 Task: Look for space in Poperinge, Belgium from 15th June, 2023 to 21st June, 2023 for 5 adults in price range Rs.14000 to Rs.25000. Place can be entire place with 3 bedrooms having 3 beds and 3 bathrooms. Property type can be house. Amenities needed are: heating, . Booking option can be shelf check-in. Required host language is English.
Action: Mouse moved to (489, 131)
Screenshot: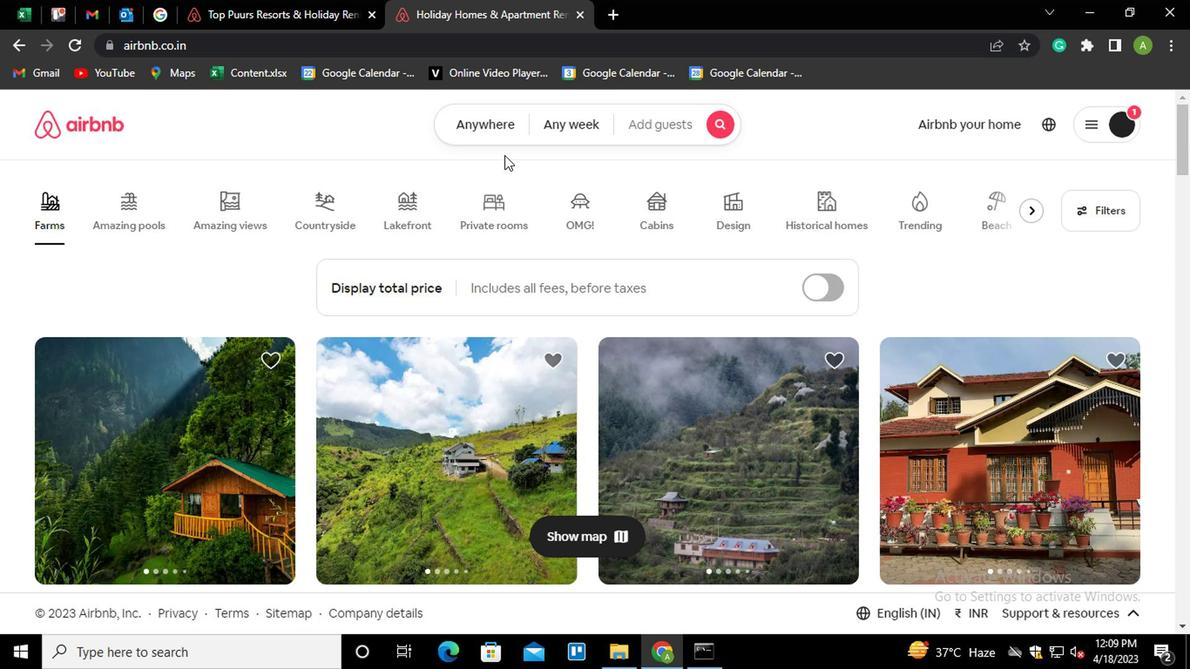 
Action: Mouse pressed left at (489, 131)
Screenshot: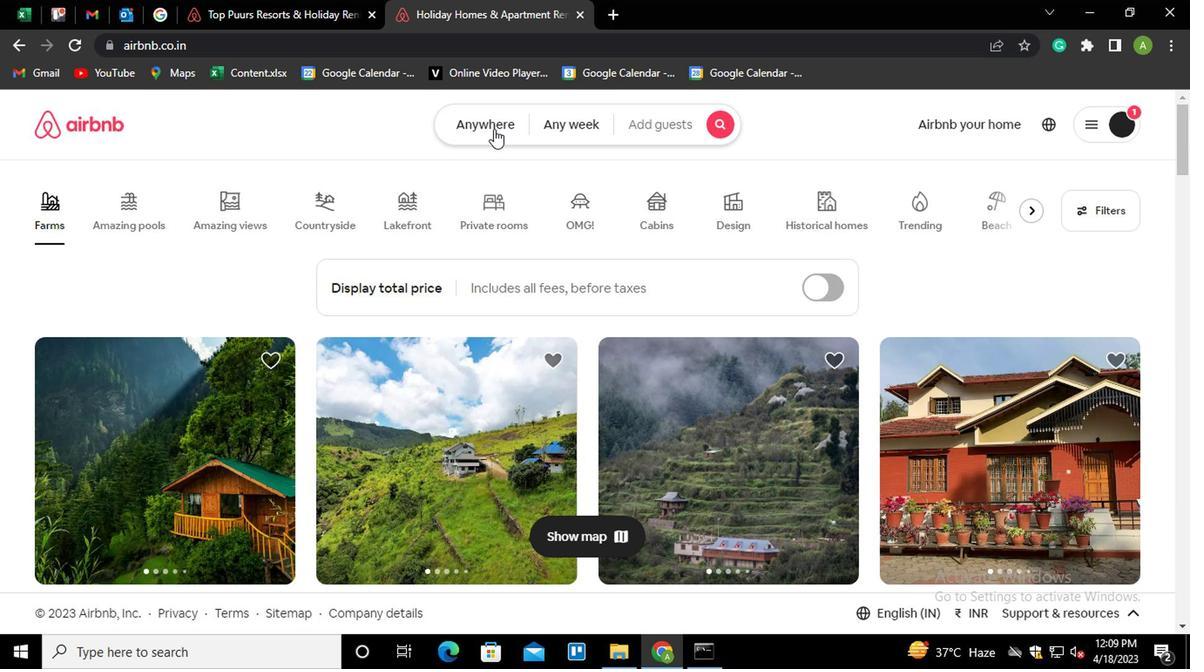 
Action: Mouse moved to (351, 196)
Screenshot: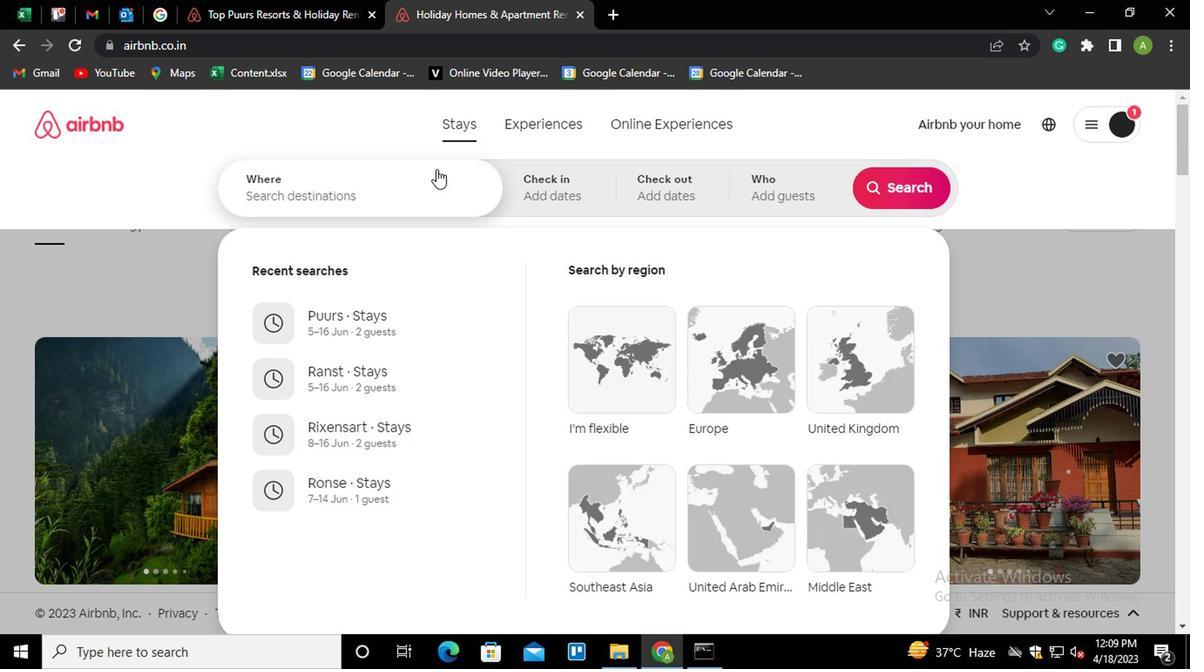 
Action: Mouse pressed left at (351, 196)
Screenshot: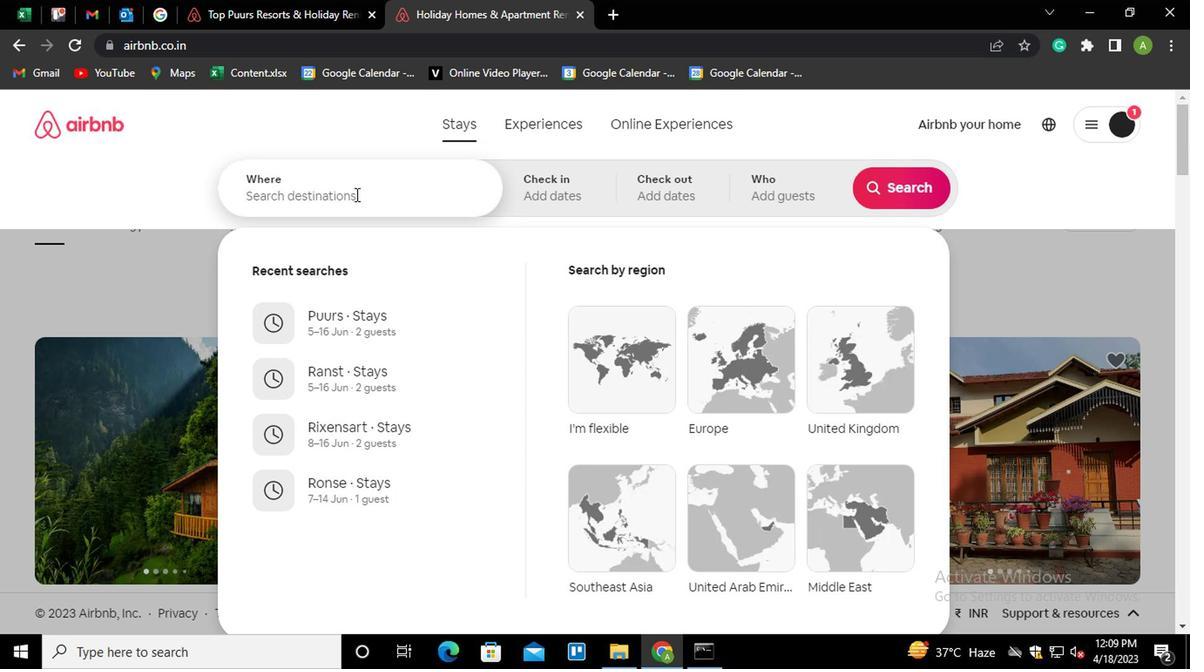 
Action: Key pressed <Key.shift>POPERINGE,<Key.space><Key.shift_r><Key.shift_r><Key.shift_r><Key.shift_r><Key.shift_r>BELGIUM<Key.enter>
Screenshot: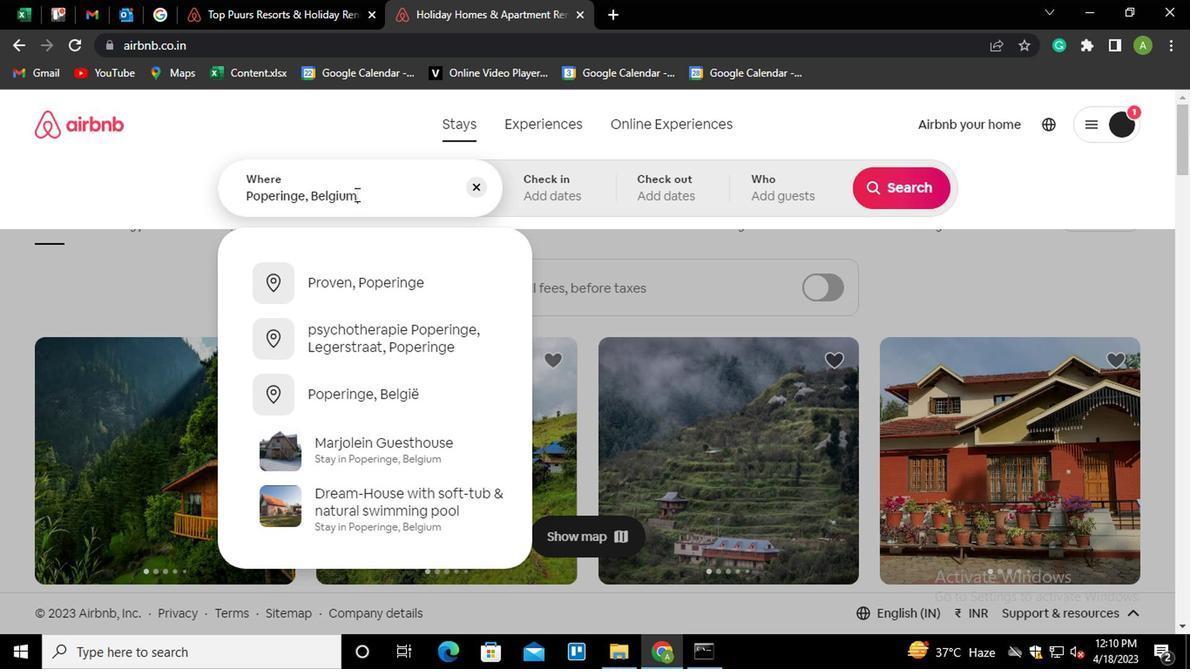 
Action: Mouse moved to (878, 324)
Screenshot: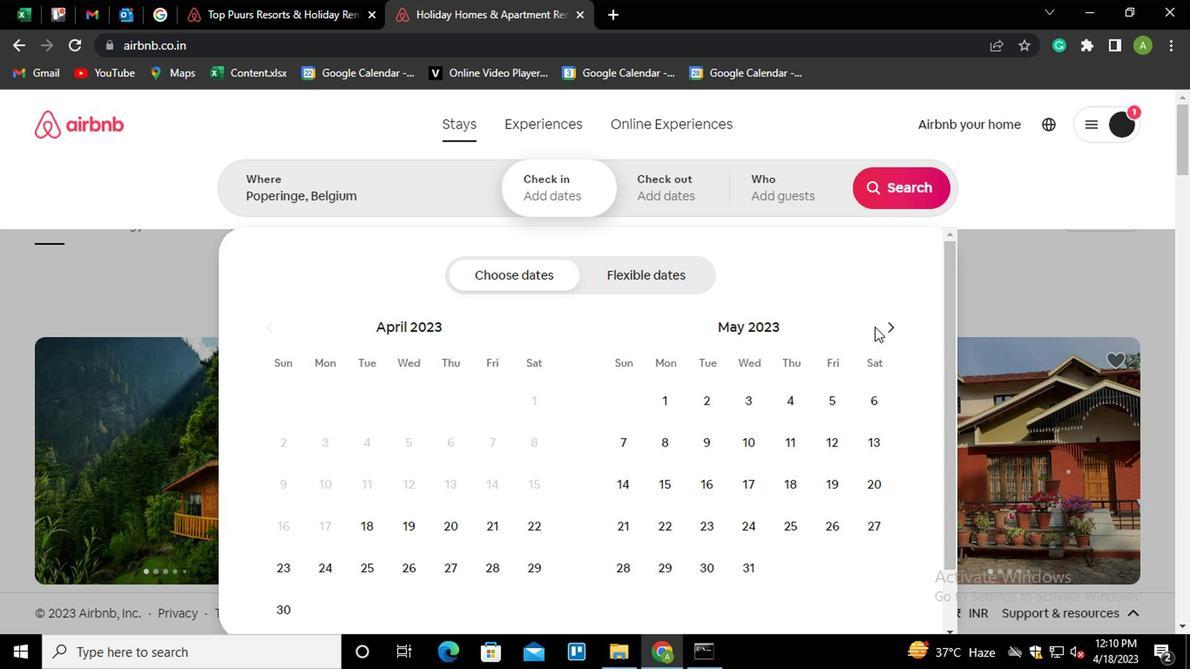 
Action: Mouse pressed left at (878, 324)
Screenshot: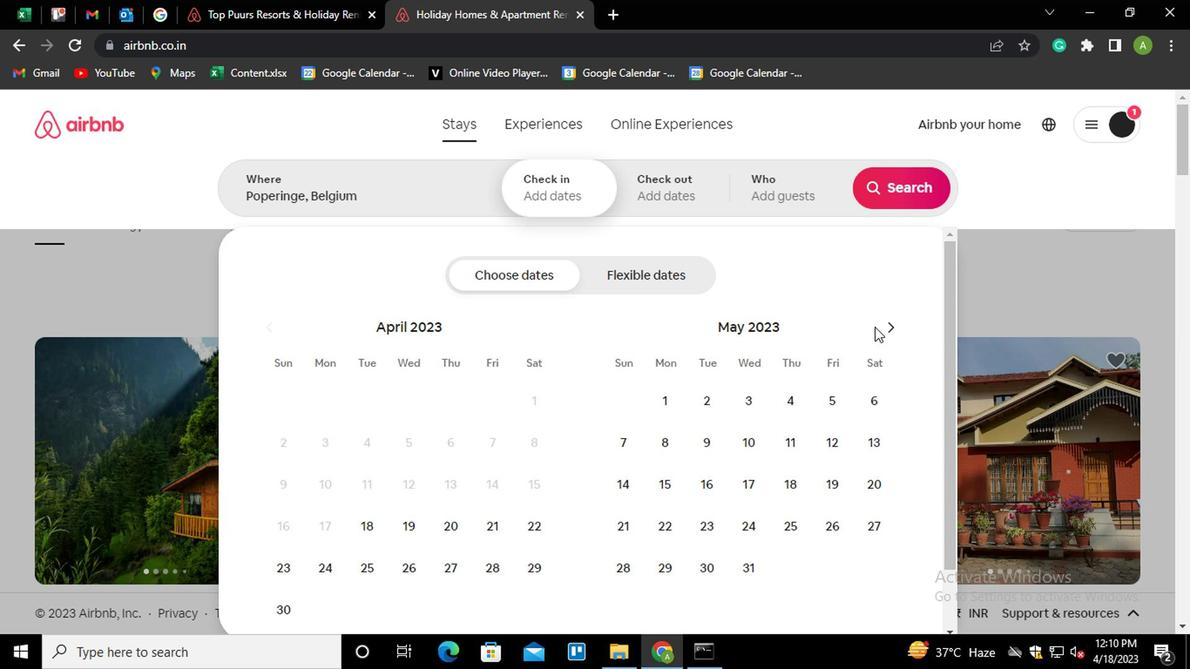 
Action: Mouse moved to (330, 484)
Screenshot: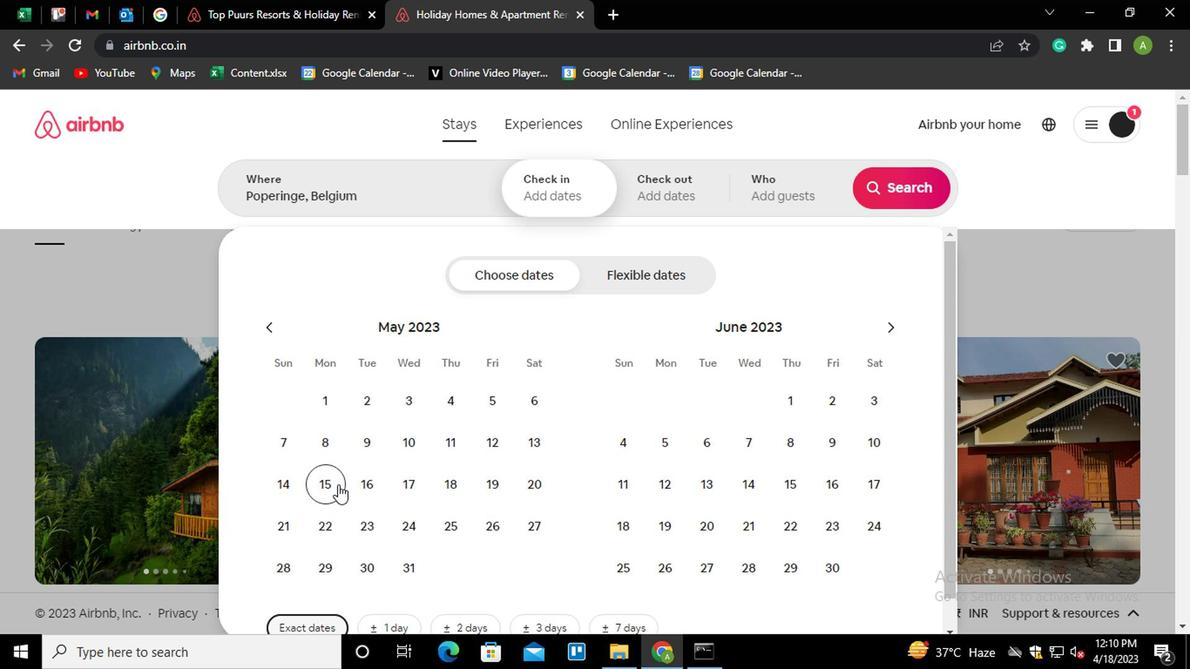 
Action: Mouse pressed left at (330, 484)
Screenshot: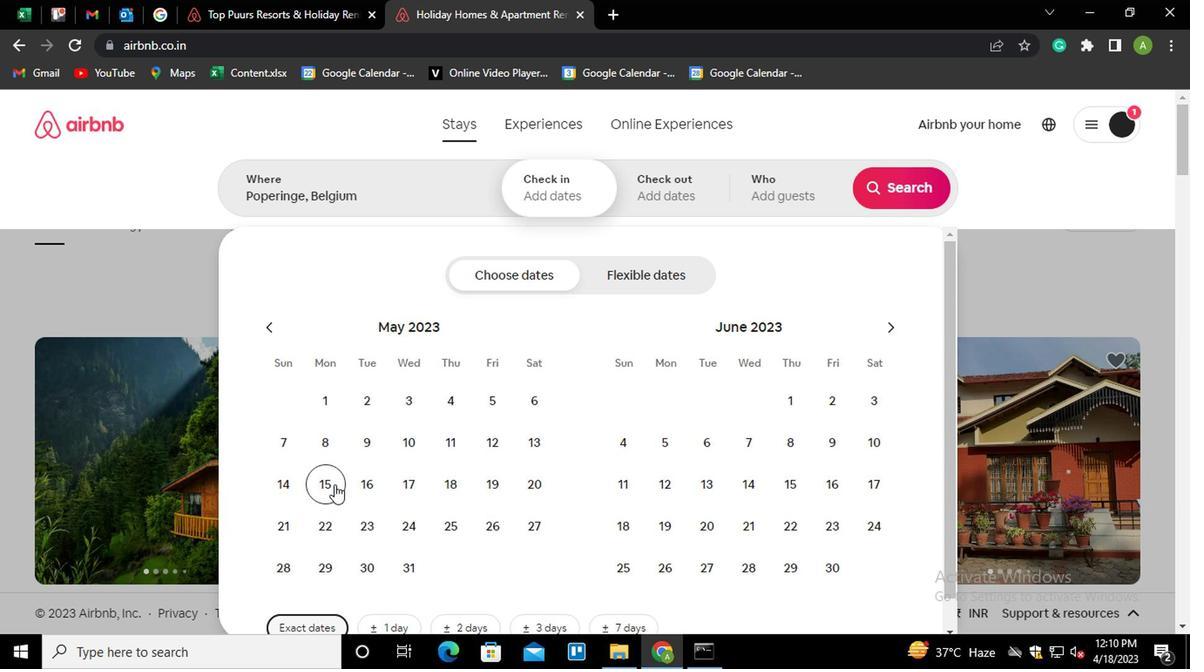 
Action: Mouse moved to (273, 536)
Screenshot: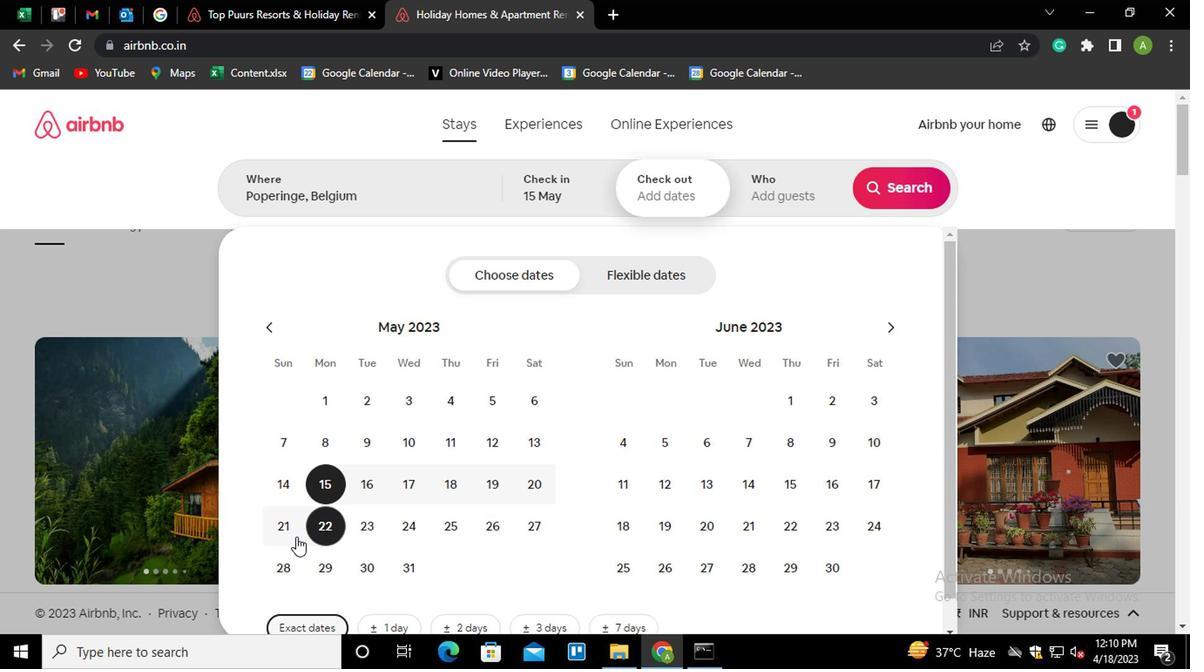 
Action: Mouse pressed left at (273, 536)
Screenshot: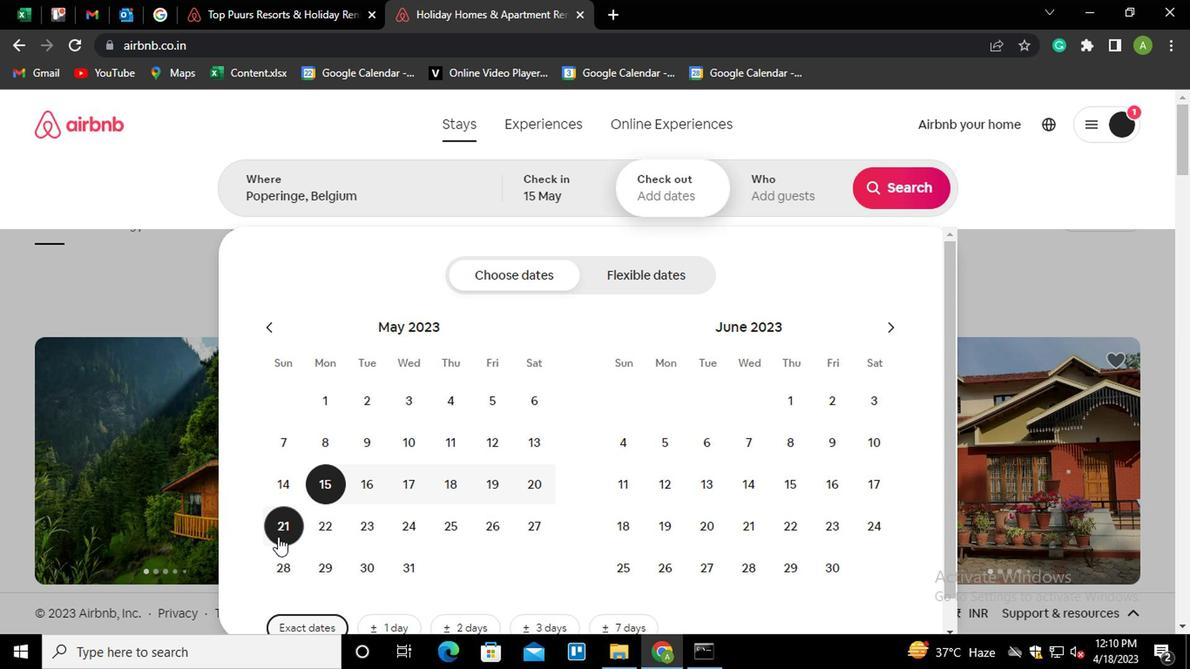 
Action: Mouse moved to (784, 205)
Screenshot: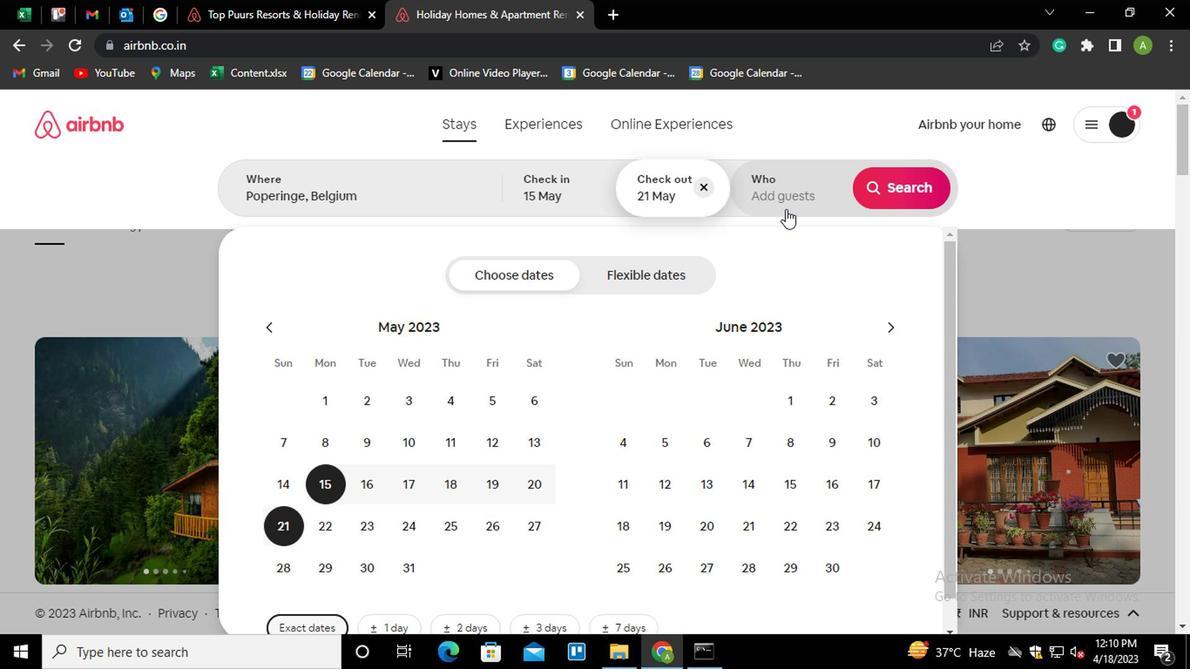 
Action: Mouse pressed left at (784, 205)
Screenshot: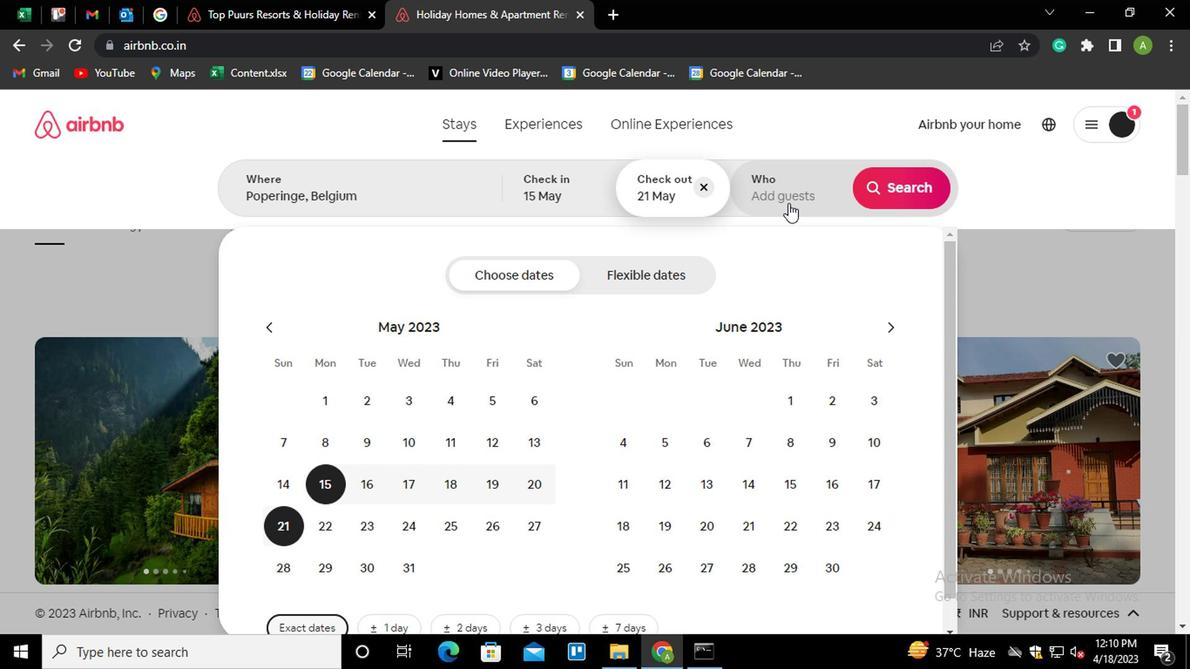 
Action: Mouse moved to (904, 275)
Screenshot: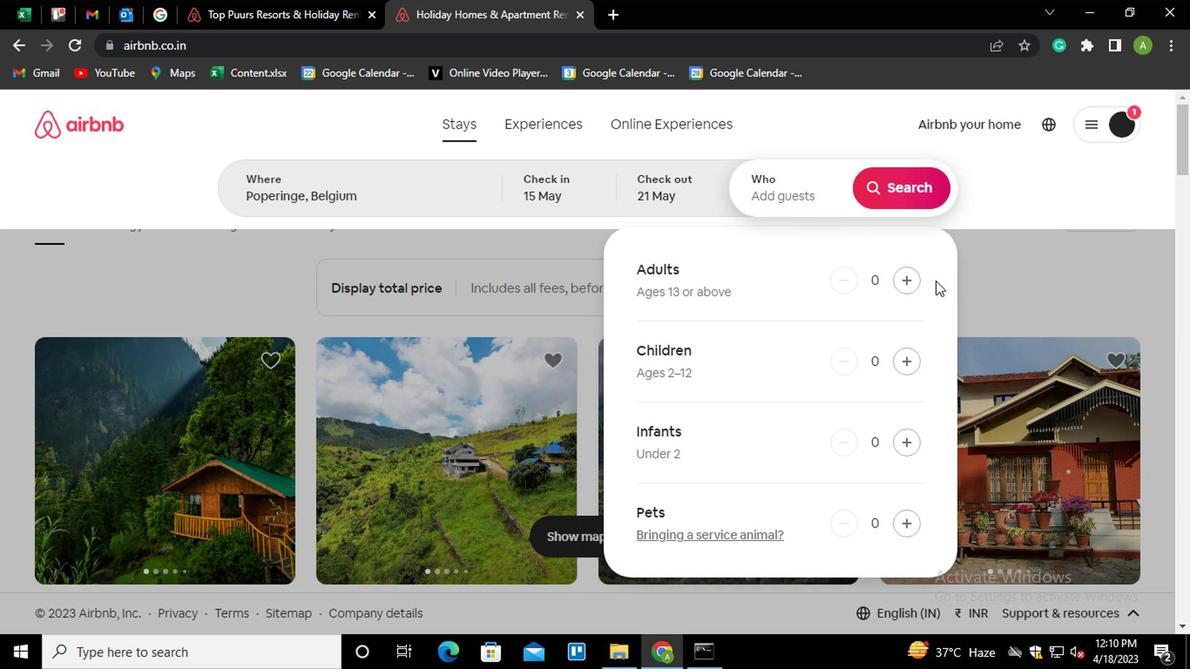 
Action: Mouse pressed left at (904, 275)
Screenshot: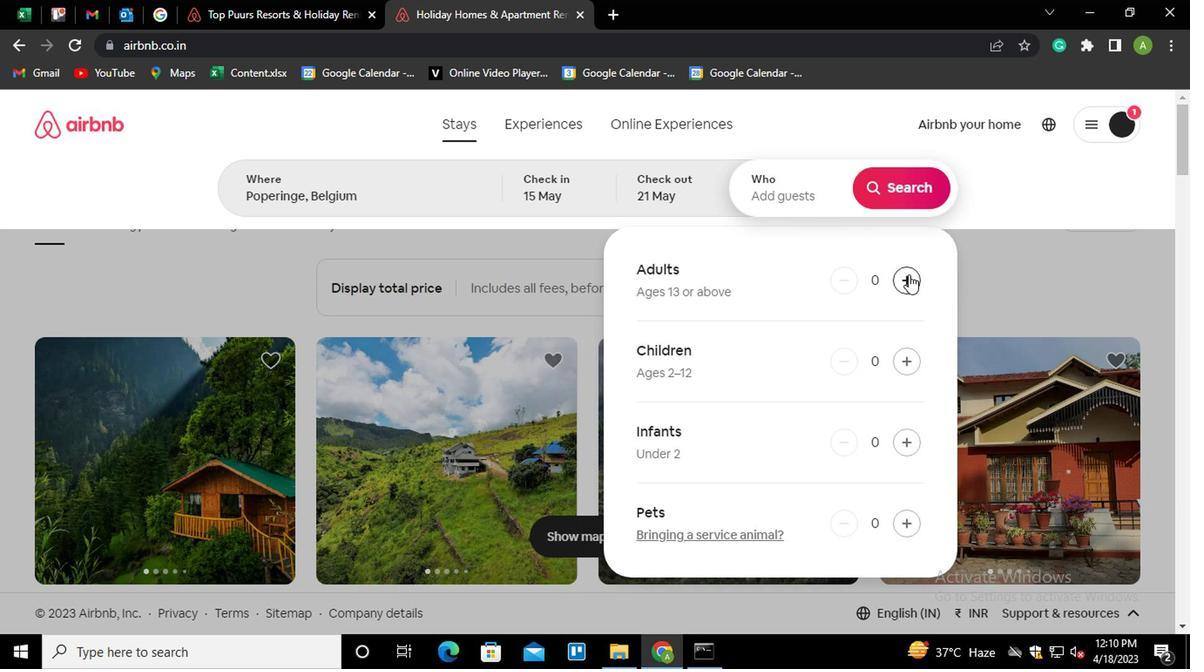 
Action: Mouse pressed left at (904, 275)
Screenshot: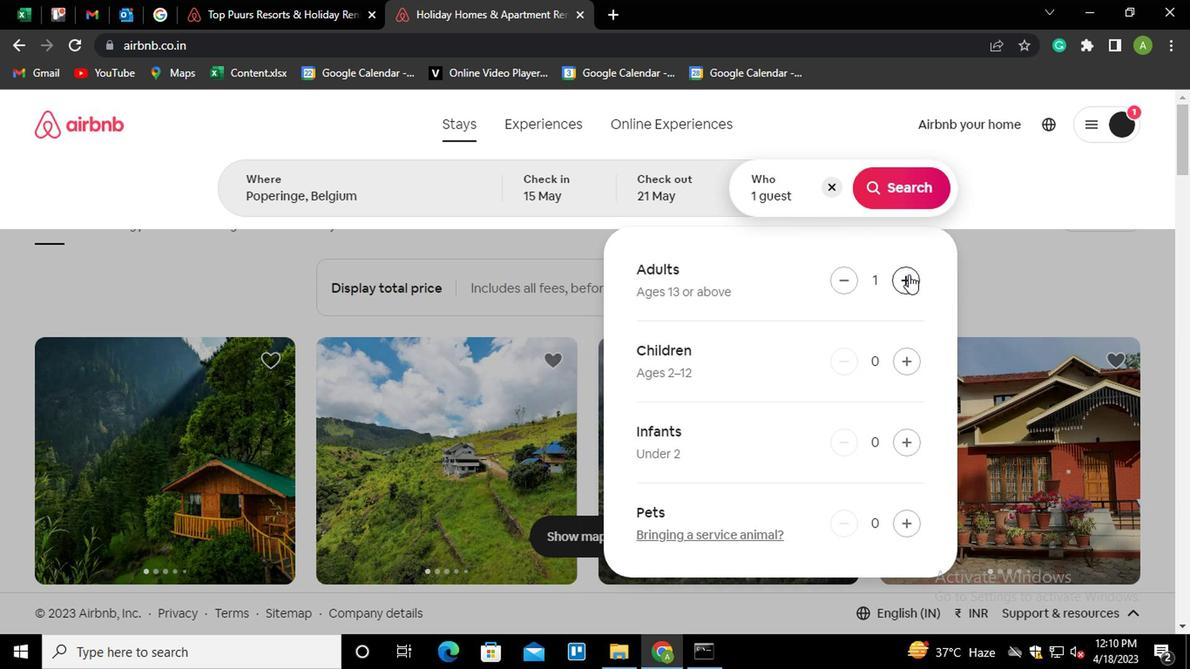 
Action: Mouse pressed left at (904, 275)
Screenshot: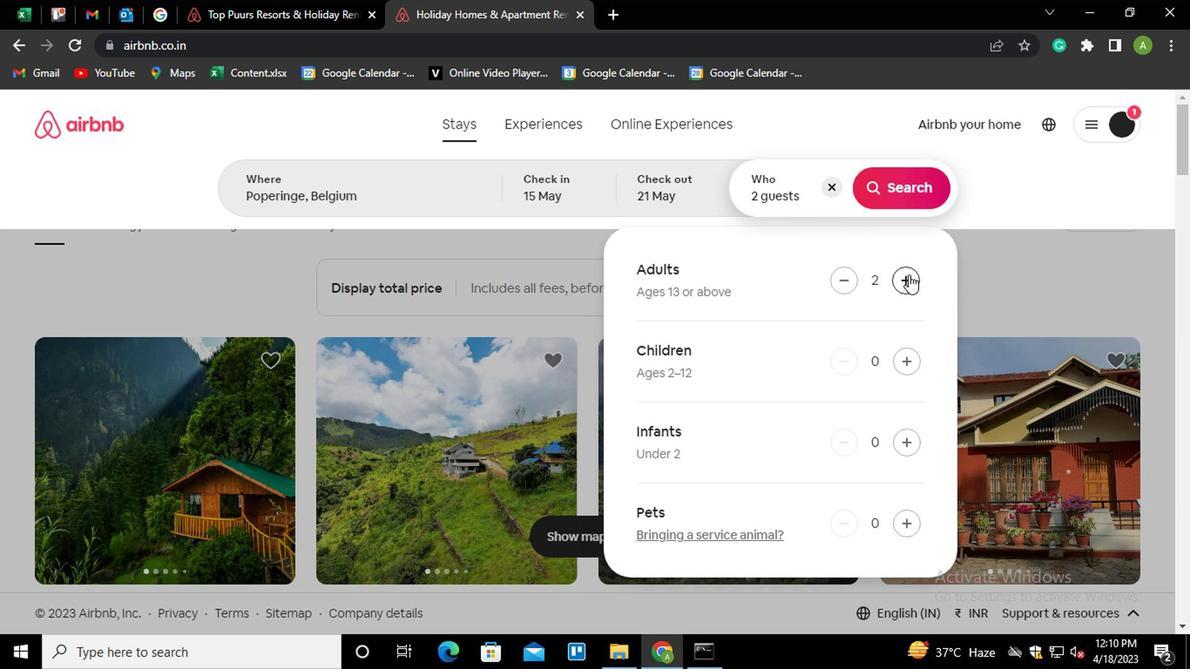 
Action: Mouse pressed left at (904, 275)
Screenshot: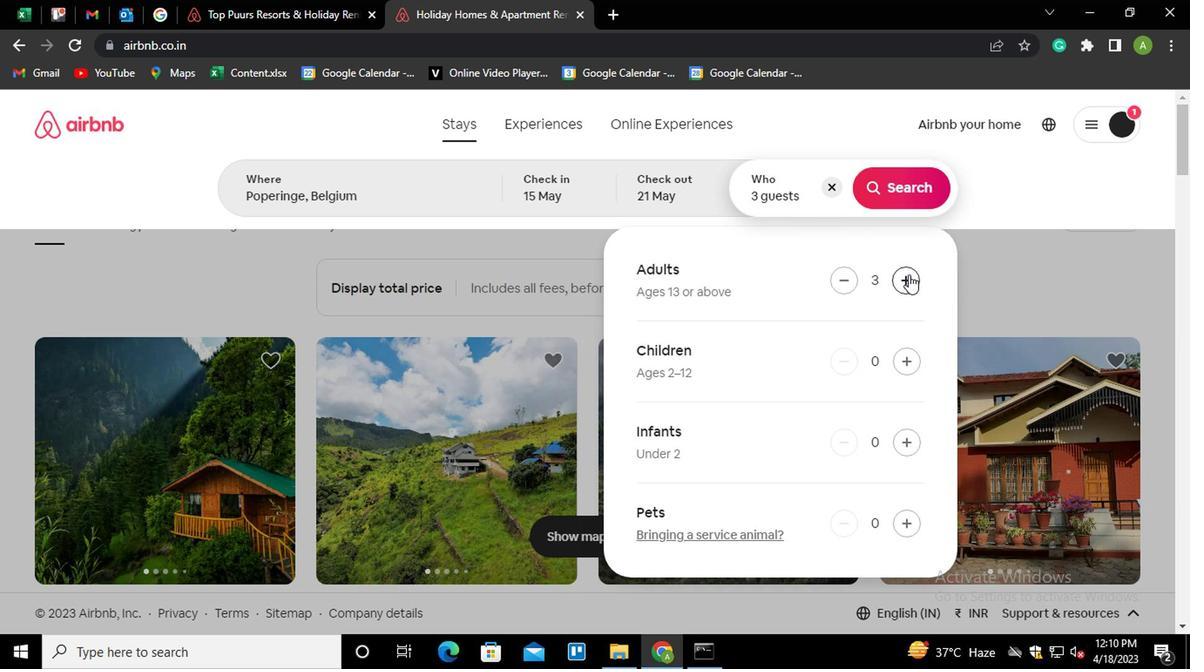 
Action: Mouse pressed left at (904, 275)
Screenshot: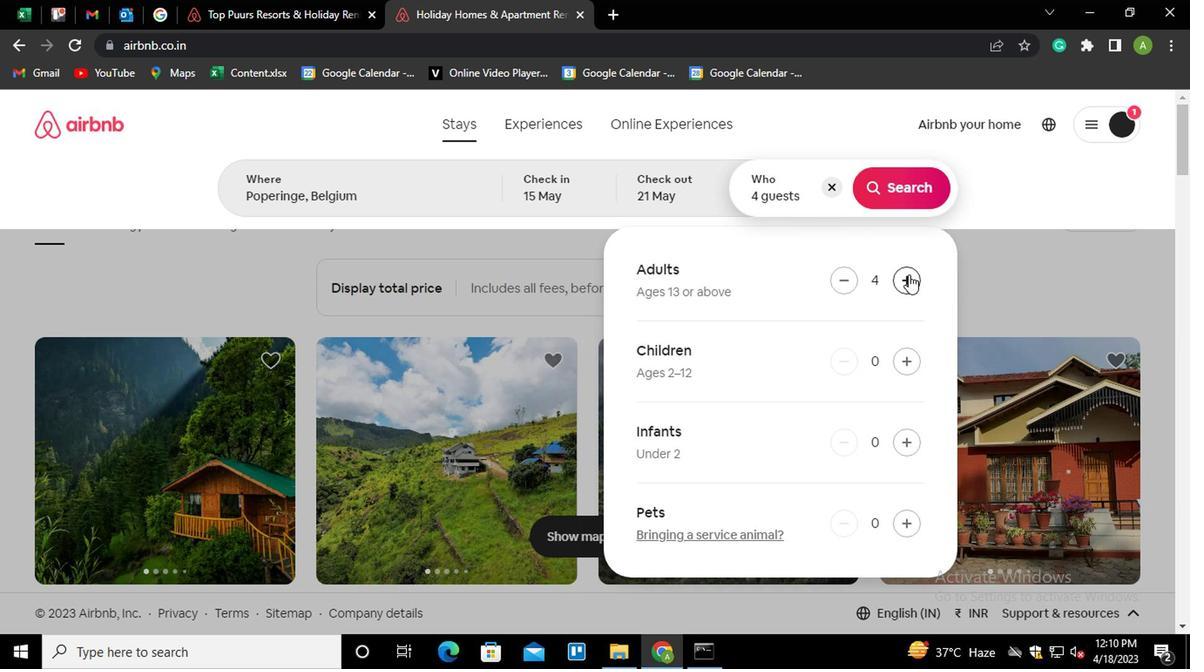 
Action: Mouse moved to (901, 192)
Screenshot: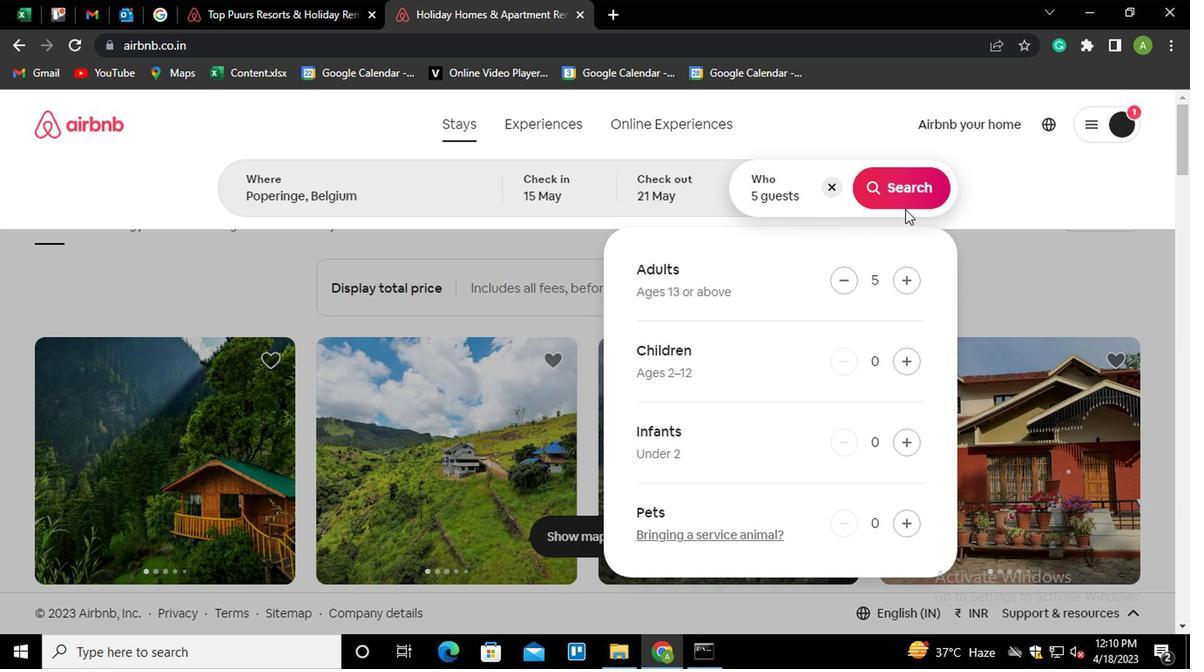 
Action: Mouse pressed left at (901, 192)
Screenshot: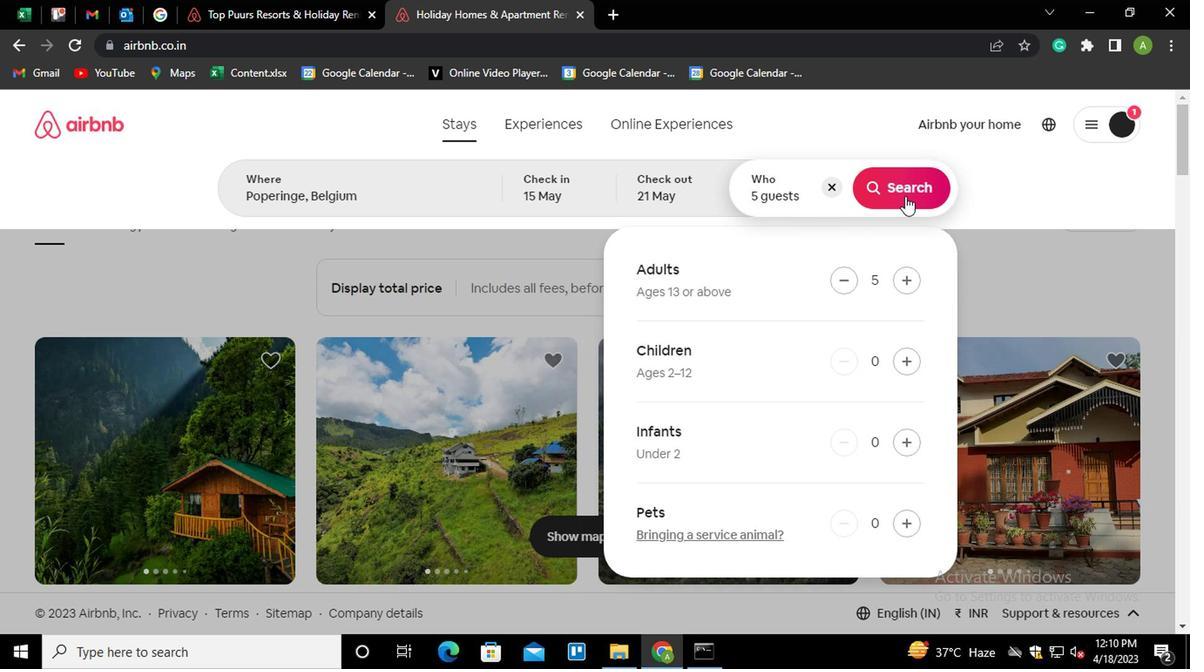 
Action: Mouse moved to (1112, 198)
Screenshot: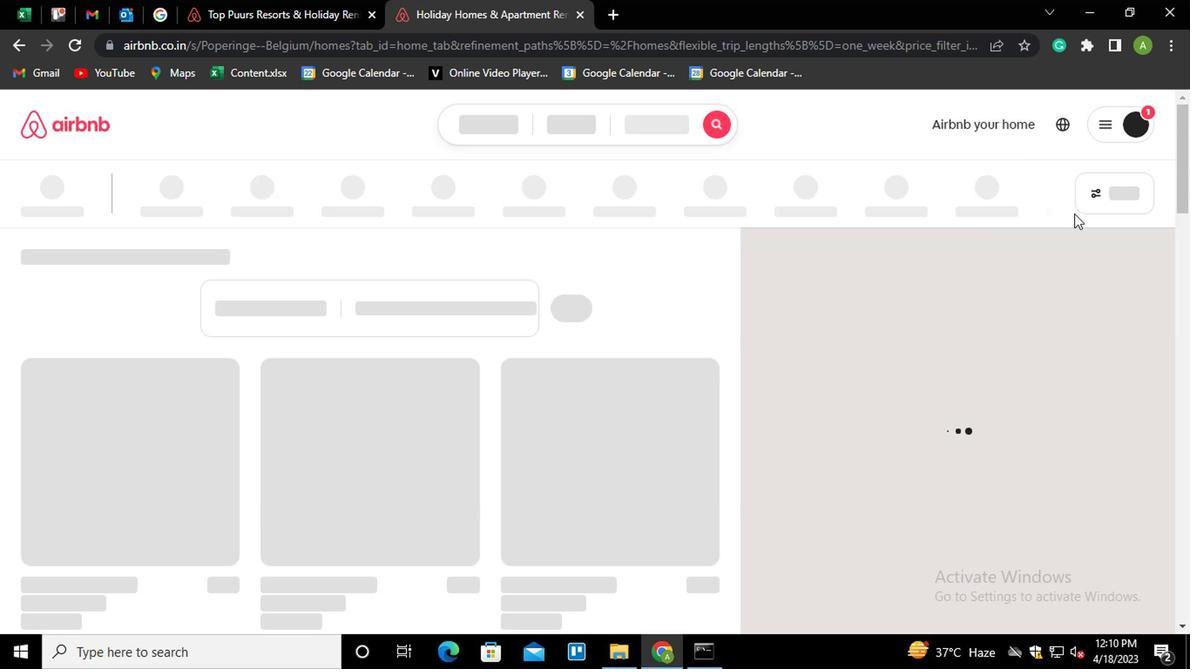 
Action: Mouse pressed left at (1112, 198)
Screenshot: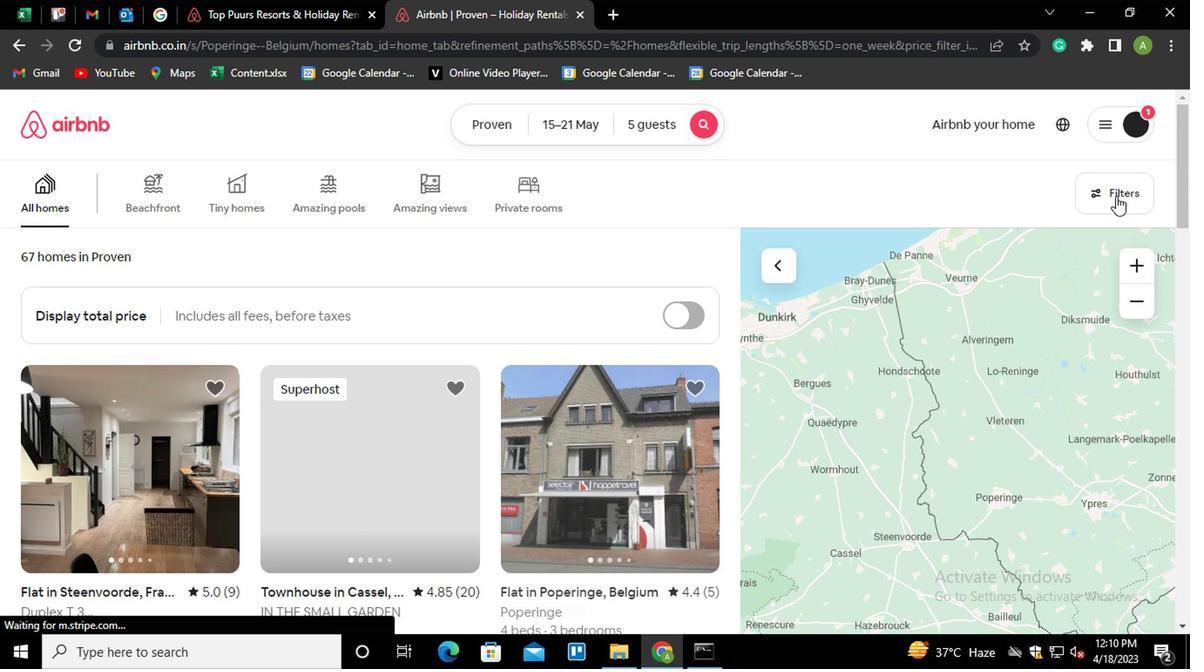 
Action: Mouse moved to (423, 415)
Screenshot: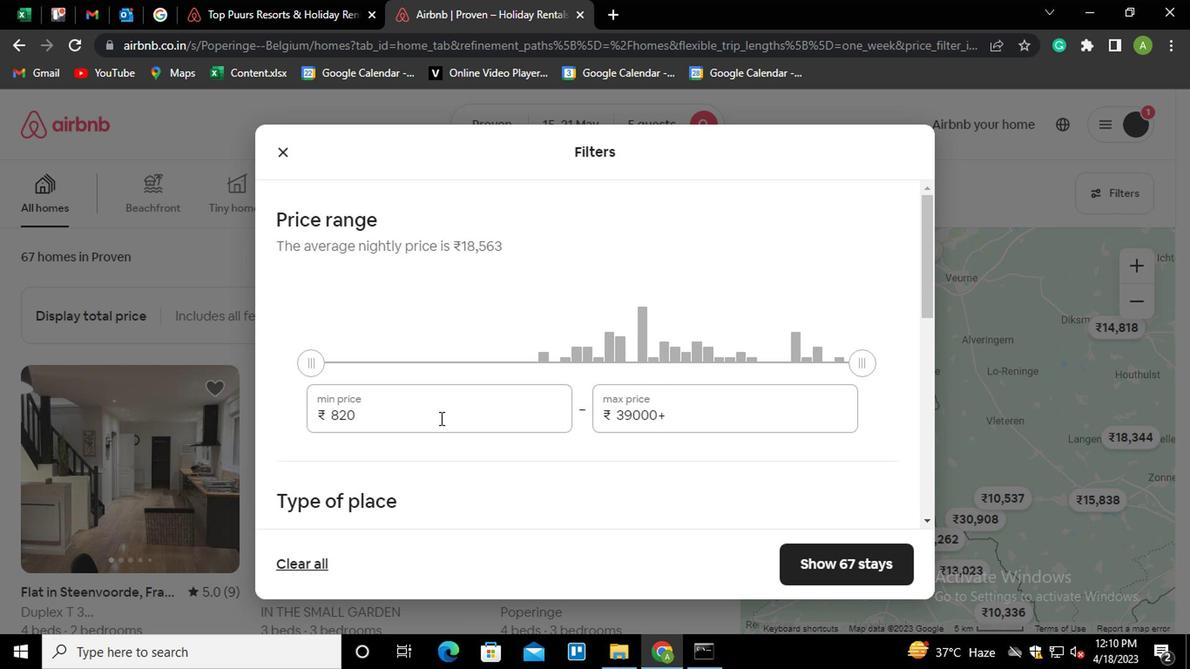 
Action: Mouse pressed left at (423, 415)
Screenshot: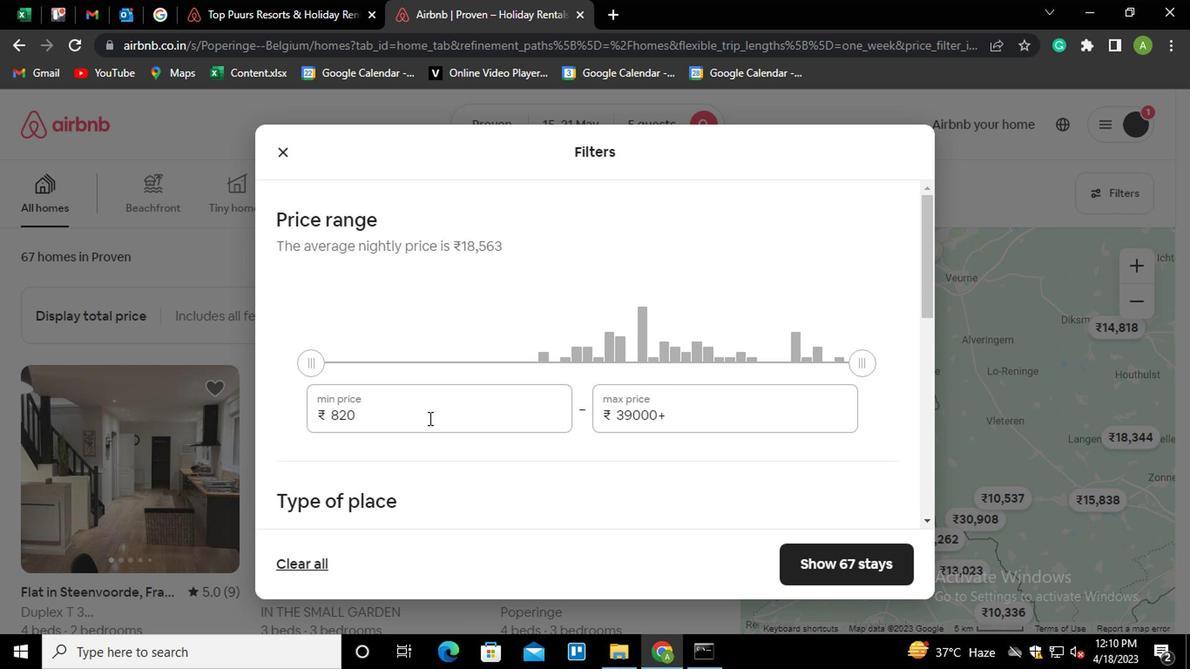
Action: Key pressed <Key.shift_r><Key.home>14000
Screenshot: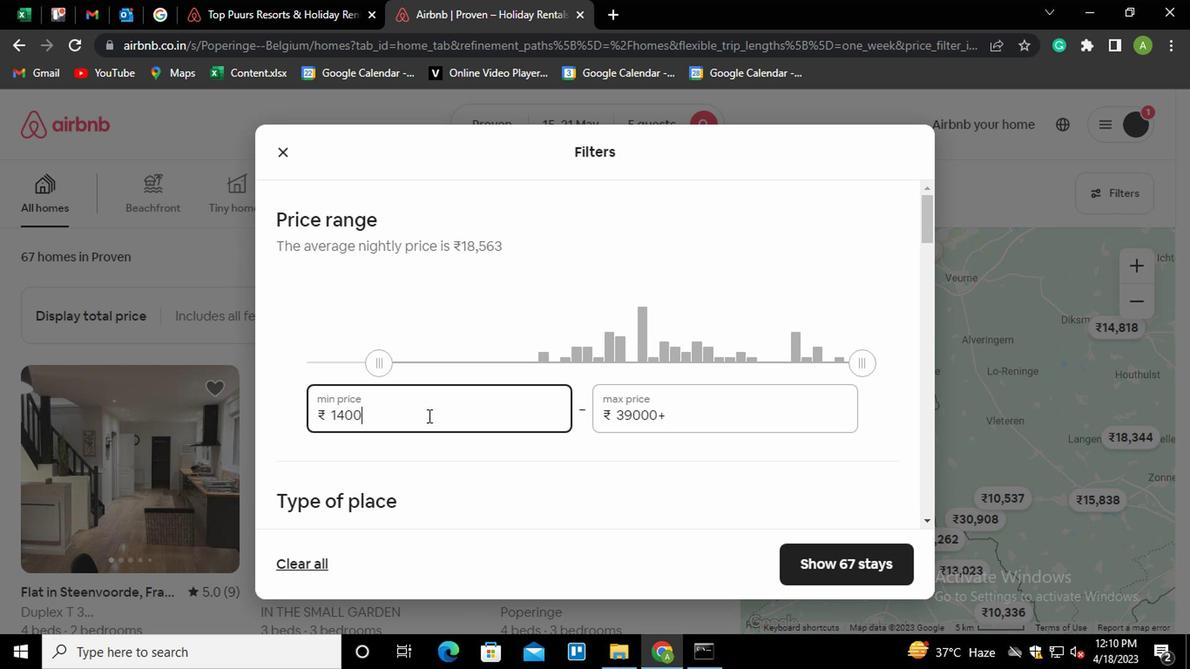 
Action: Mouse moved to (705, 423)
Screenshot: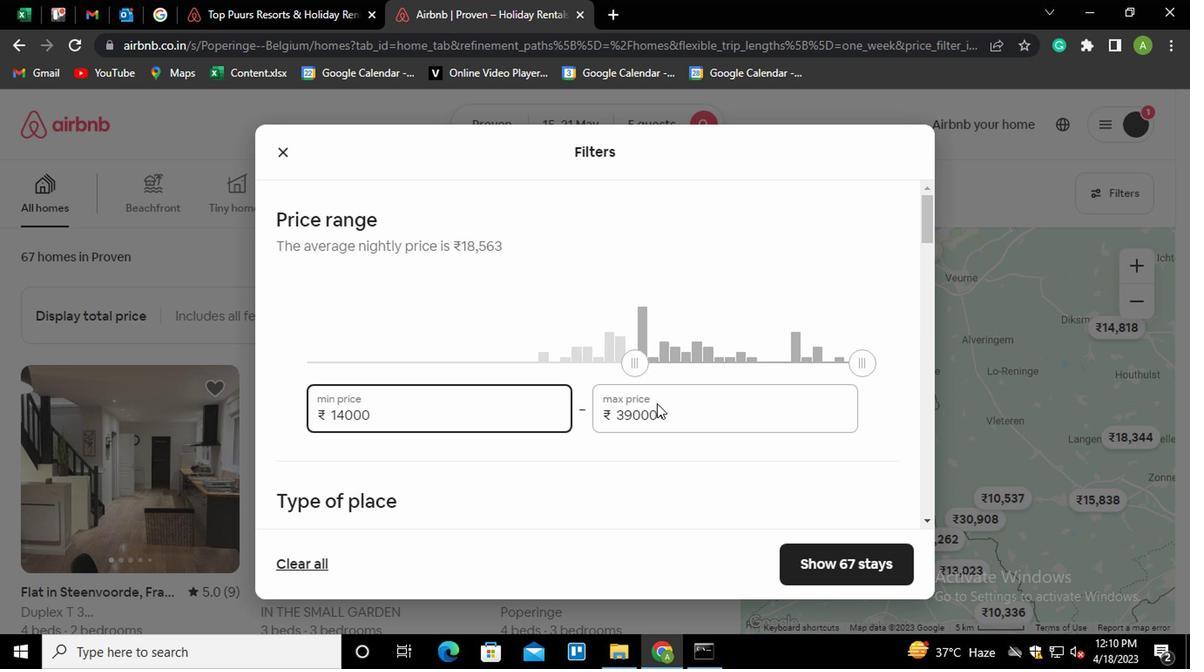 
Action: Mouse pressed left at (705, 423)
Screenshot: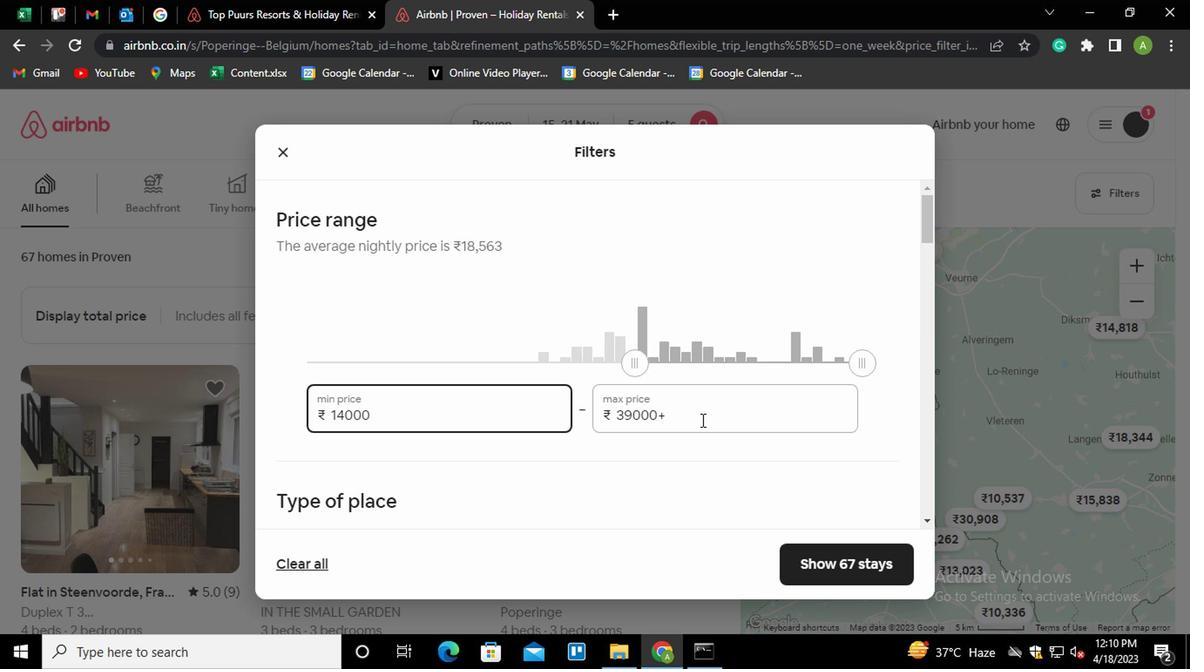 
Action: Key pressed <Key.shift_r><Key.home>25000
Screenshot: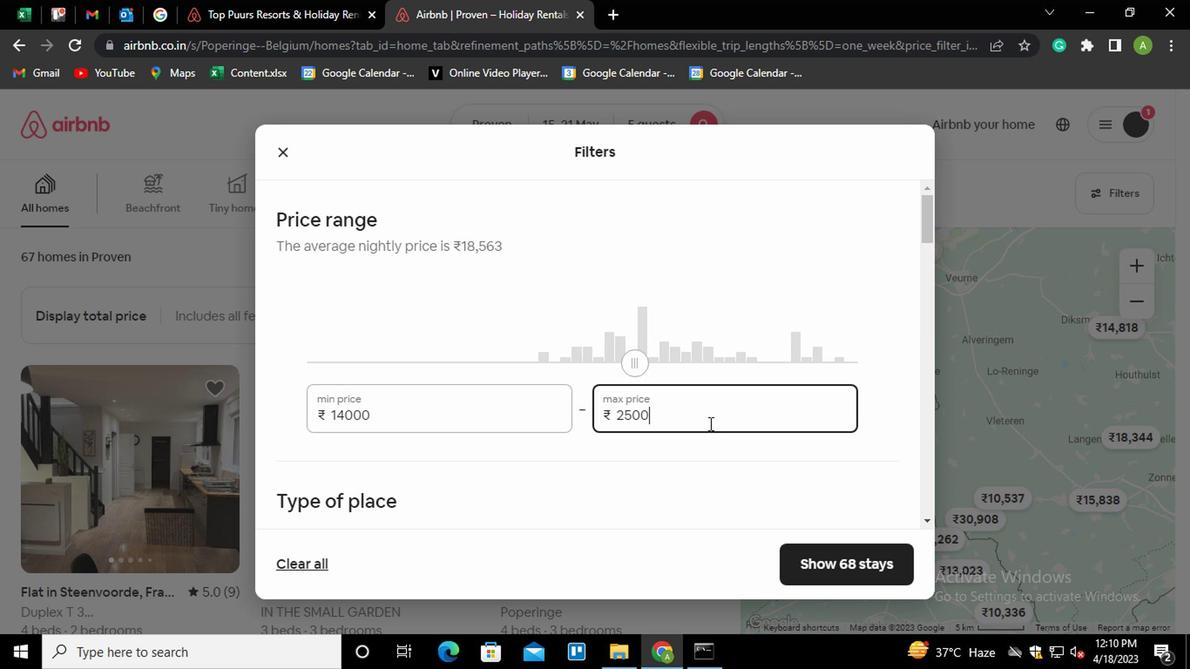 
Action: Mouse moved to (617, 474)
Screenshot: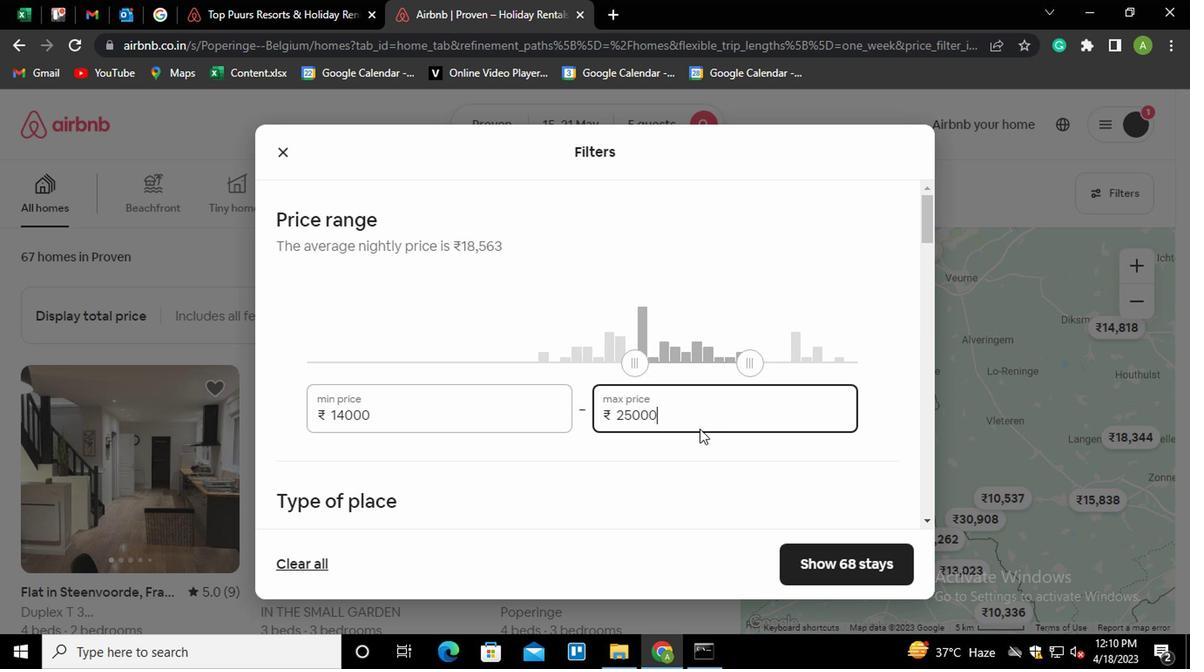 
Action: Mouse scrolled (617, 472) with delta (0, -1)
Screenshot: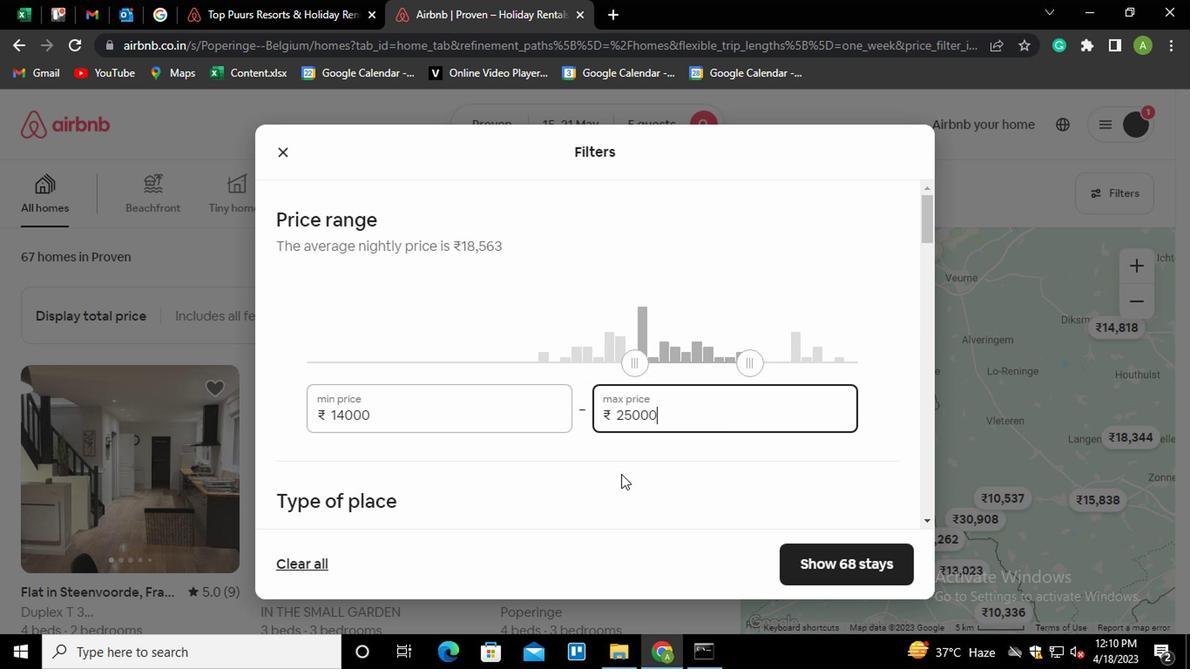 
Action: Mouse scrolled (617, 472) with delta (0, -1)
Screenshot: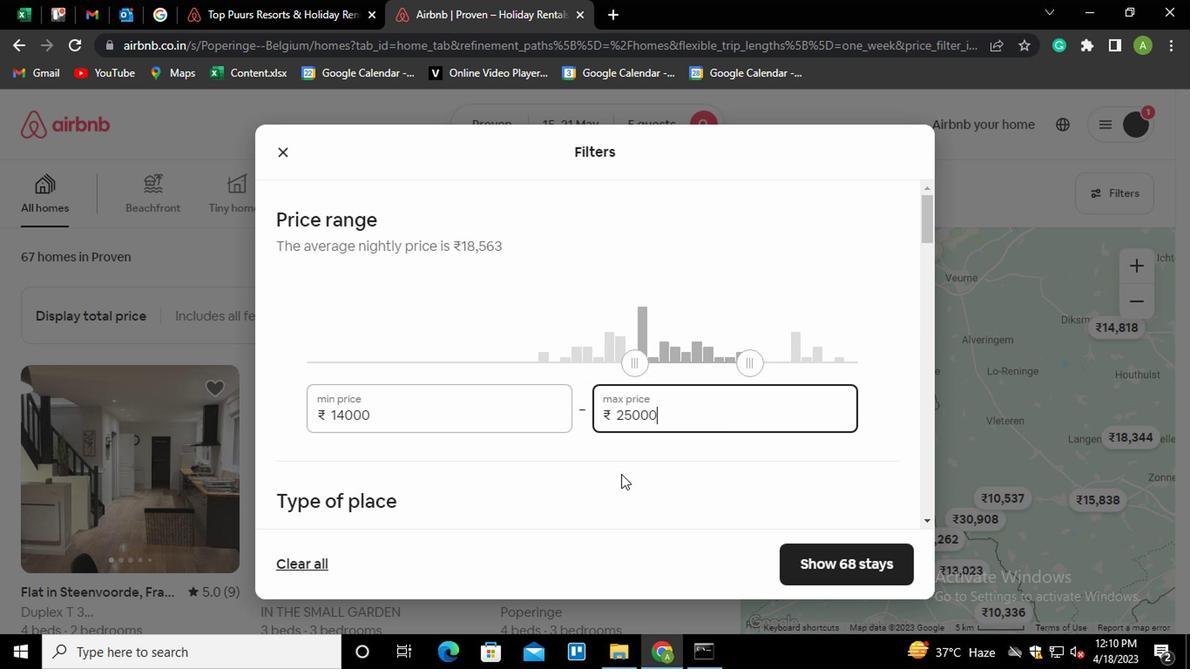 
Action: Mouse moved to (296, 373)
Screenshot: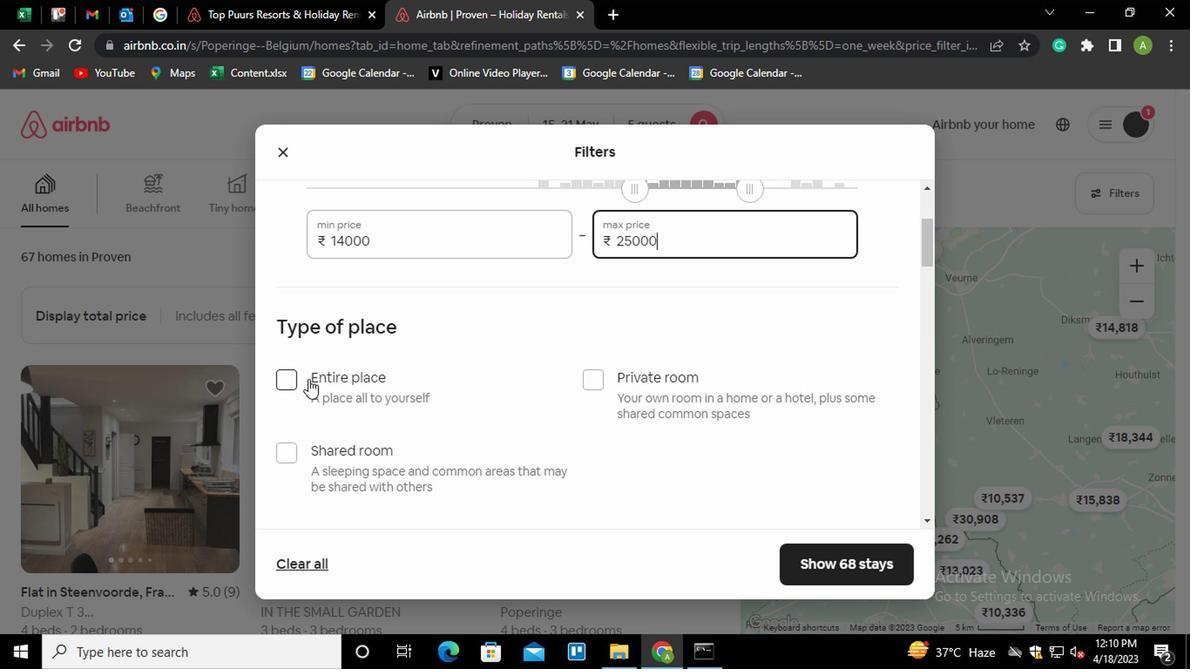 
Action: Mouse pressed left at (296, 373)
Screenshot: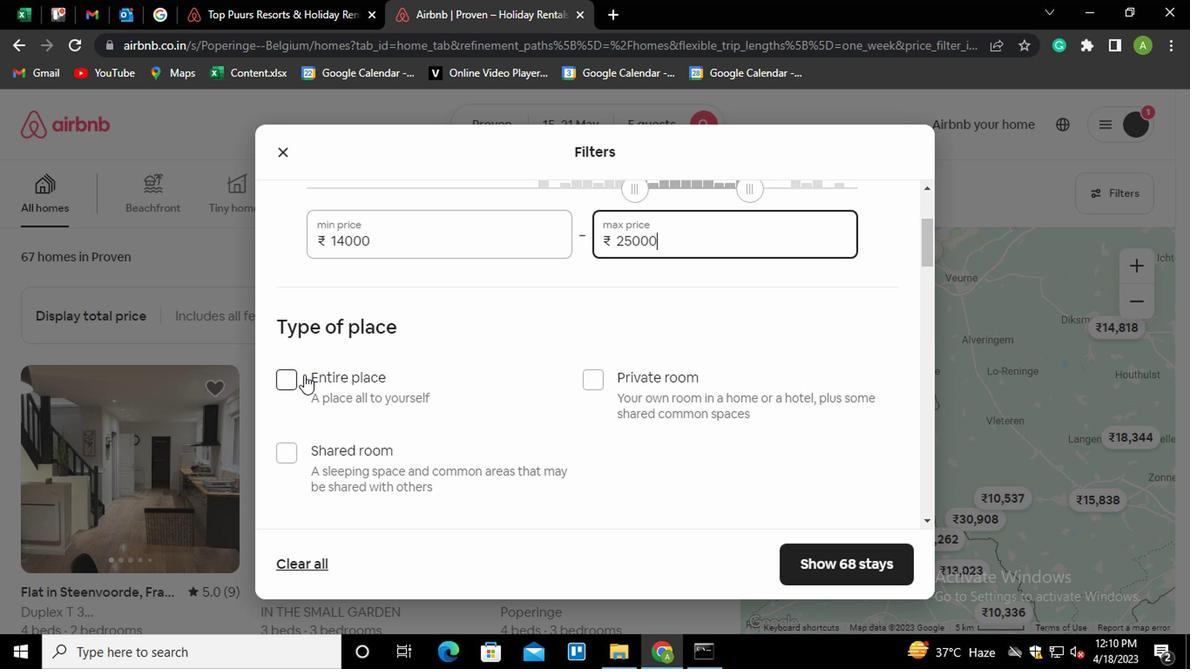 
Action: Mouse moved to (490, 415)
Screenshot: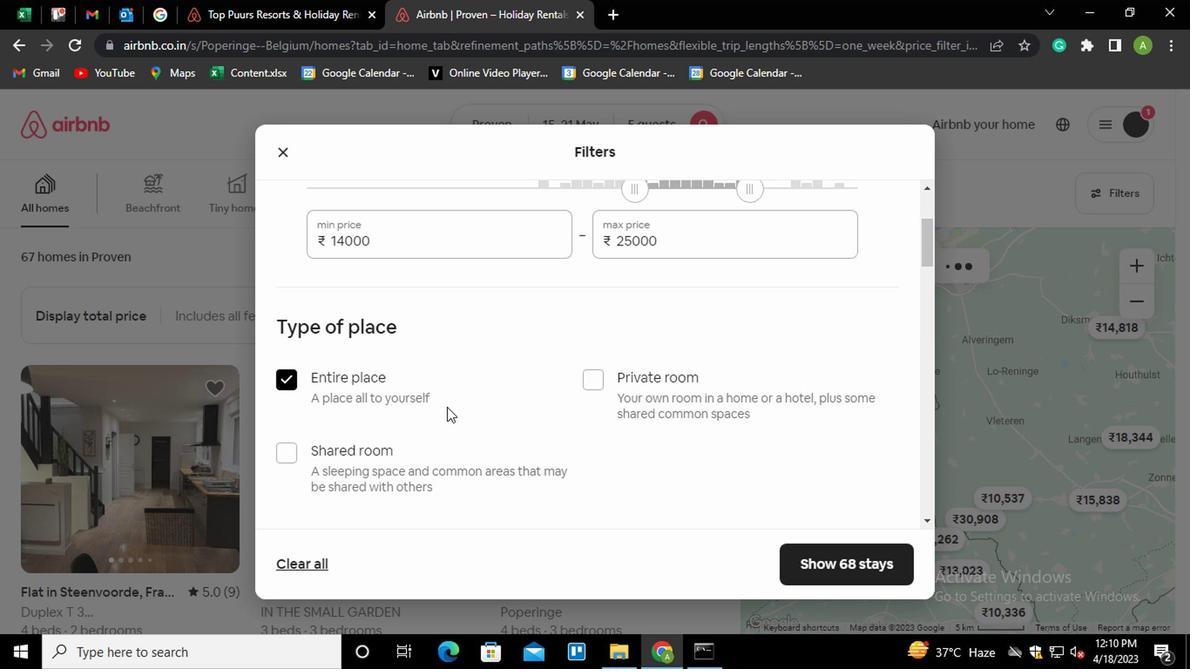 
Action: Mouse scrolled (490, 414) with delta (0, -1)
Screenshot: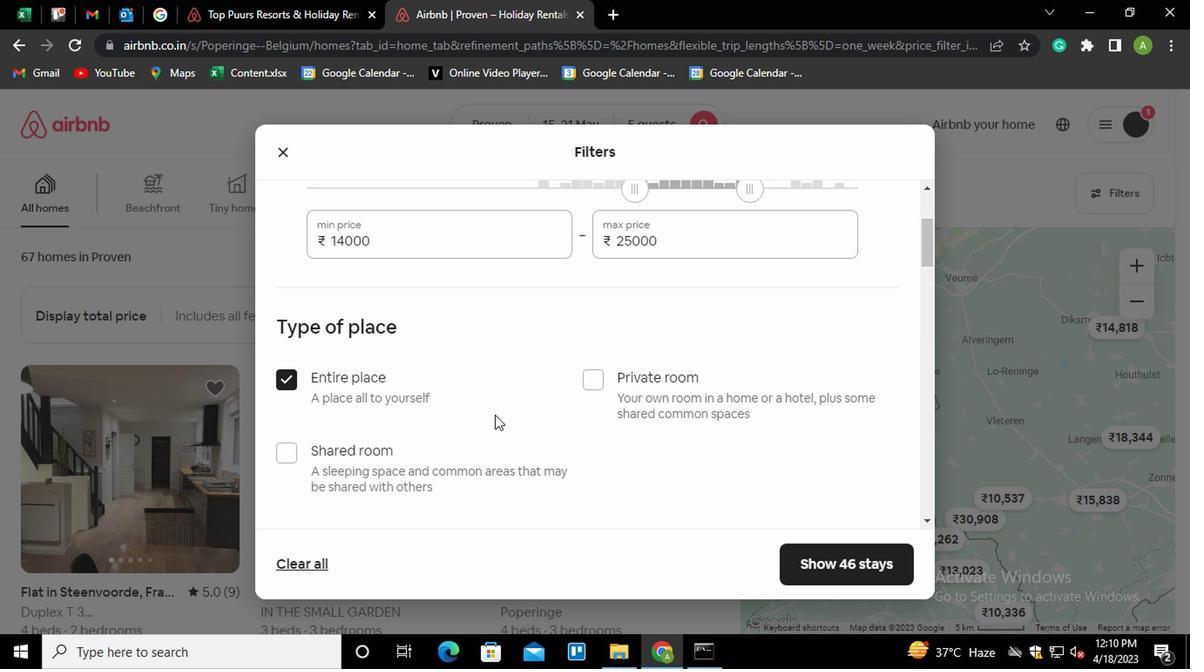 
Action: Mouse scrolled (490, 414) with delta (0, -1)
Screenshot: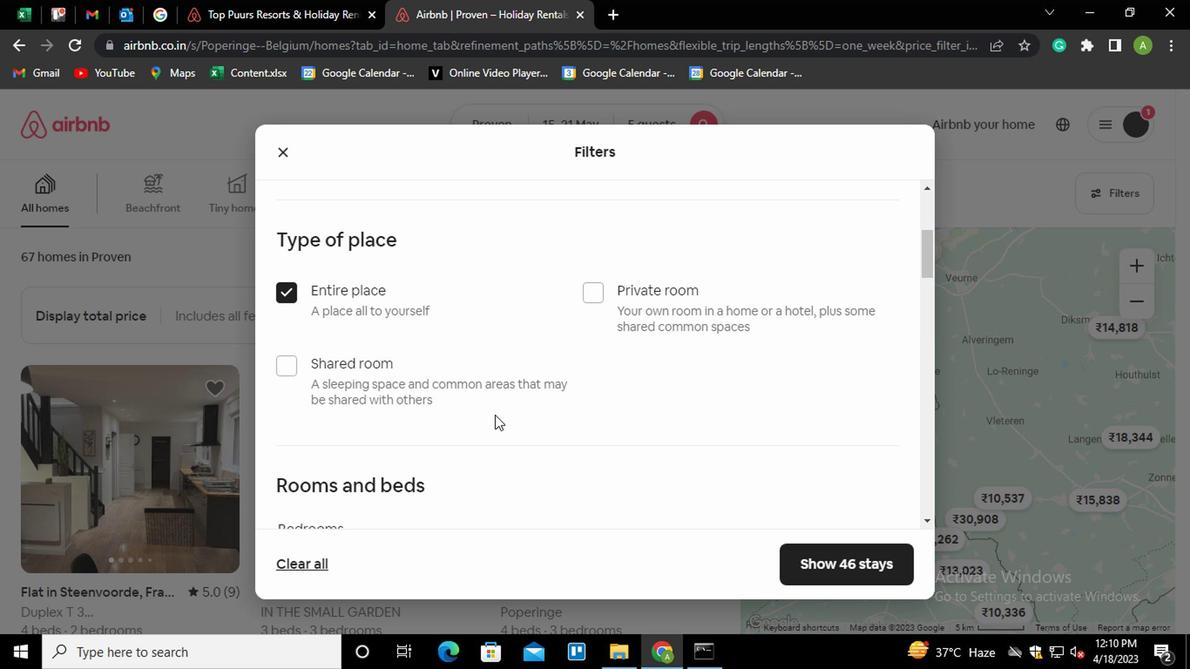 
Action: Mouse scrolled (490, 414) with delta (0, -1)
Screenshot: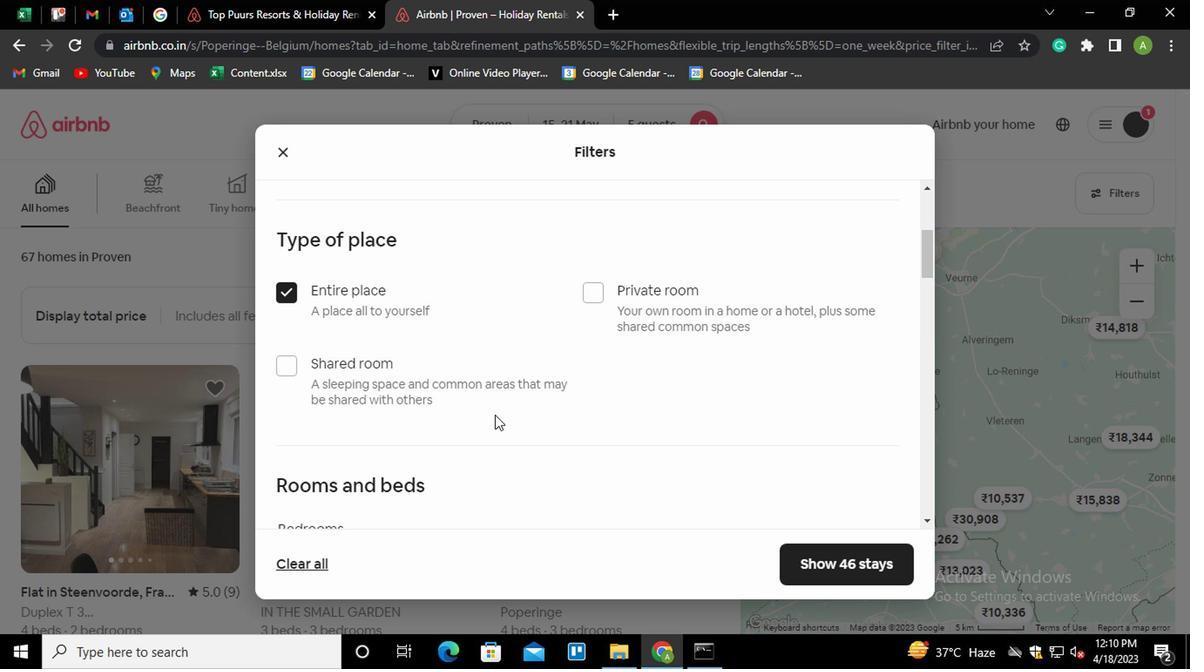 
Action: Mouse moved to (493, 399)
Screenshot: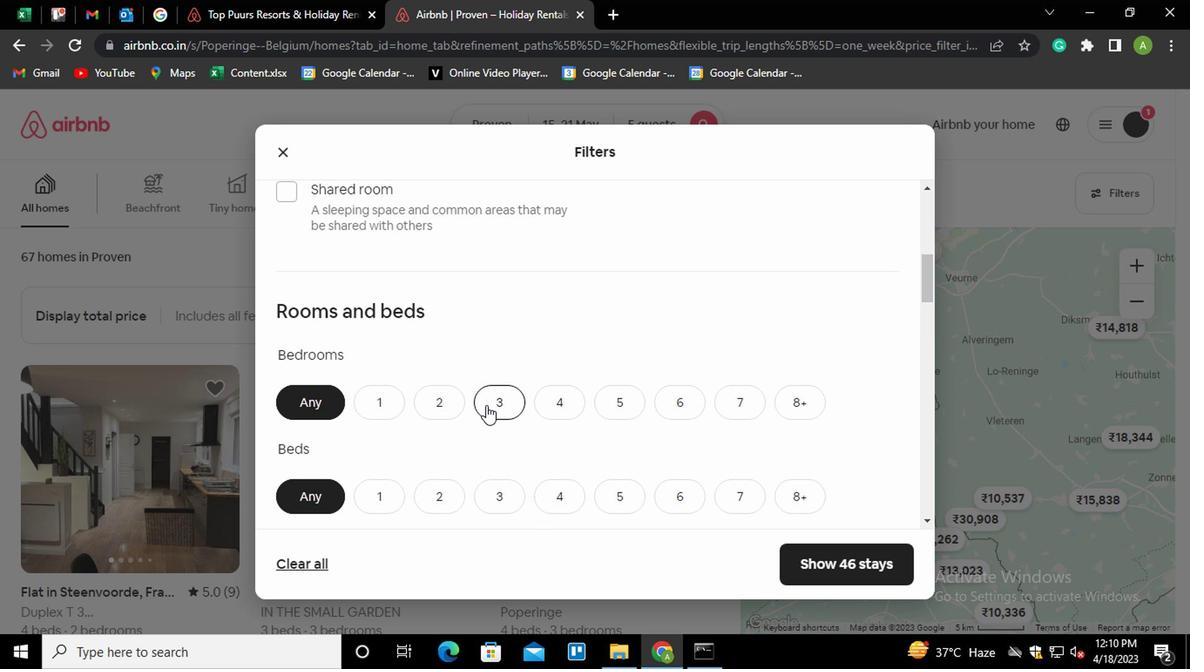 
Action: Mouse pressed left at (493, 399)
Screenshot: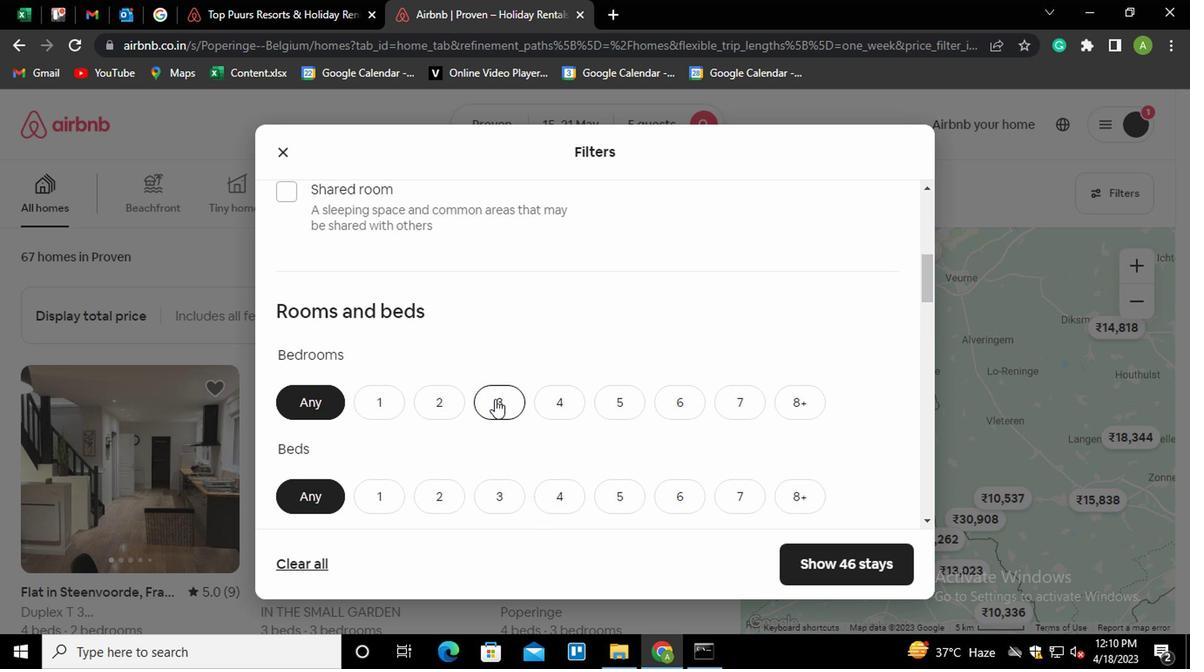 
Action: Mouse moved to (503, 414)
Screenshot: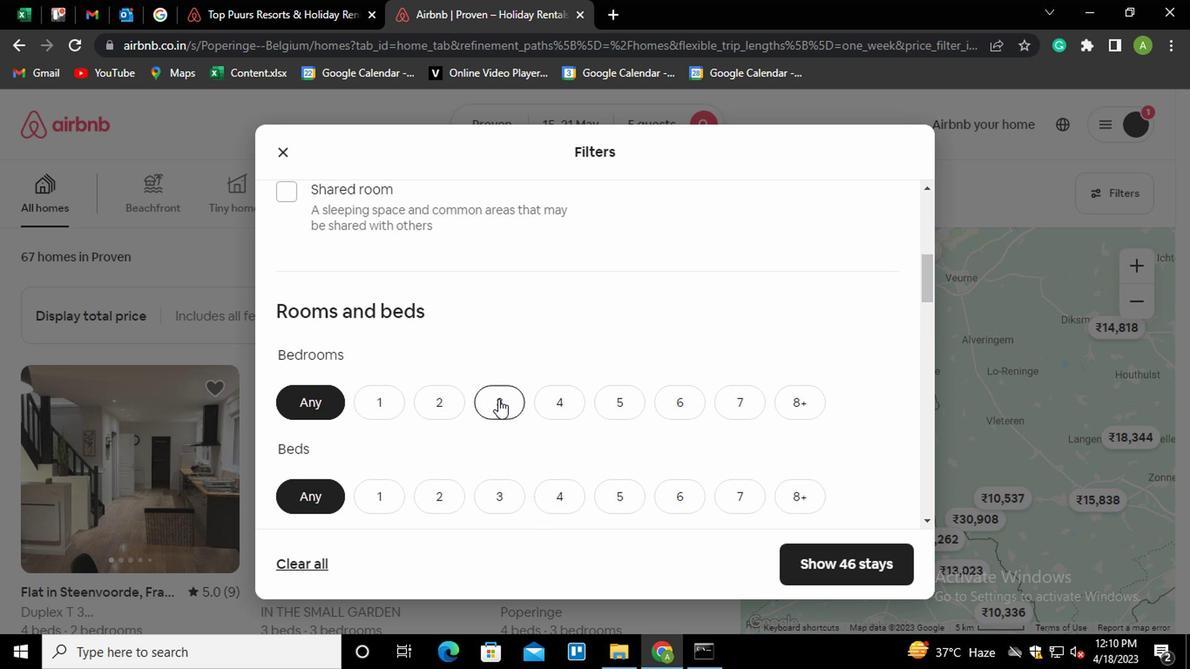 
Action: Mouse scrolled (503, 413) with delta (0, 0)
Screenshot: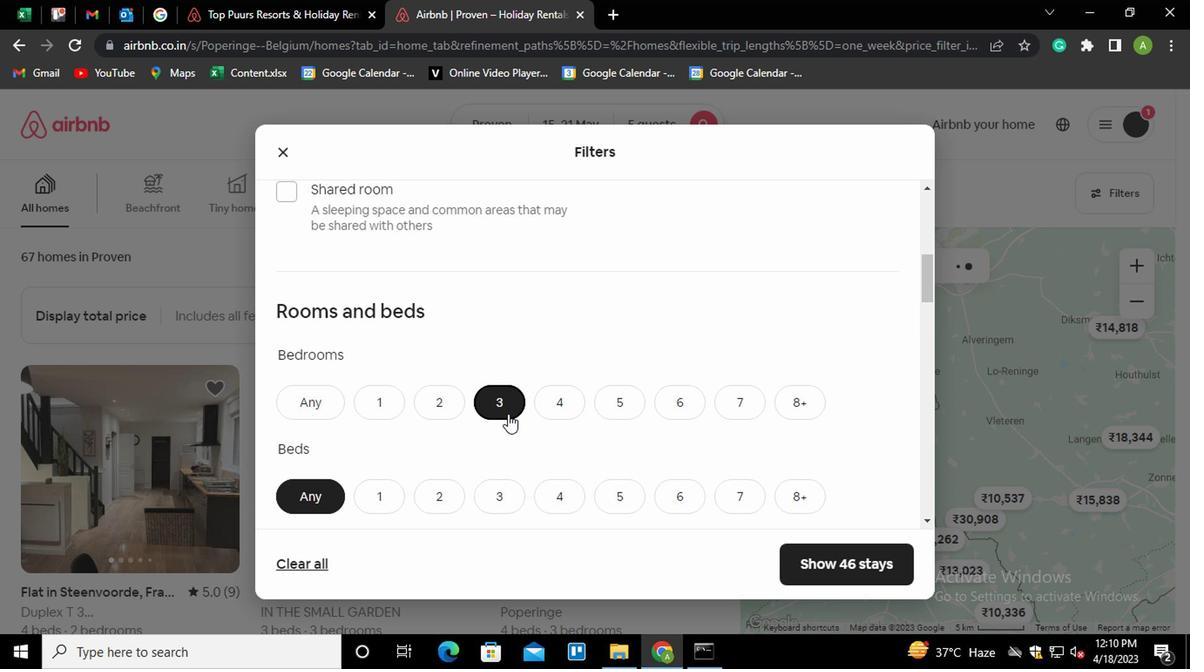 
Action: Mouse moved to (499, 418)
Screenshot: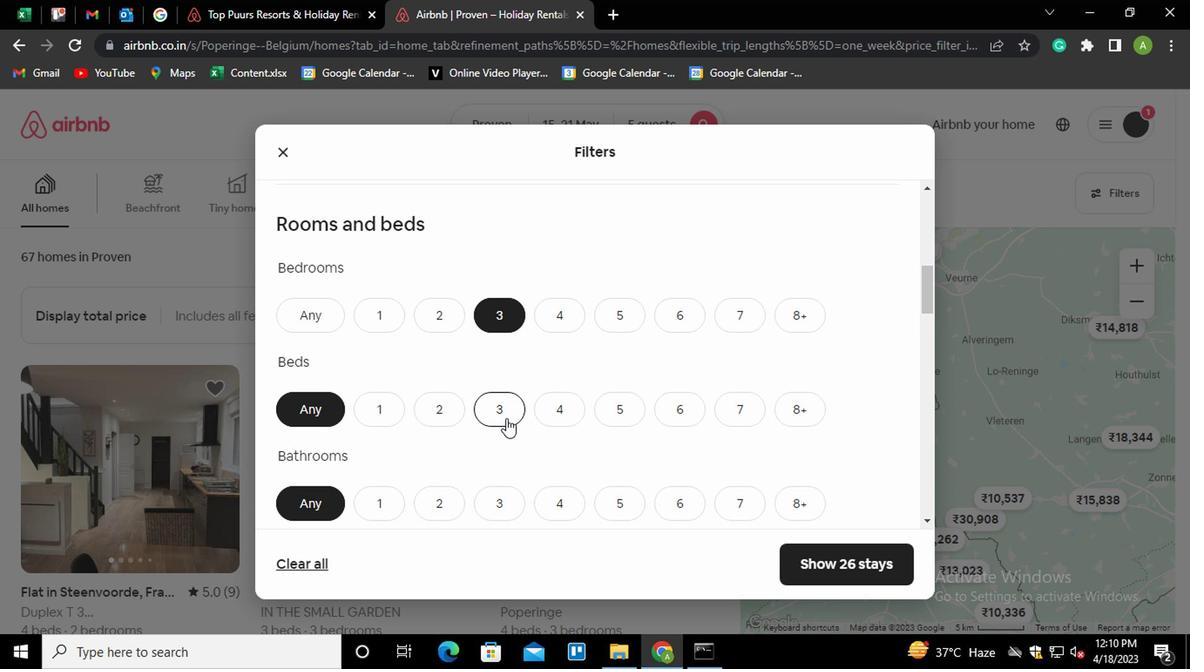 
Action: Mouse pressed left at (499, 418)
Screenshot: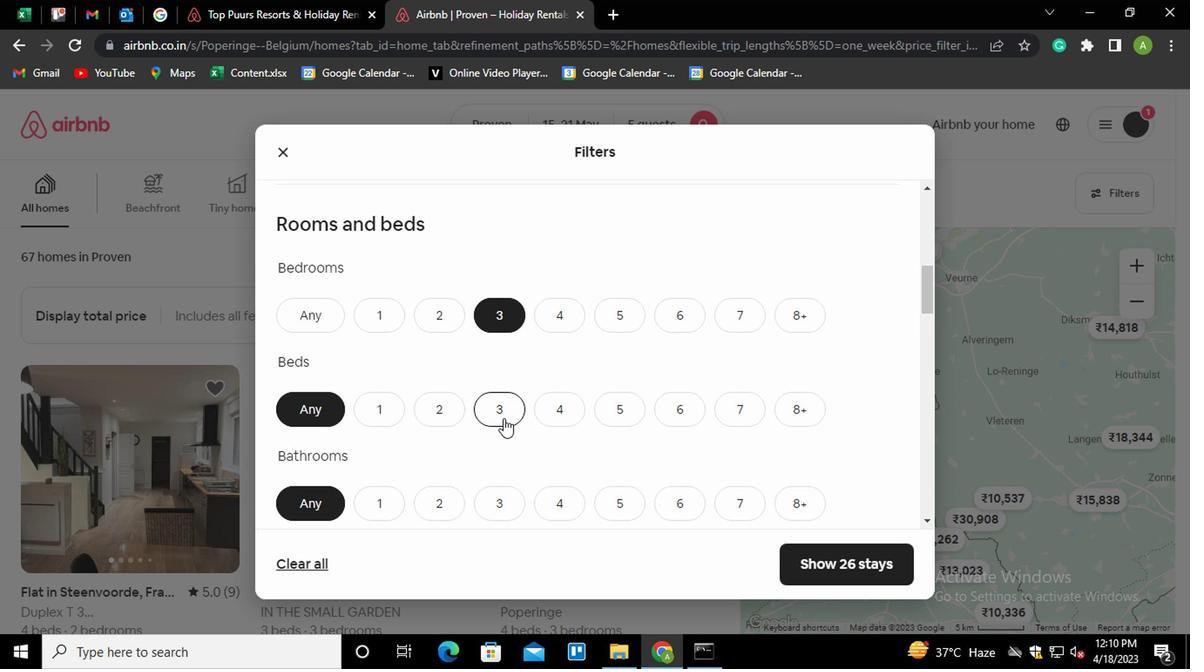 
Action: Mouse moved to (499, 420)
Screenshot: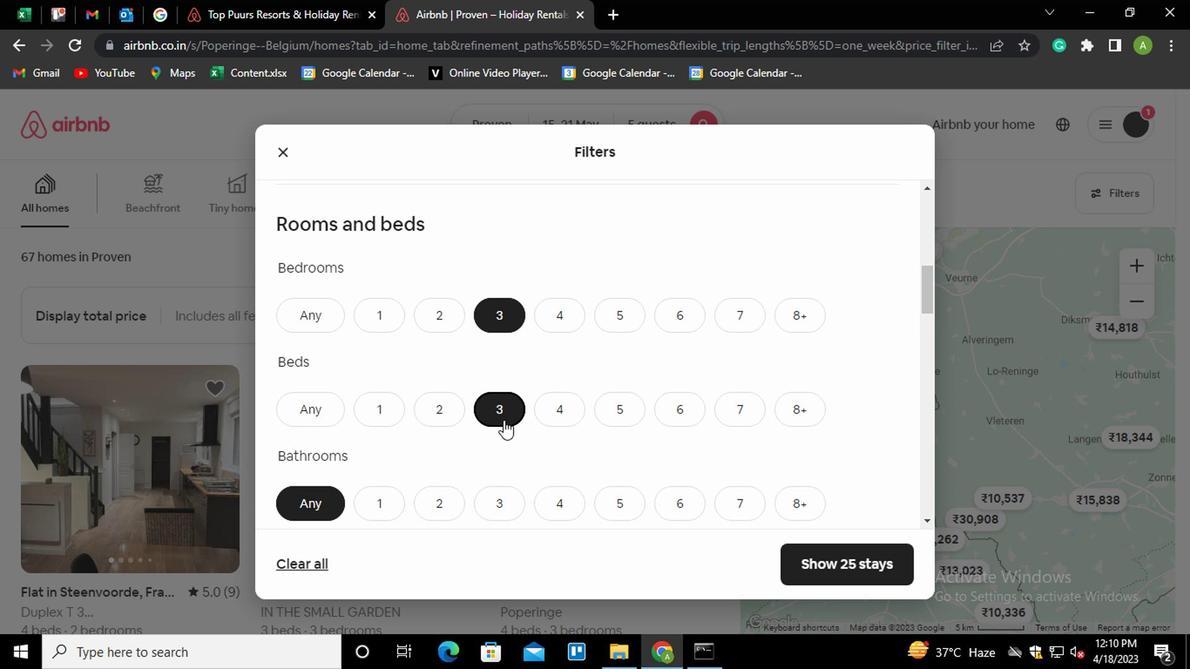 
Action: Mouse scrolled (499, 420) with delta (0, 0)
Screenshot: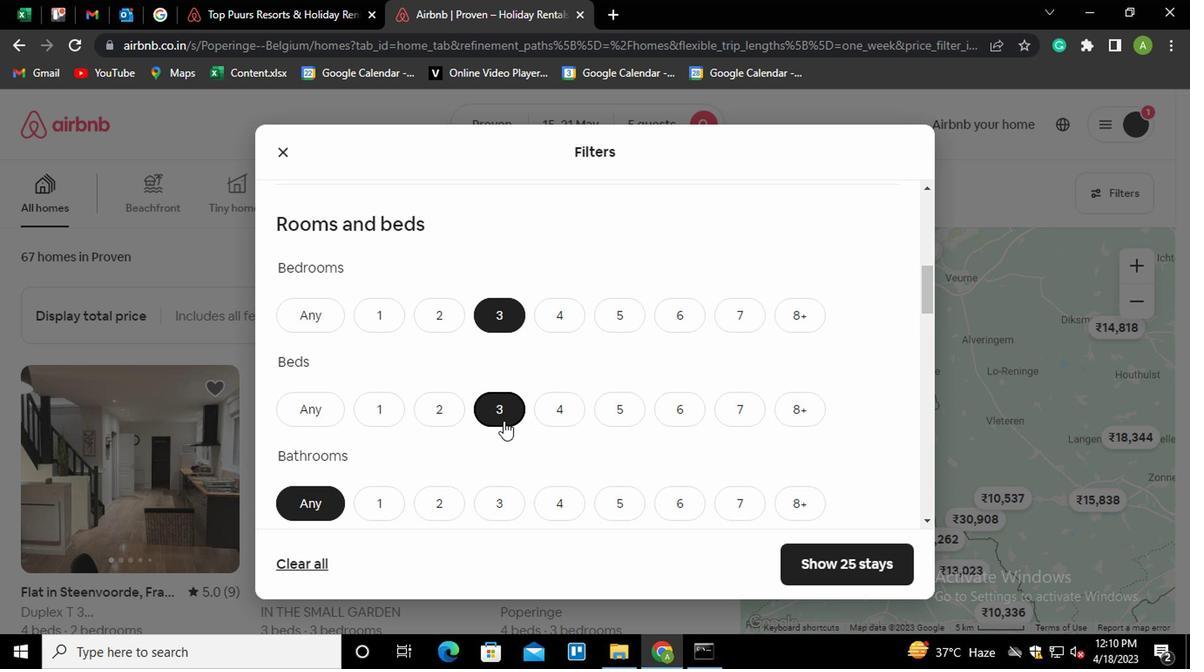 
Action: Mouse moved to (497, 419)
Screenshot: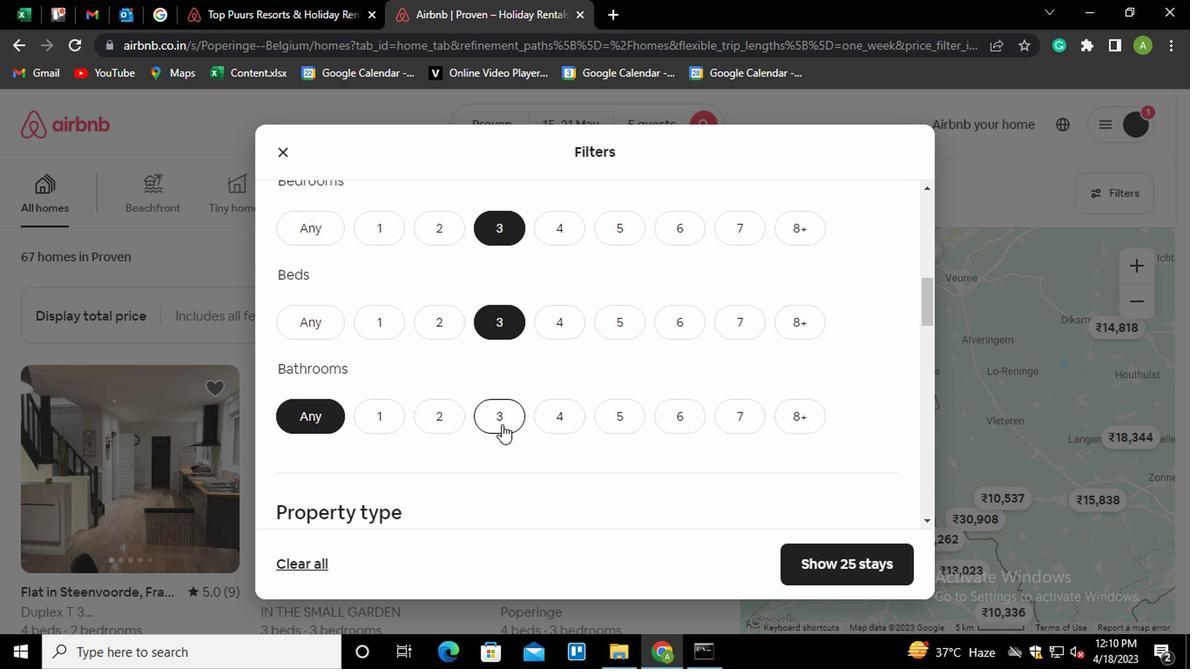 
Action: Mouse pressed left at (497, 419)
Screenshot: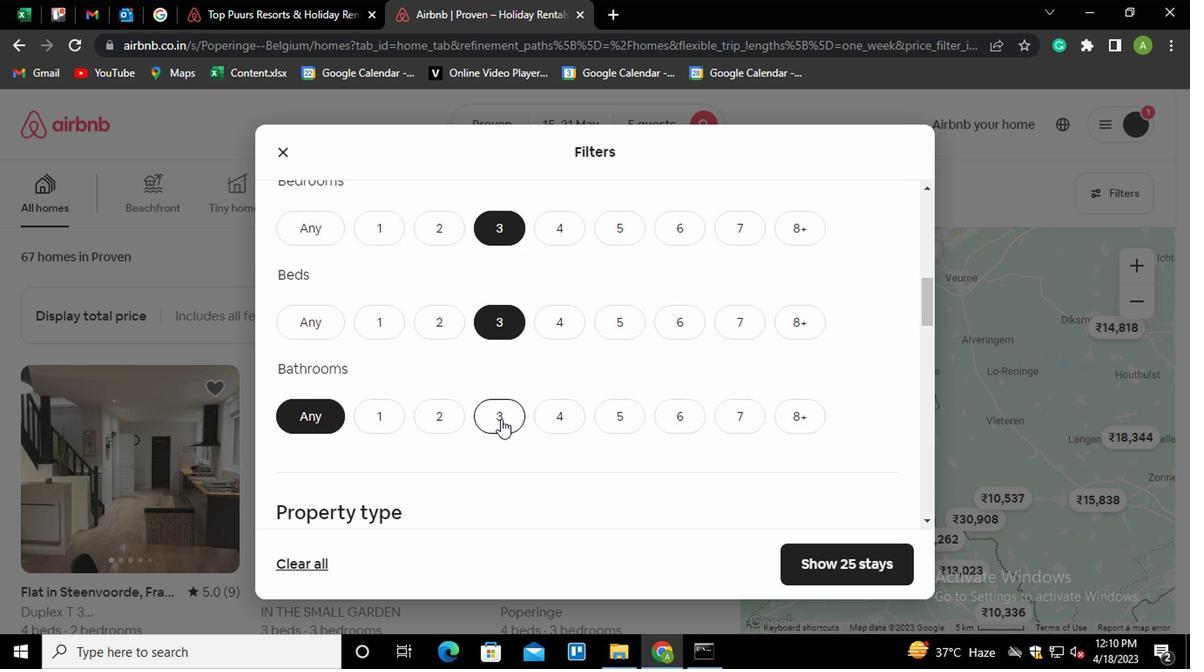 
Action: Mouse moved to (609, 448)
Screenshot: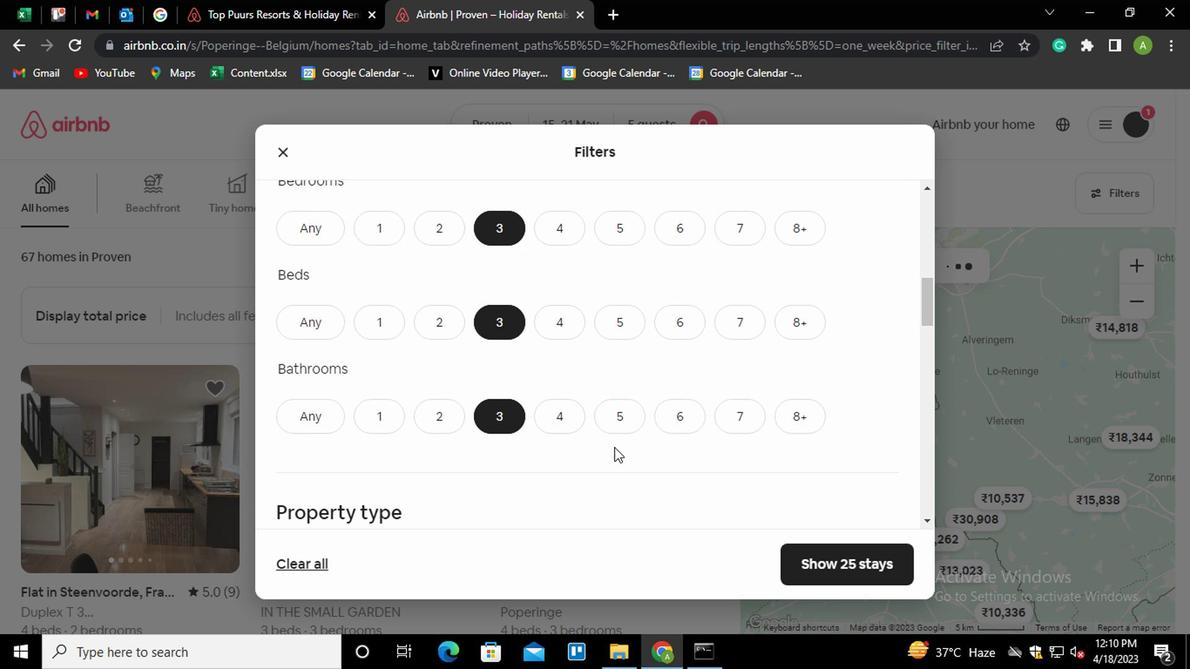 
Action: Mouse scrolled (609, 446) with delta (0, -1)
Screenshot: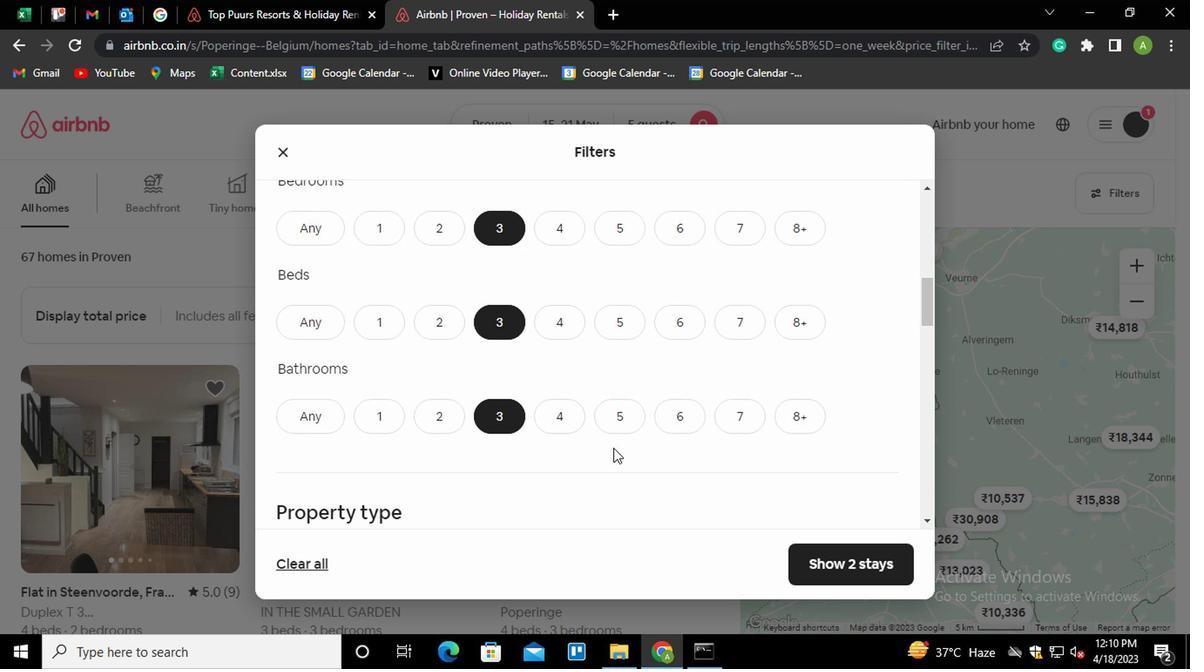 
Action: Mouse scrolled (609, 446) with delta (0, -1)
Screenshot: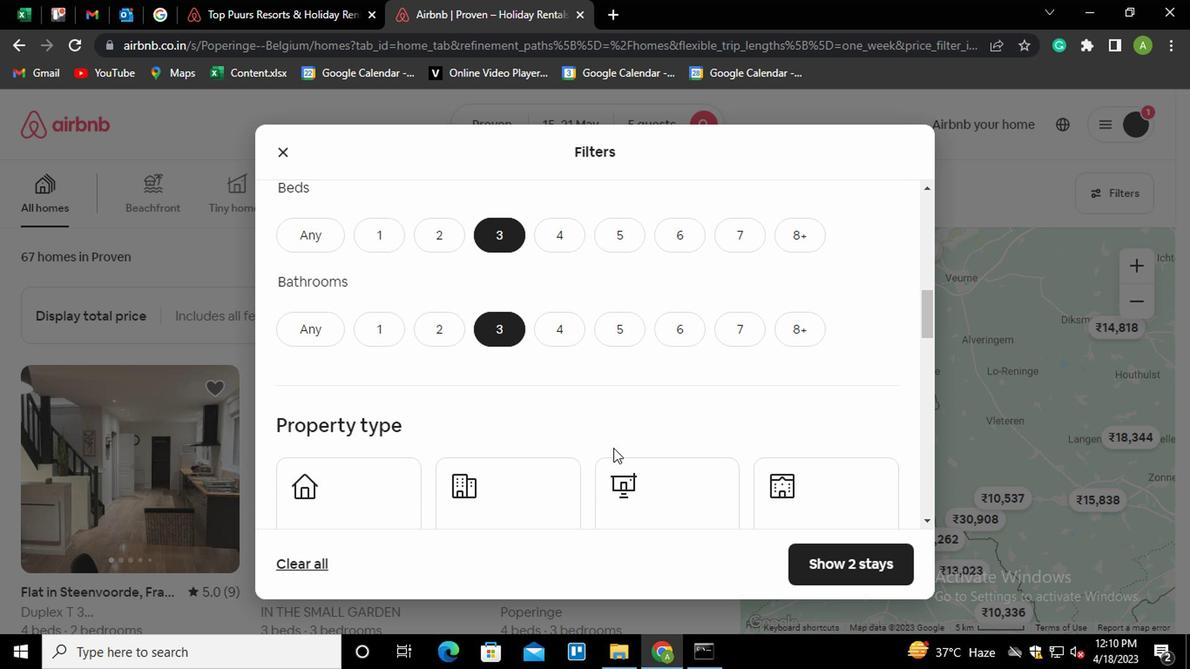 
Action: Mouse scrolled (609, 446) with delta (0, -1)
Screenshot: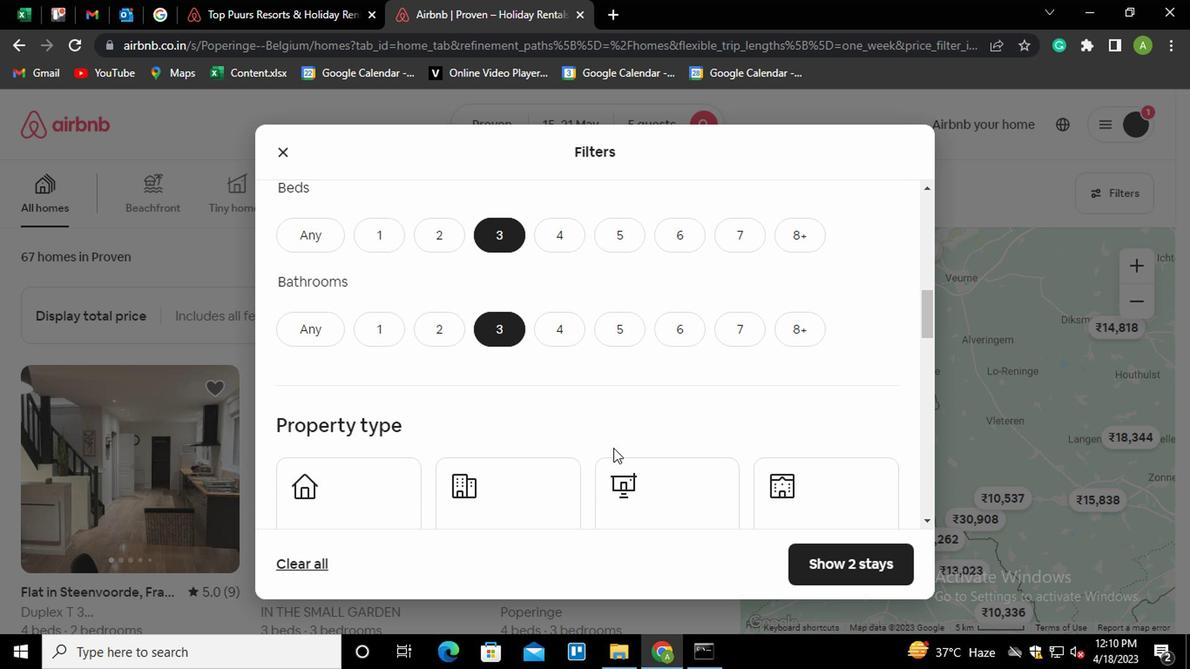 
Action: Mouse moved to (344, 354)
Screenshot: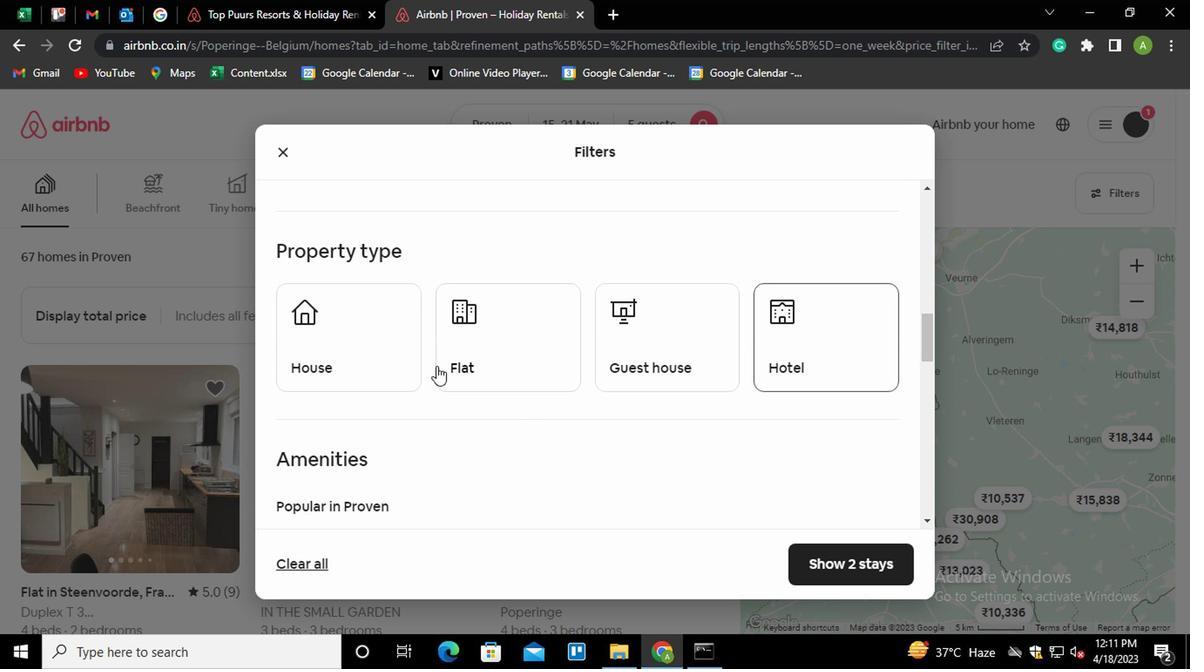 
Action: Mouse pressed left at (344, 354)
Screenshot: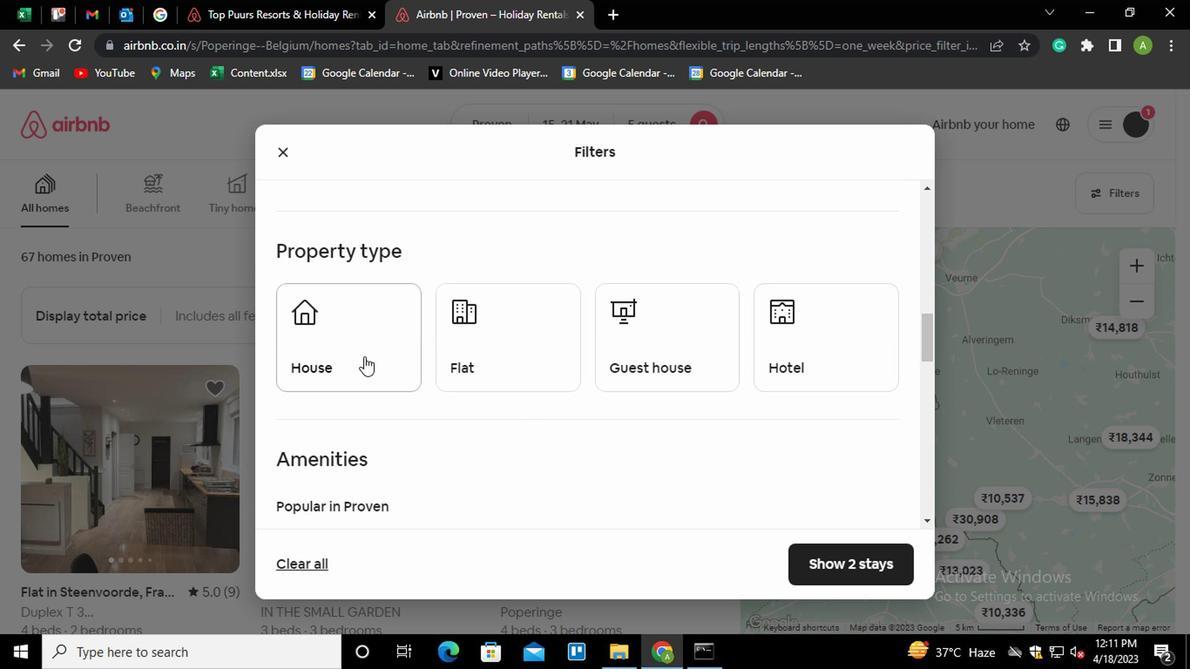 
Action: Mouse moved to (370, 378)
Screenshot: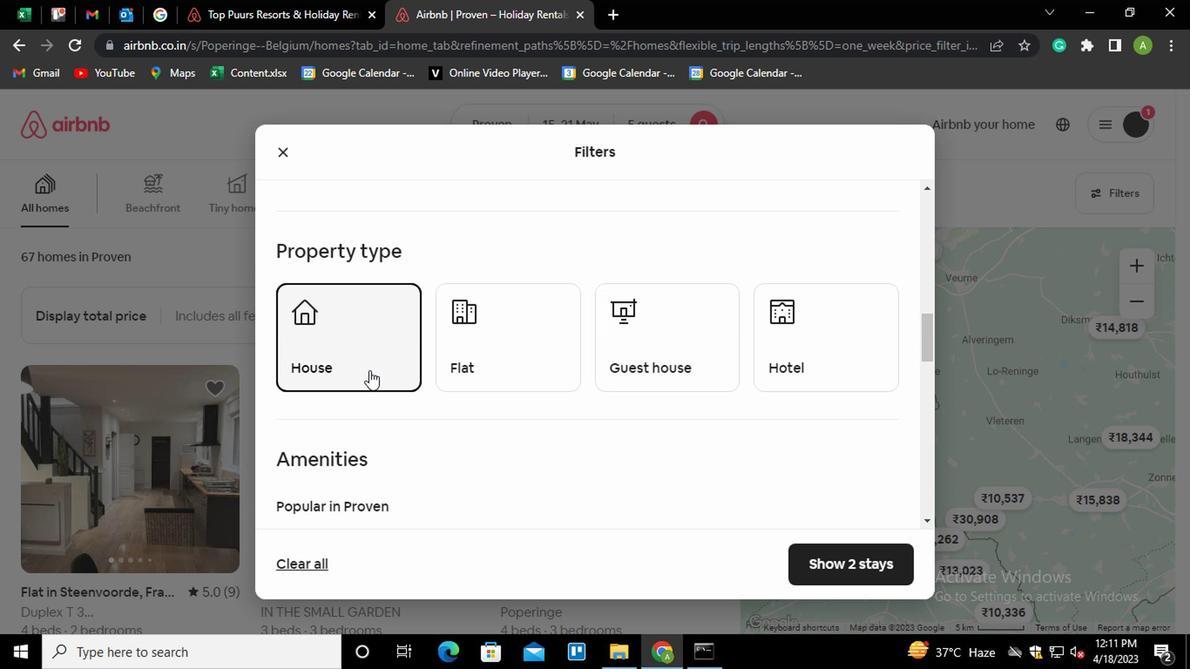 
Action: Mouse scrolled (370, 378) with delta (0, 0)
Screenshot: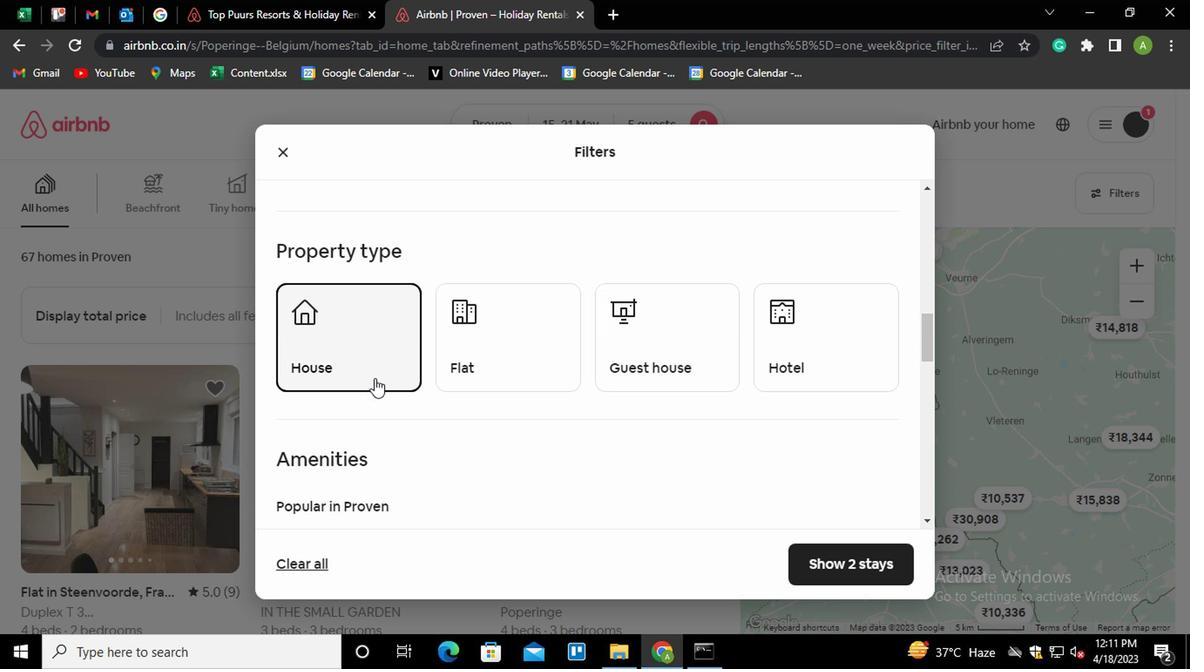 
Action: Mouse scrolled (370, 378) with delta (0, 0)
Screenshot: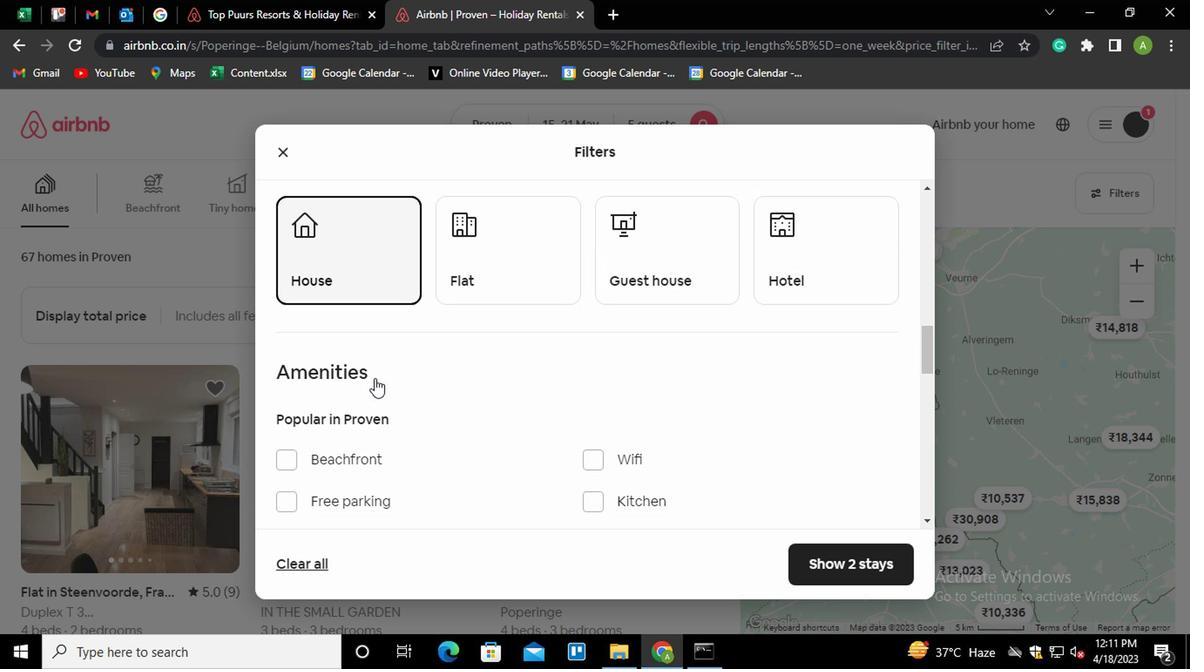 
Action: Mouse moved to (313, 494)
Screenshot: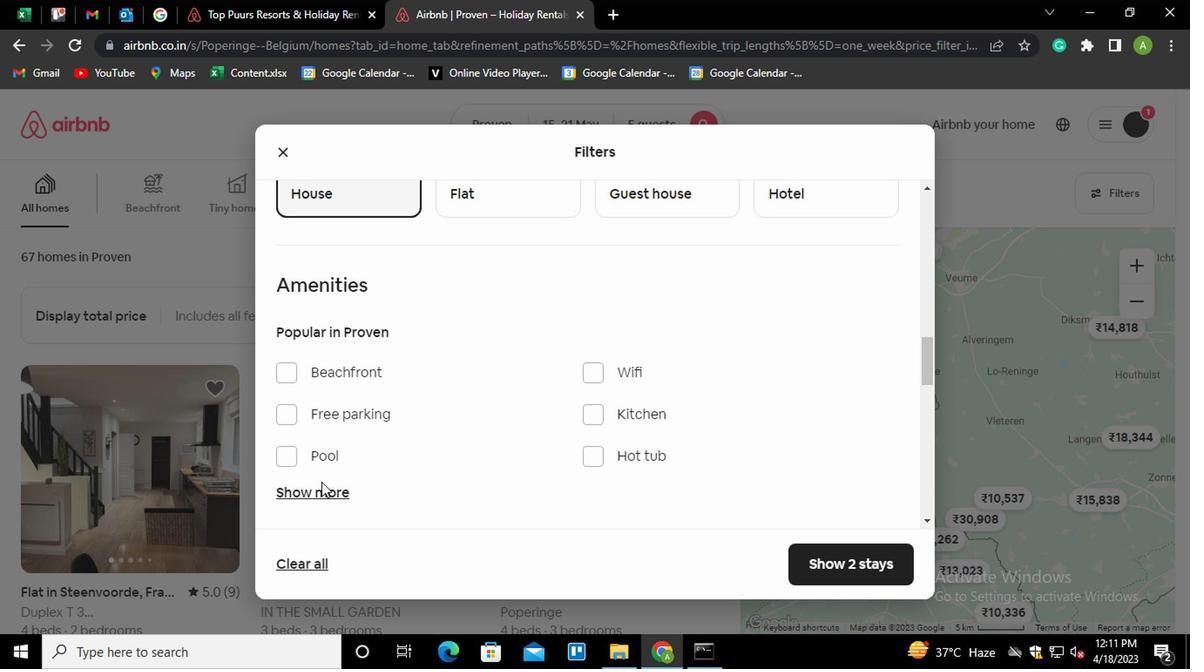 
Action: Mouse pressed left at (313, 494)
Screenshot: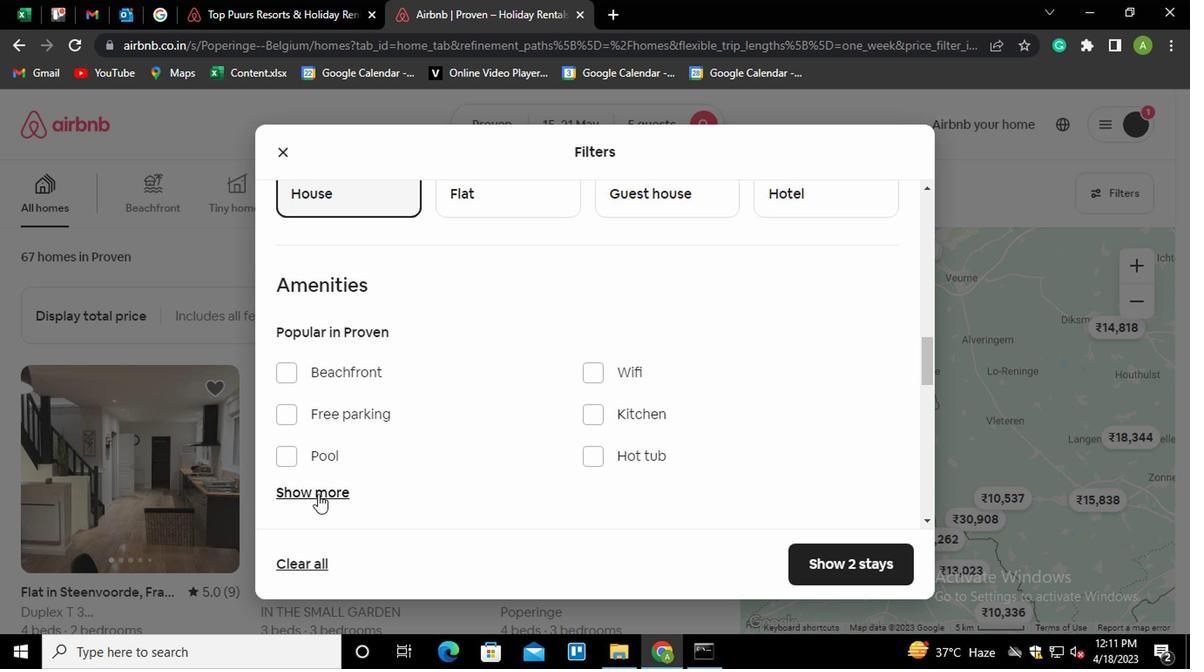 
Action: Mouse moved to (454, 464)
Screenshot: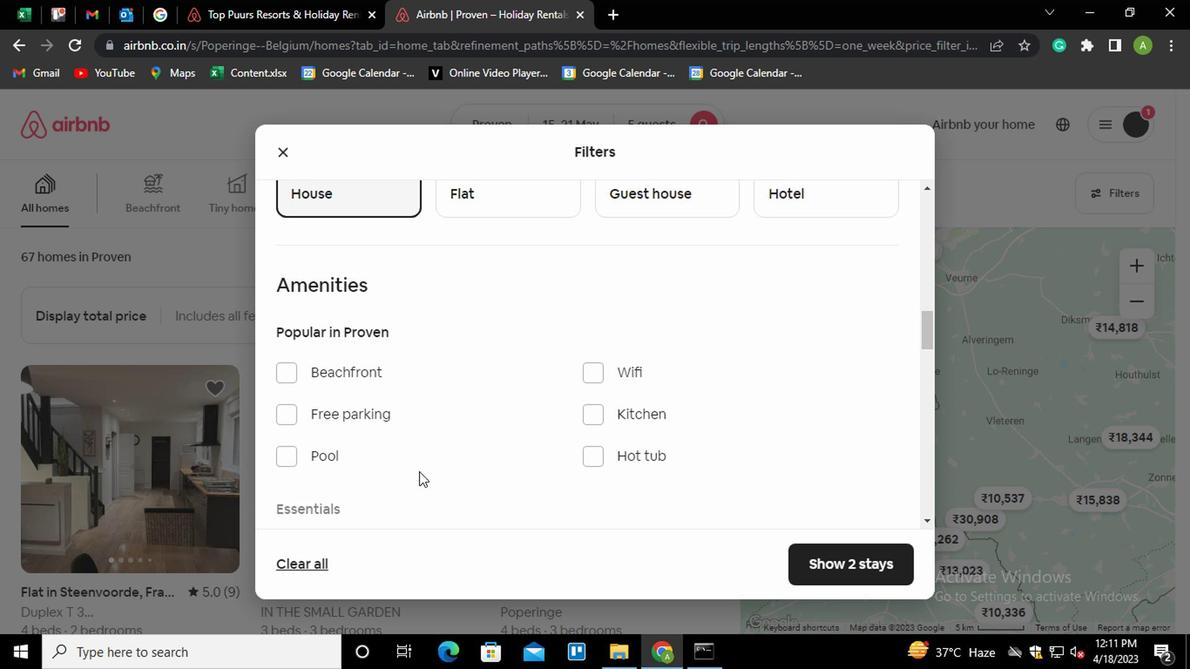 
Action: Mouse scrolled (454, 463) with delta (0, 0)
Screenshot: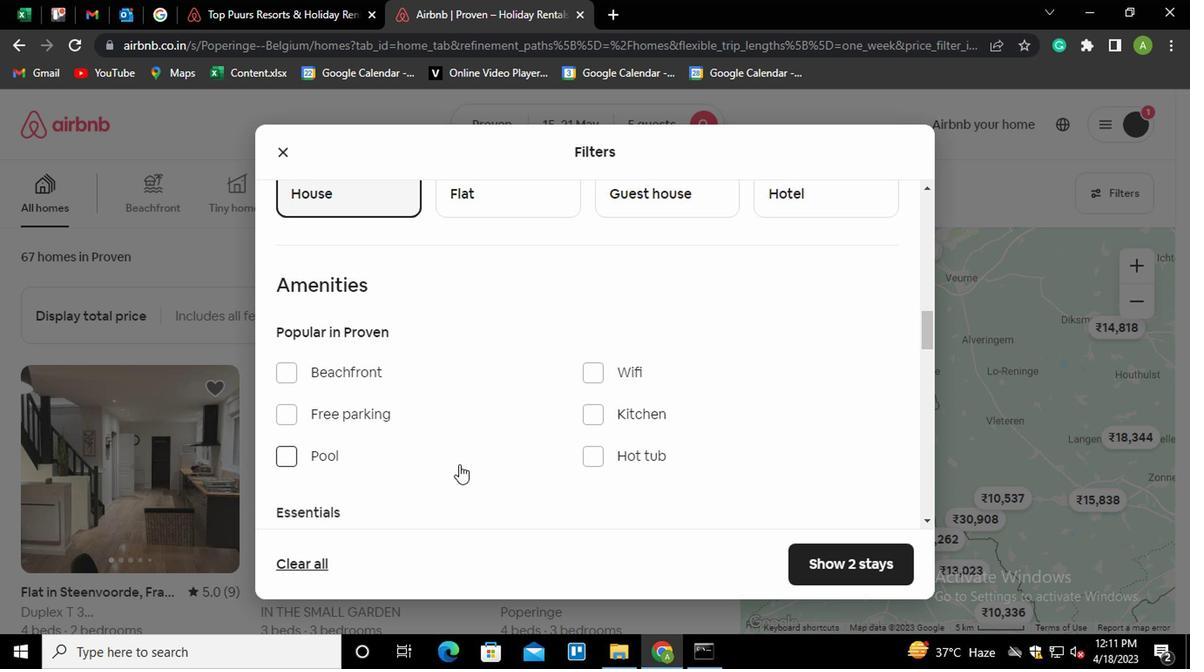 
Action: Mouse moved to (416, 486)
Screenshot: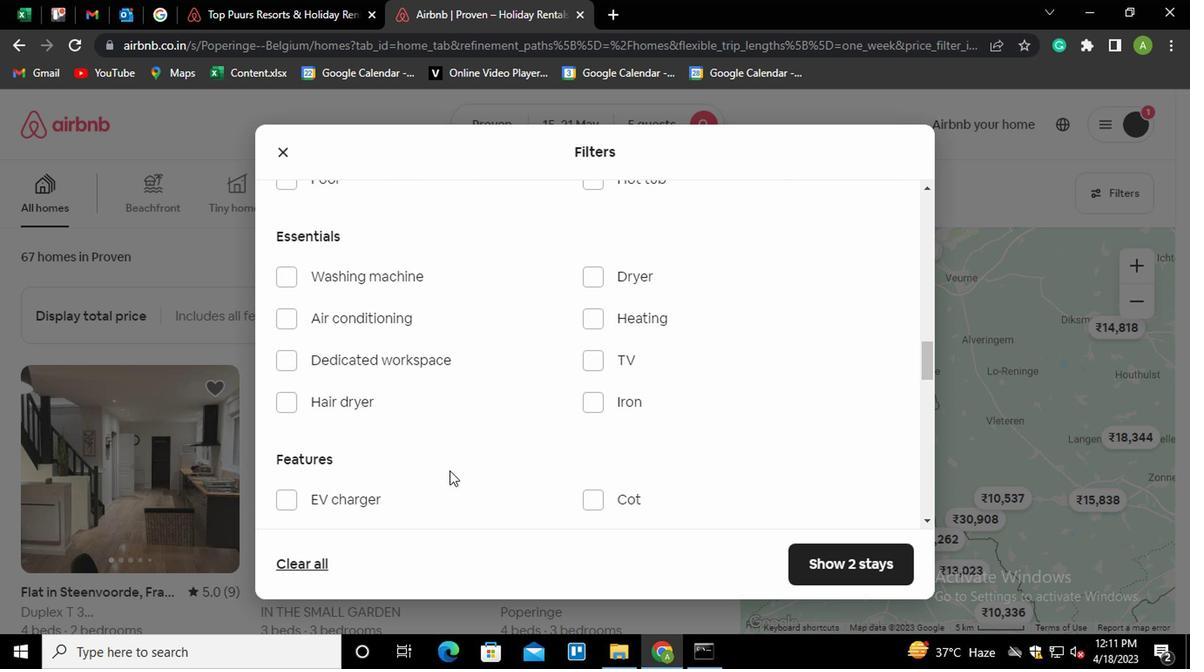 
Action: Mouse scrolled (416, 485) with delta (0, 0)
Screenshot: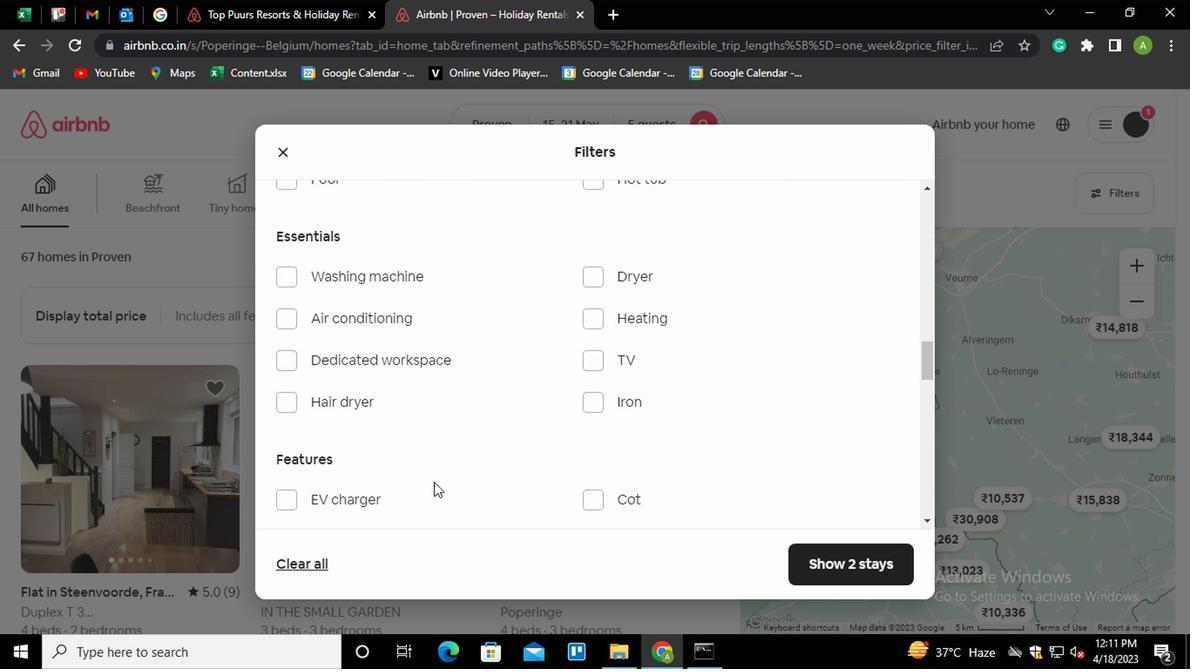 
Action: Mouse moved to (360, 488)
Screenshot: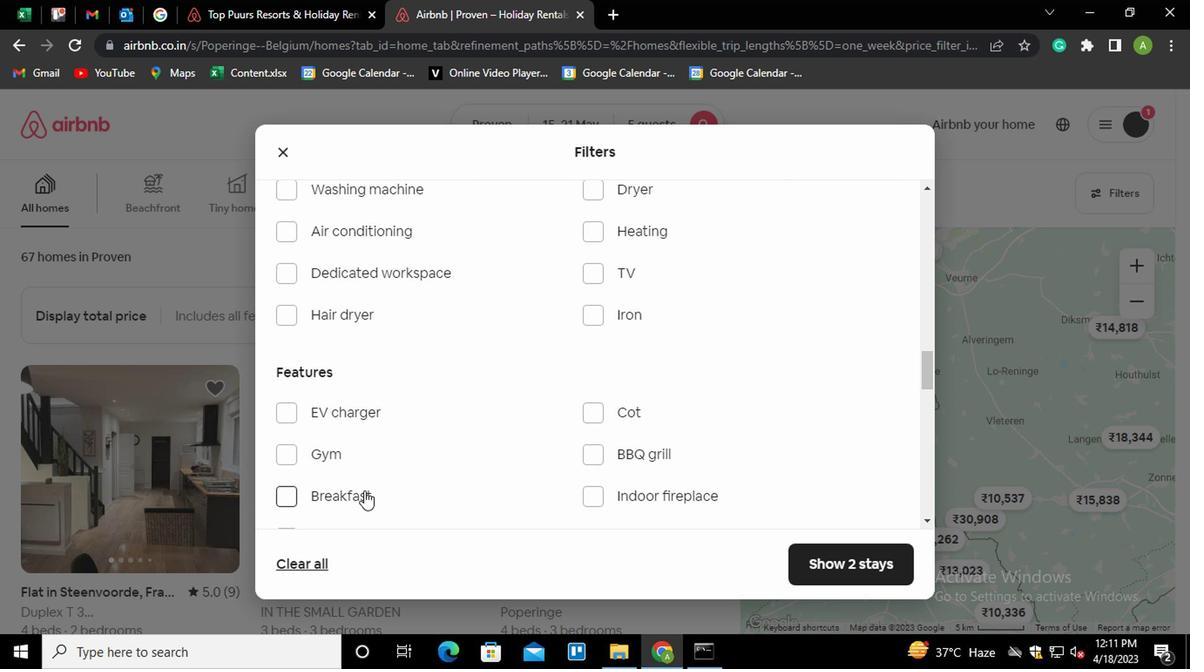 
Action: Mouse scrolled (360, 487) with delta (0, 0)
Screenshot: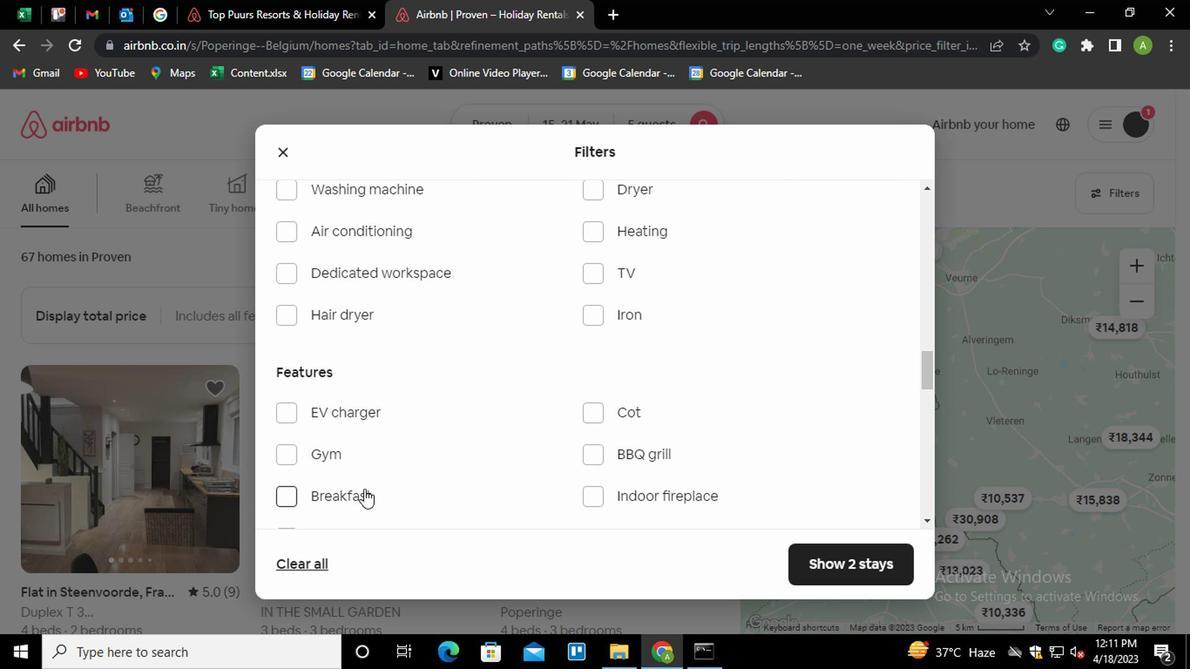 
Action: Mouse moved to (388, 466)
Screenshot: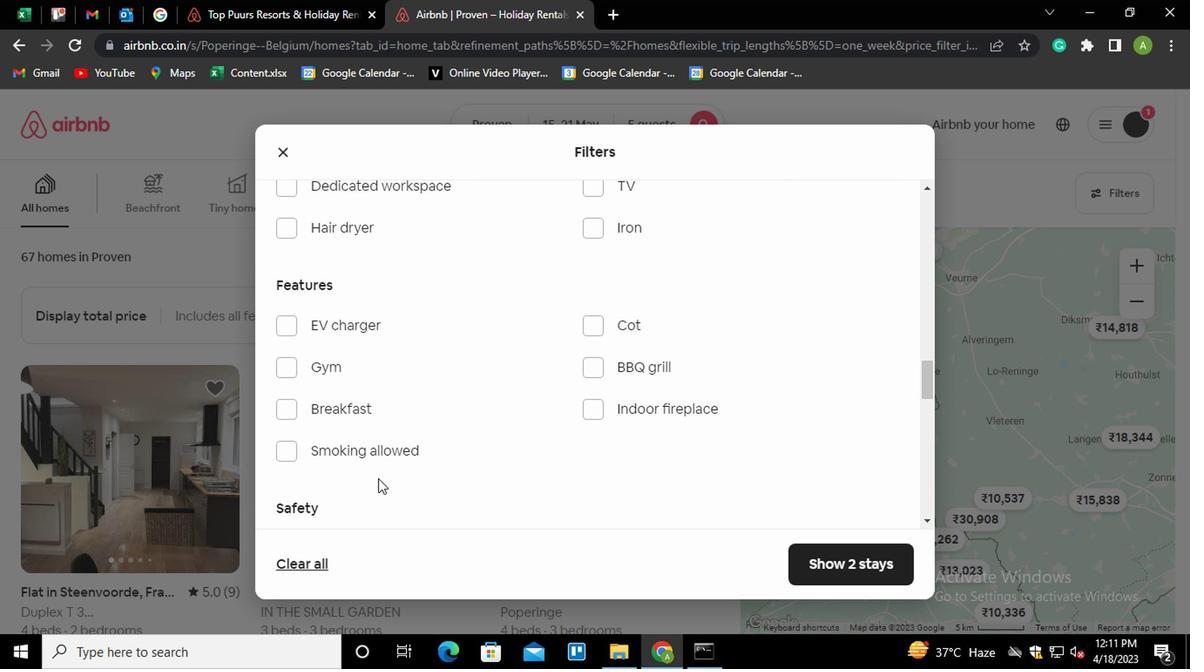 
Action: Mouse scrolled (388, 466) with delta (0, 0)
Screenshot: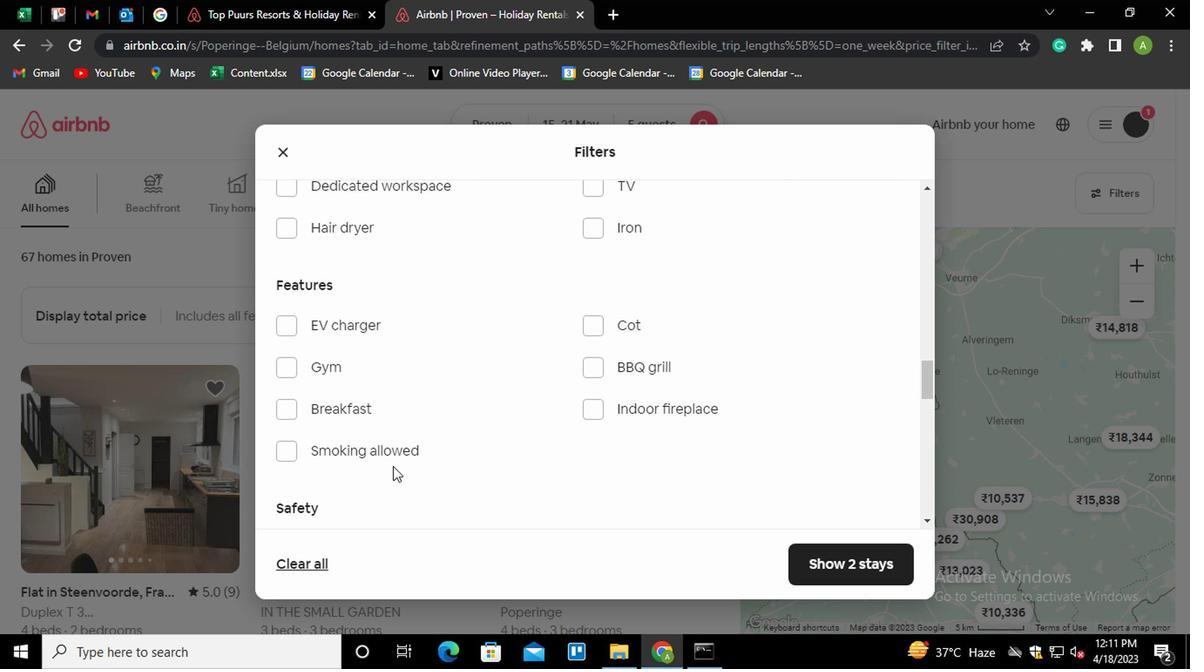 
Action: Mouse scrolled (388, 466) with delta (0, 0)
Screenshot: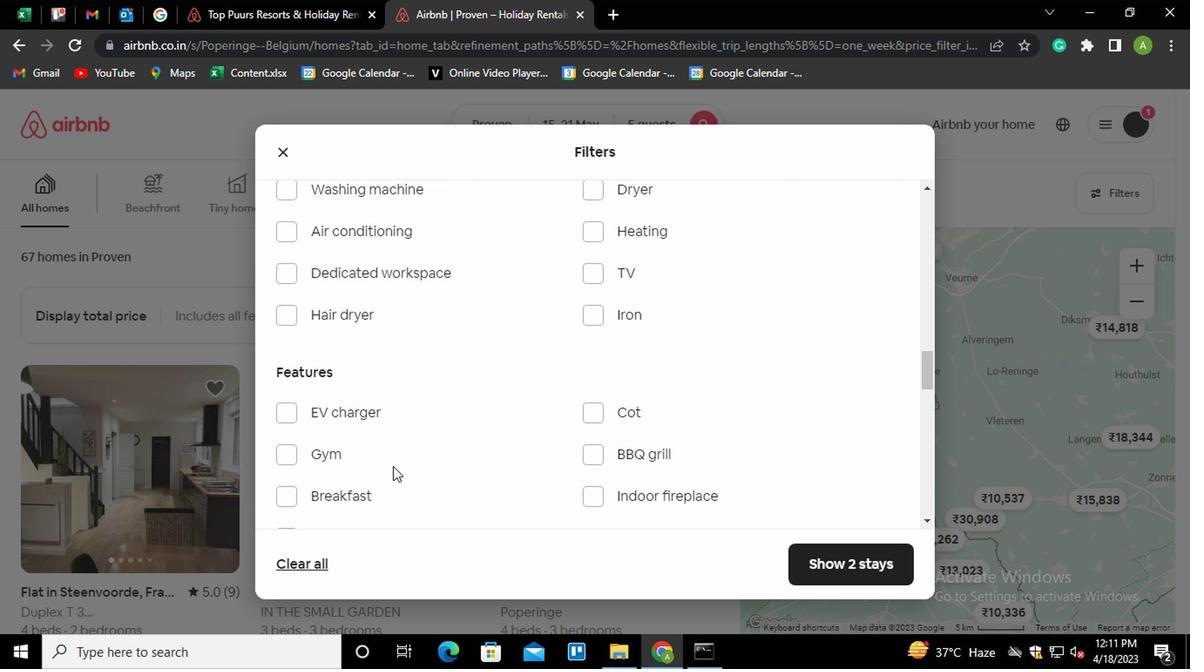 
Action: Mouse moved to (585, 312)
Screenshot: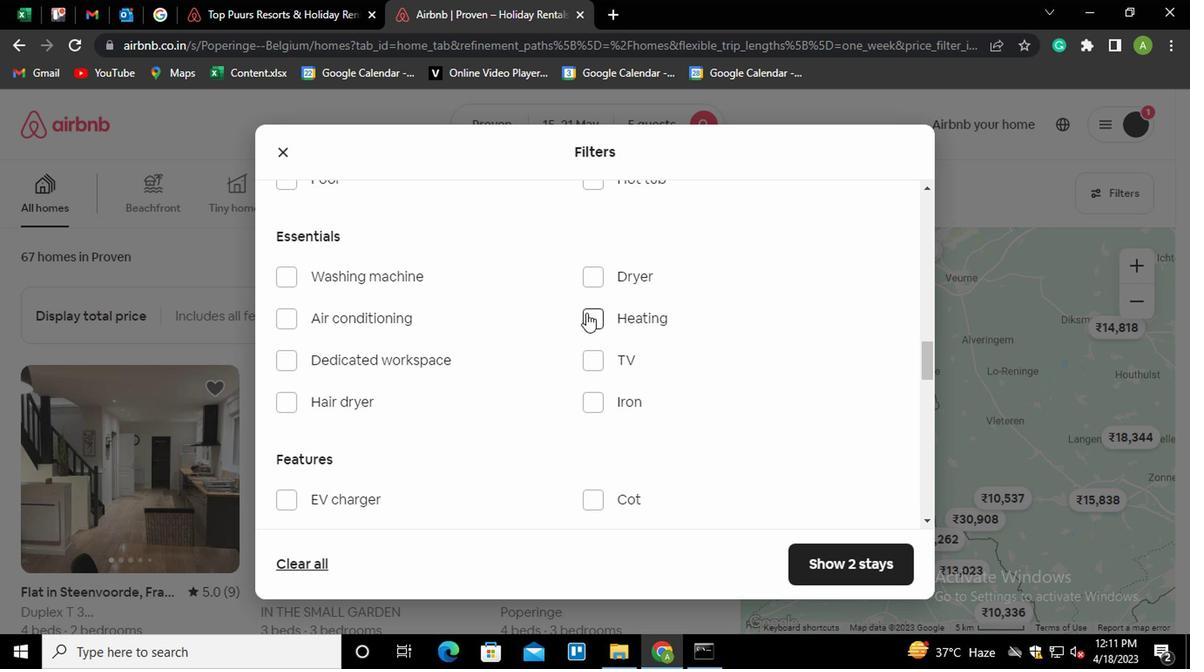 
Action: Mouse pressed left at (585, 312)
Screenshot: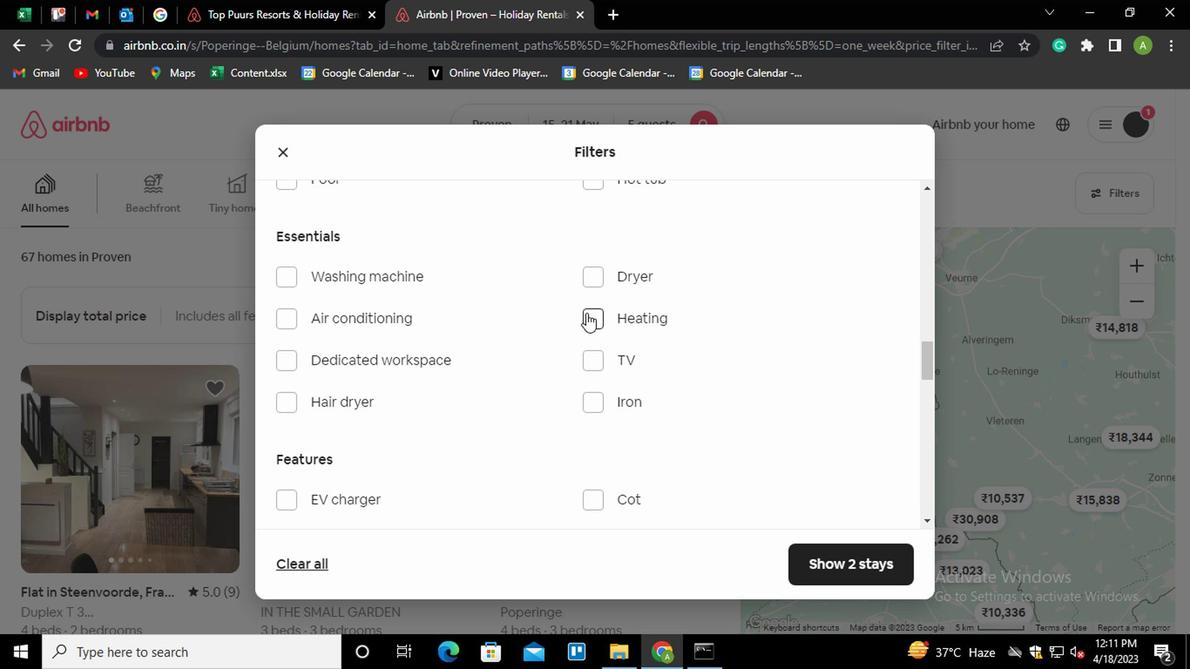 
Action: Mouse moved to (593, 415)
Screenshot: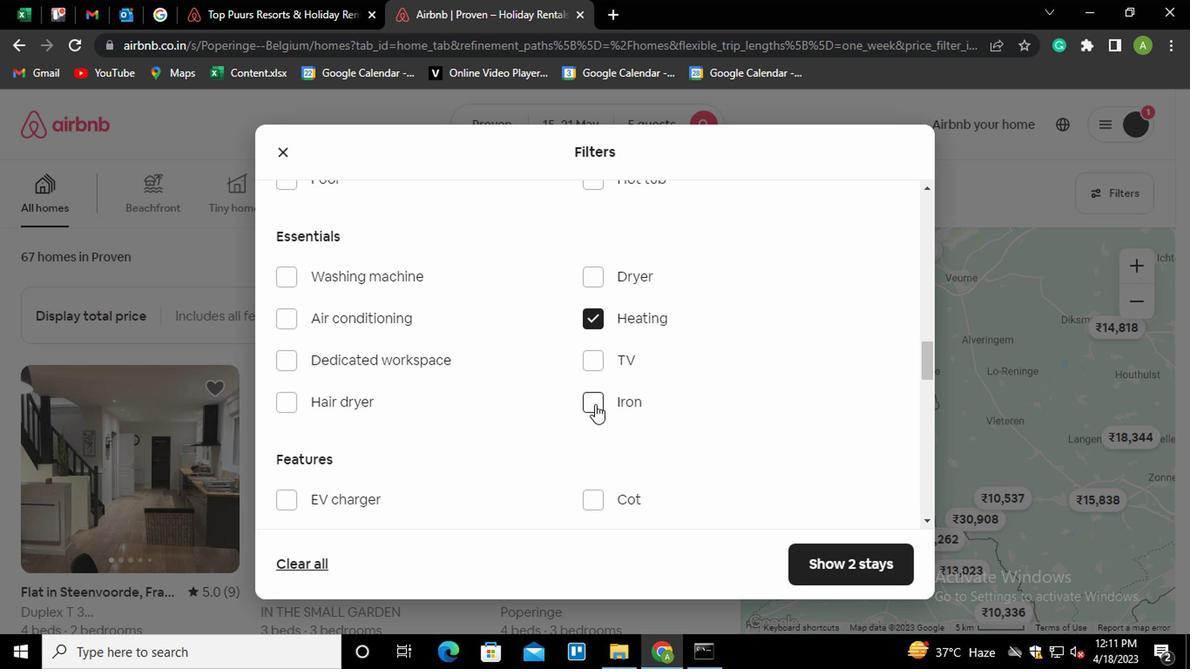 
Action: Mouse scrolled (593, 414) with delta (0, -1)
Screenshot: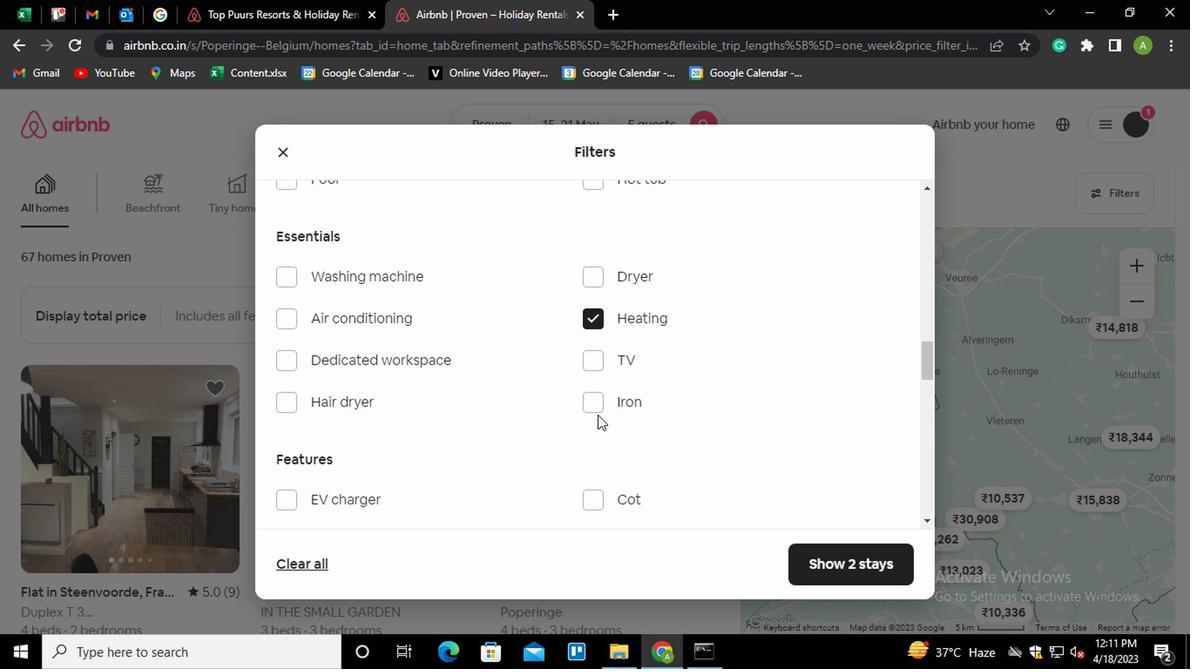 
Action: Mouse scrolled (593, 414) with delta (0, -1)
Screenshot: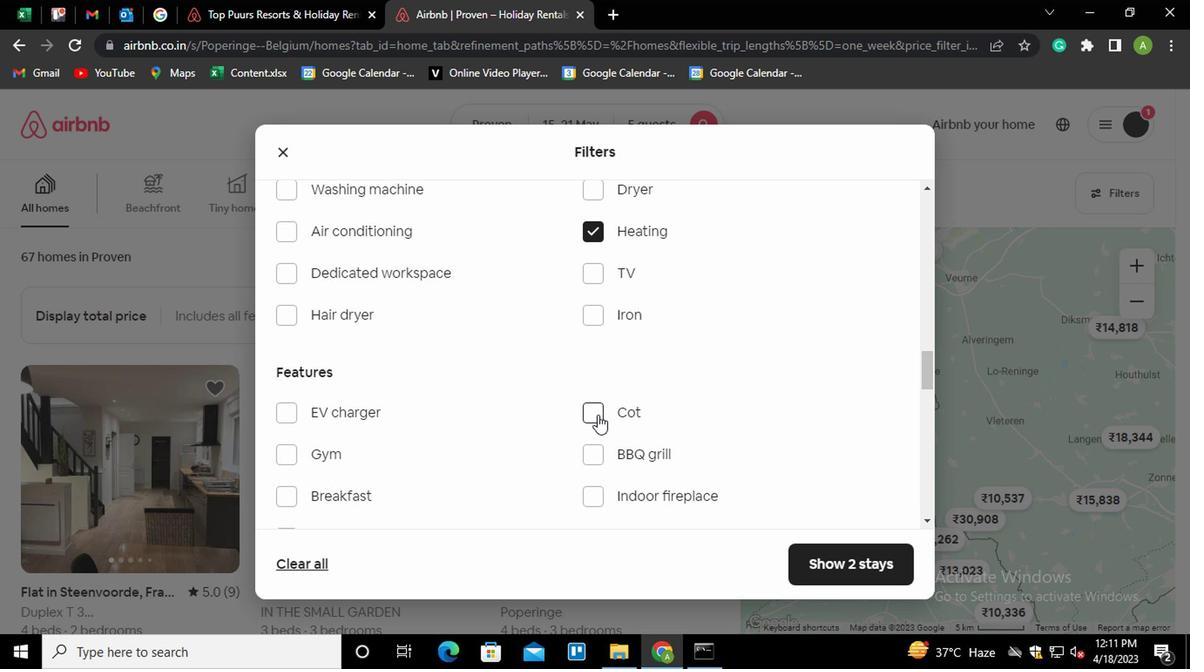 
Action: Mouse scrolled (593, 414) with delta (0, -1)
Screenshot: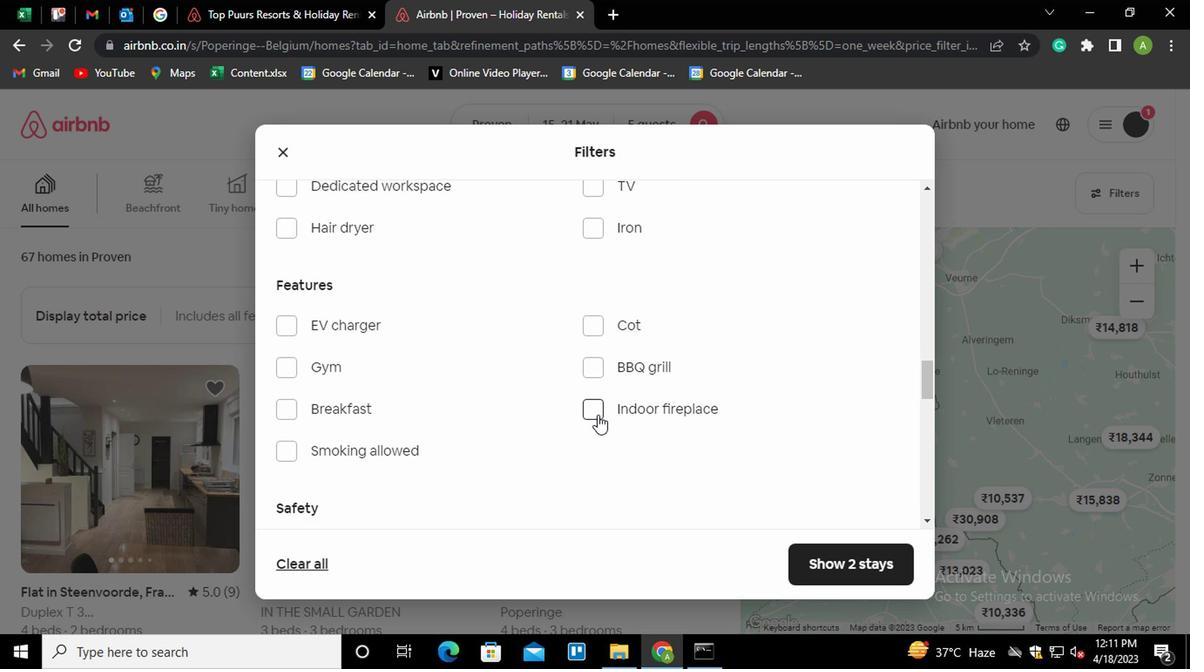
Action: Mouse scrolled (593, 414) with delta (0, -1)
Screenshot: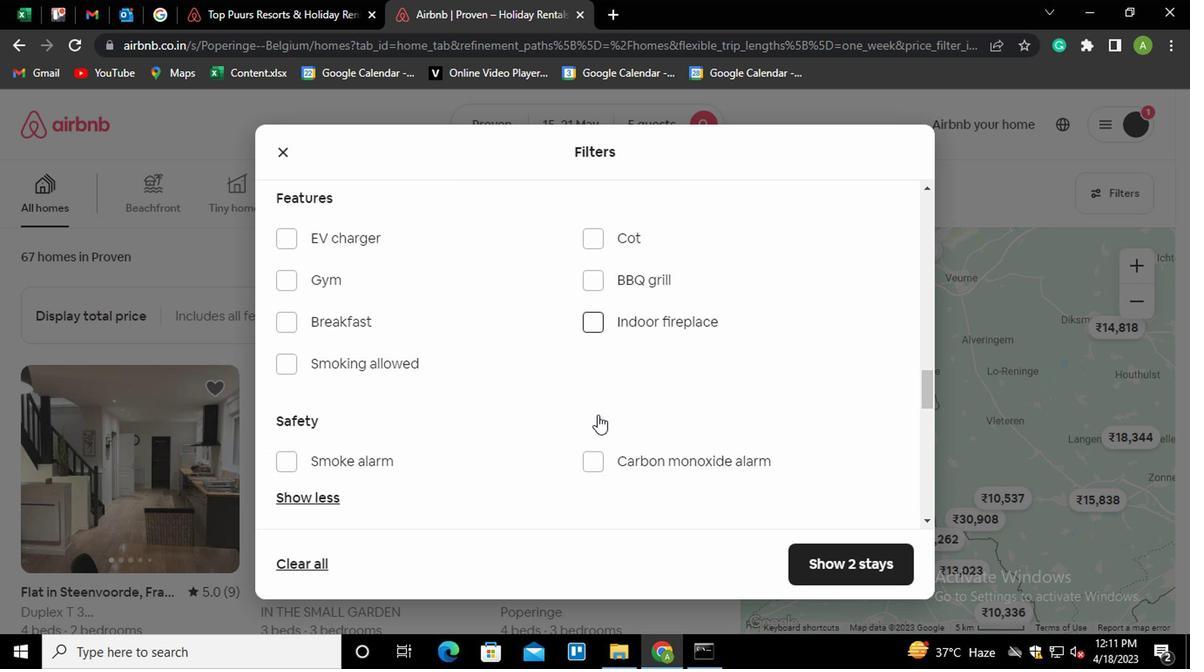 
Action: Mouse scrolled (593, 414) with delta (0, -1)
Screenshot: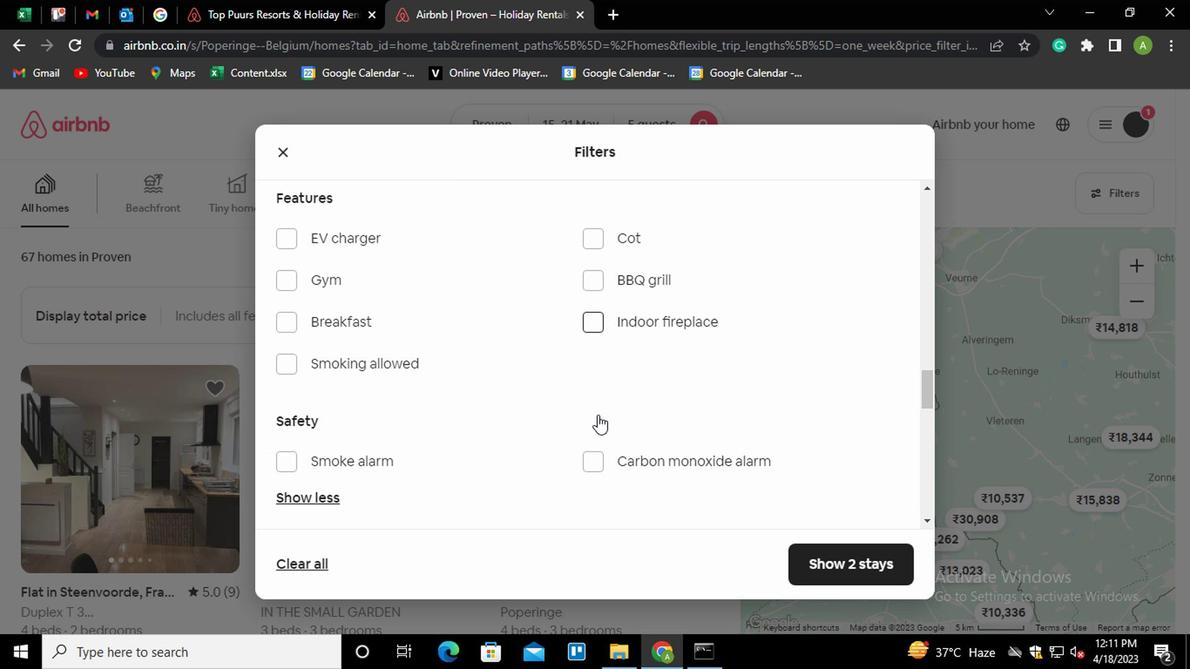 
Action: Mouse scrolled (593, 414) with delta (0, -1)
Screenshot: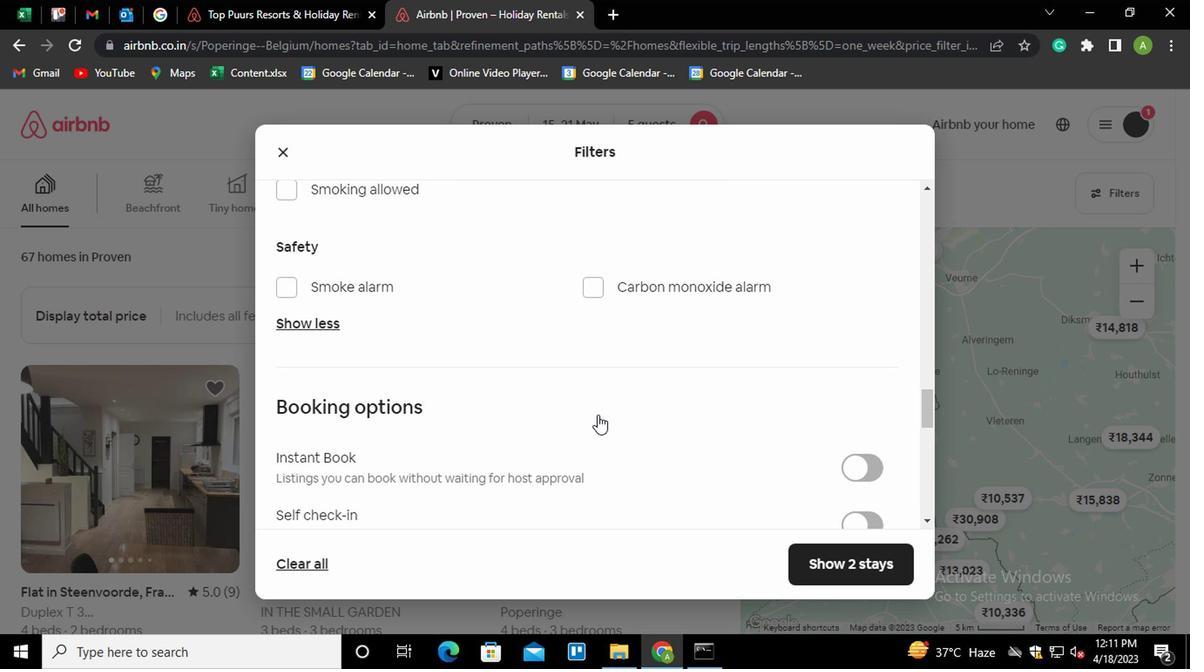 
Action: Mouse moved to (841, 433)
Screenshot: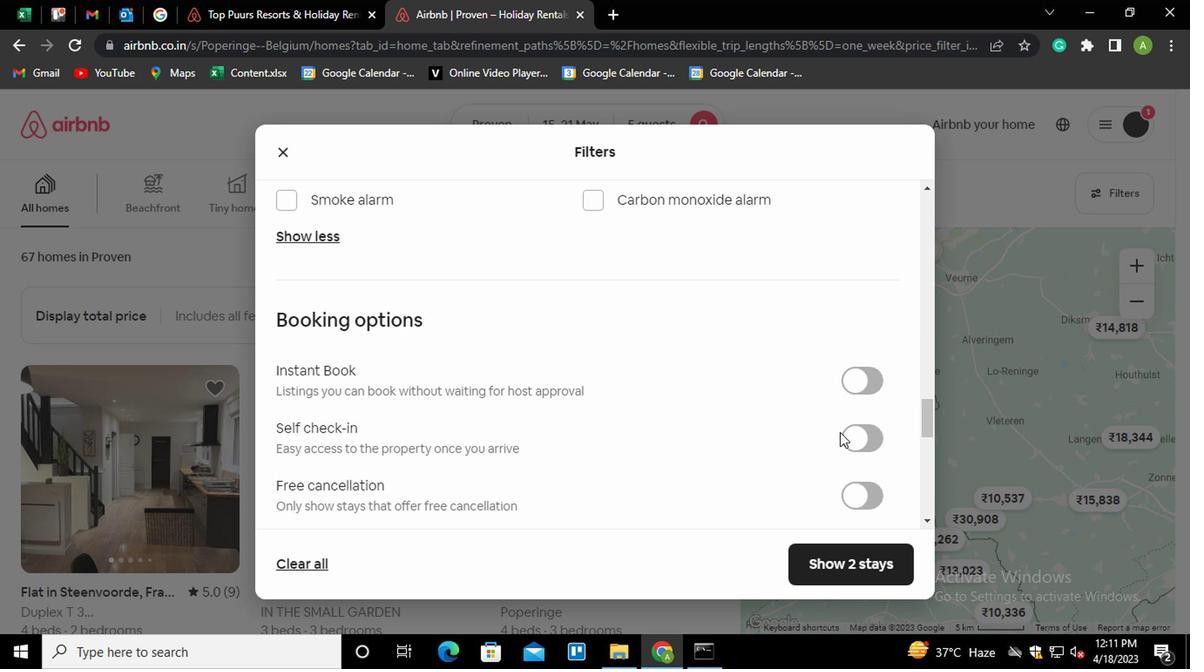 
Action: Mouse pressed left at (841, 433)
Screenshot: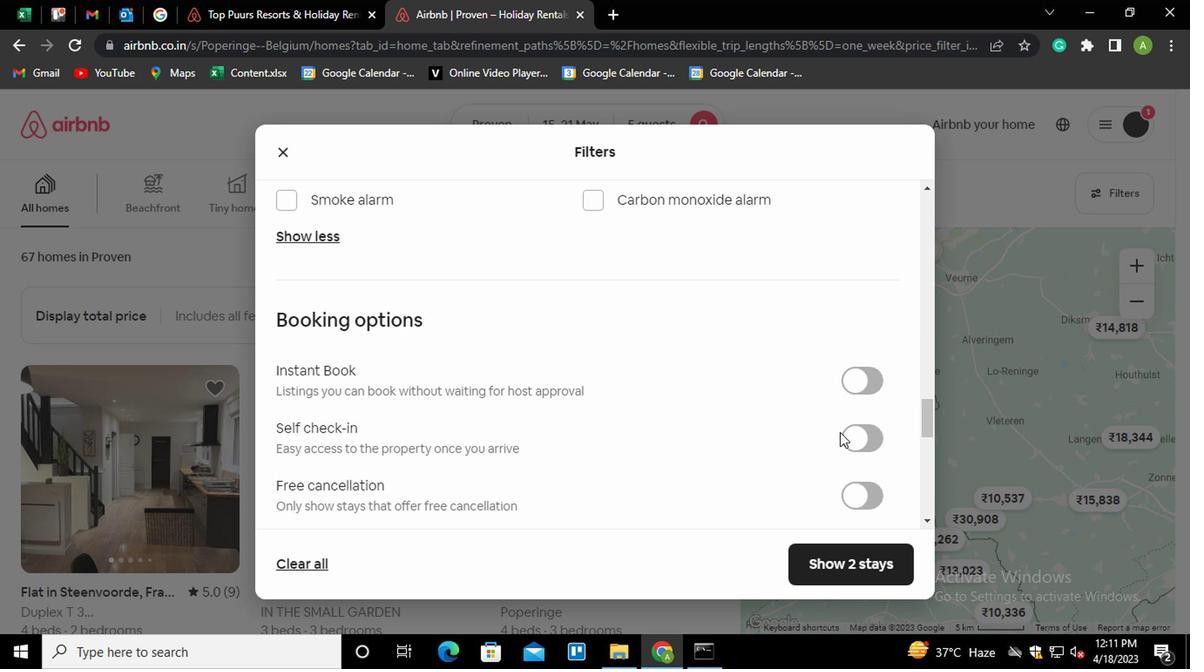 
Action: Mouse moved to (695, 446)
Screenshot: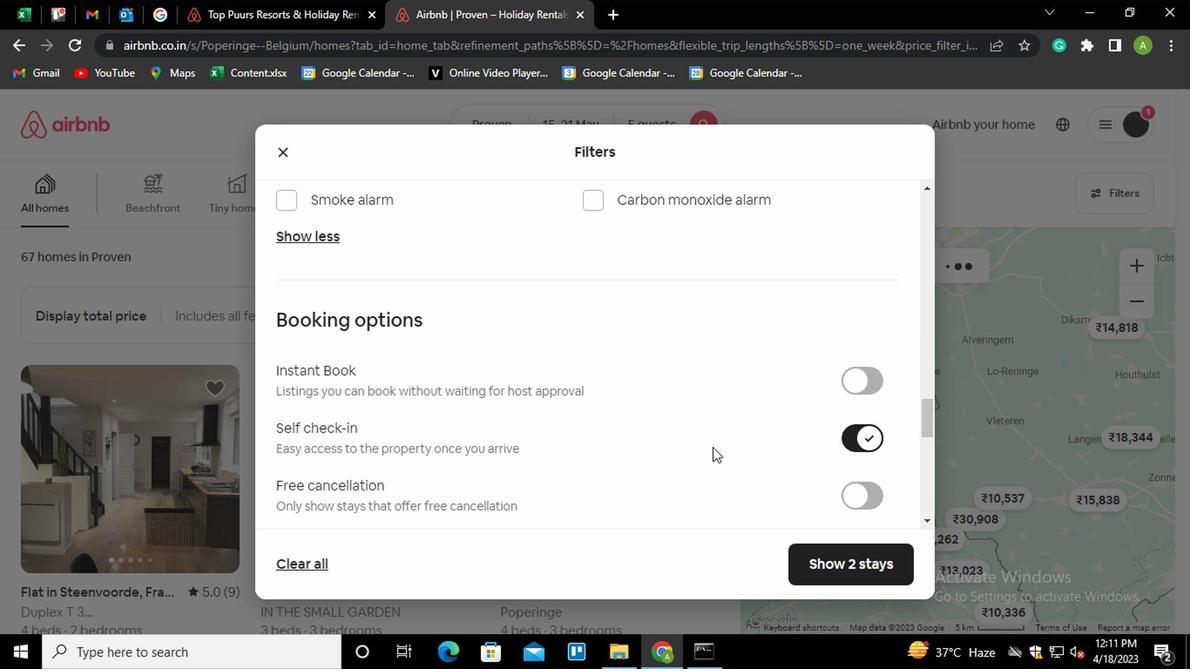 
Action: Mouse scrolled (695, 446) with delta (0, 0)
Screenshot: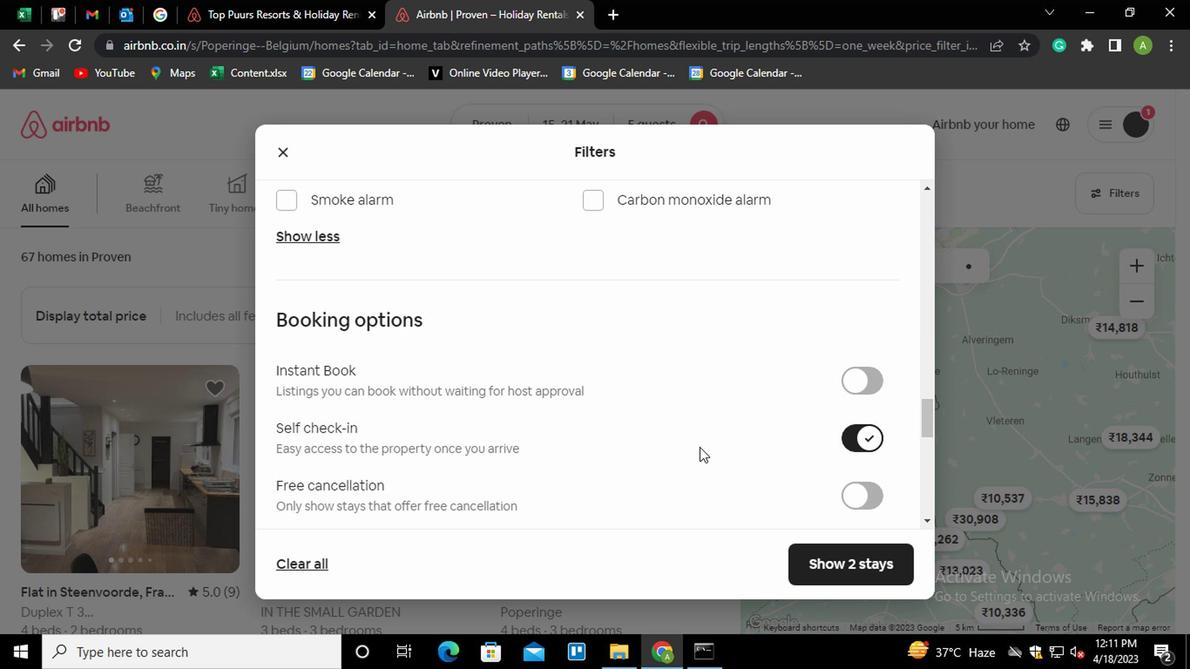 
Action: Mouse scrolled (695, 446) with delta (0, 0)
Screenshot: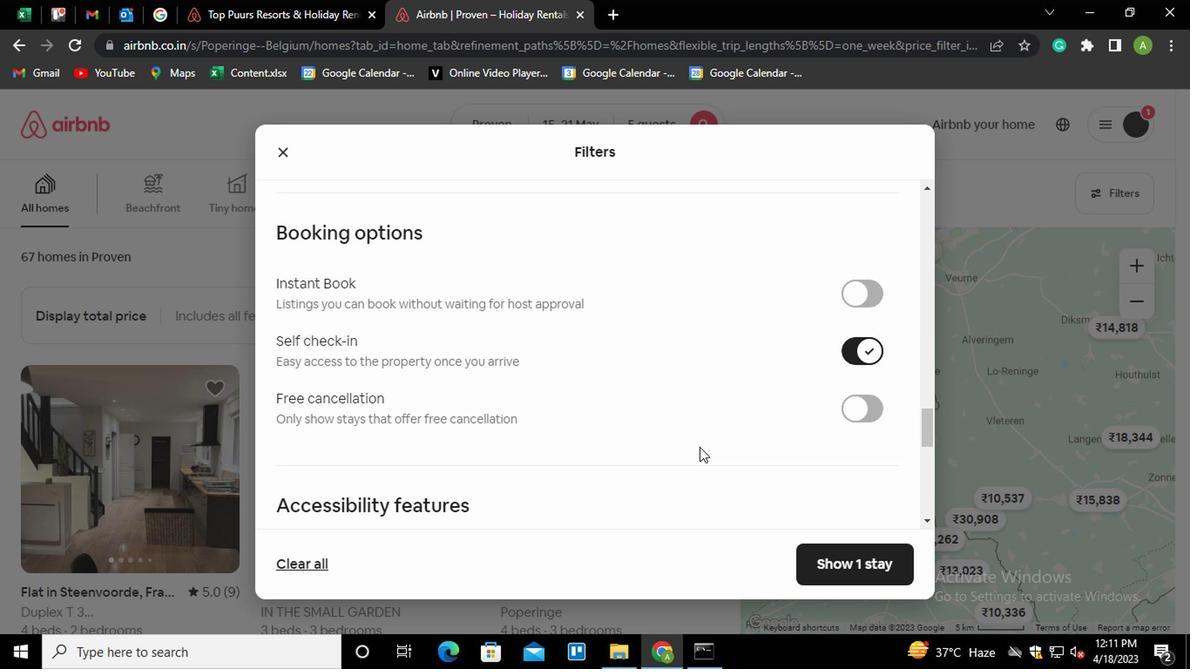 
Action: Mouse scrolled (695, 446) with delta (0, 0)
Screenshot: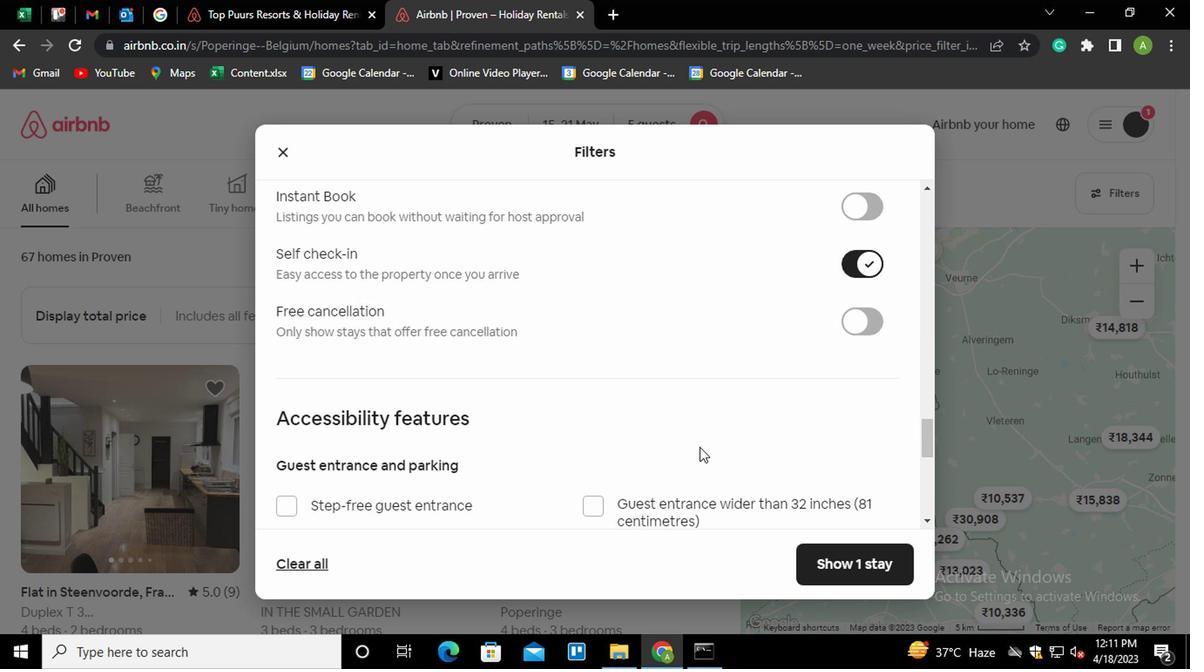 
Action: Mouse scrolled (695, 446) with delta (0, 0)
Screenshot: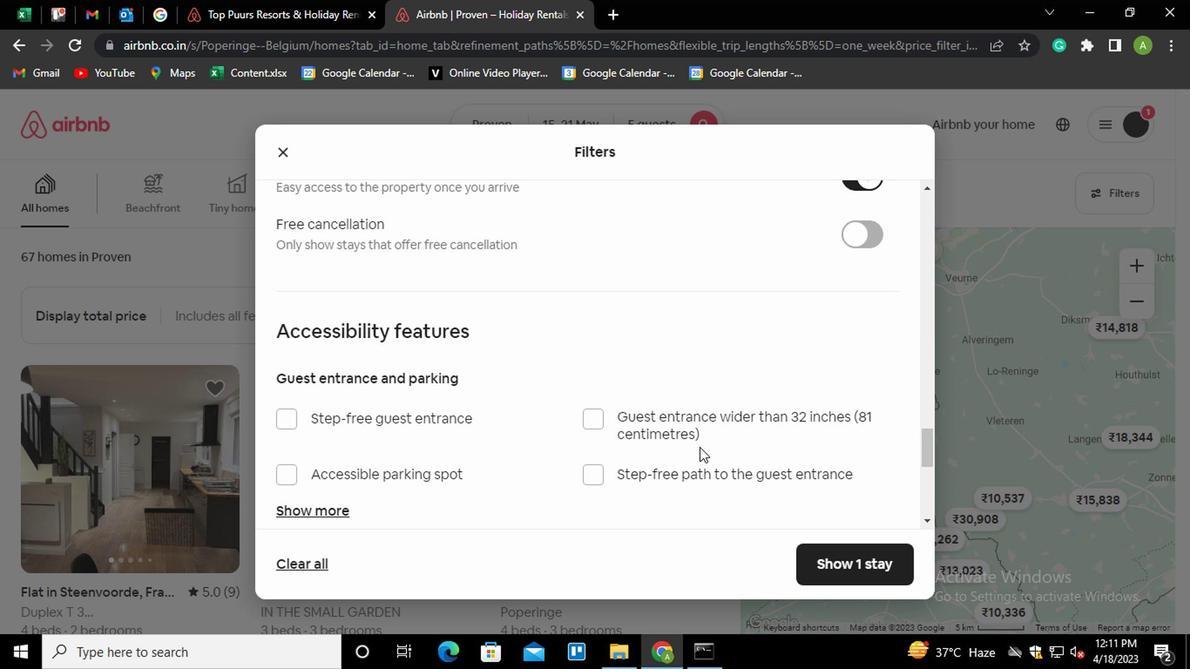 
Action: Mouse scrolled (695, 446) with delta (0, 0)
Screenshot: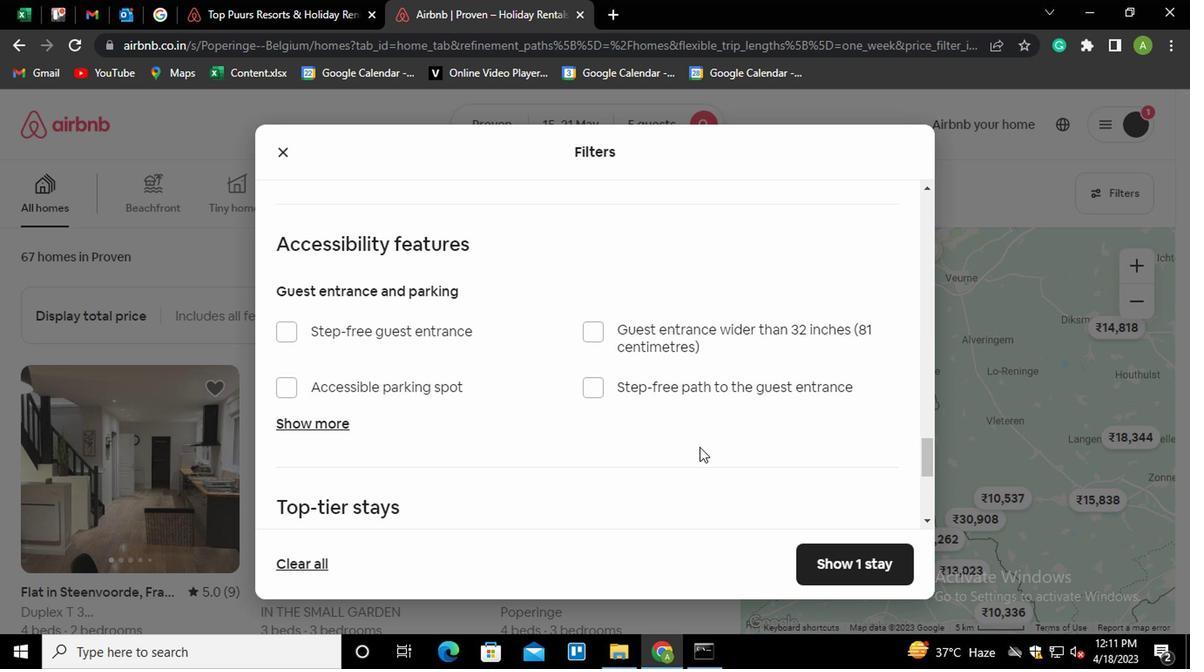 
Action: Mouse scrolled (695, 446) with delta (0, 0)
Screenshot: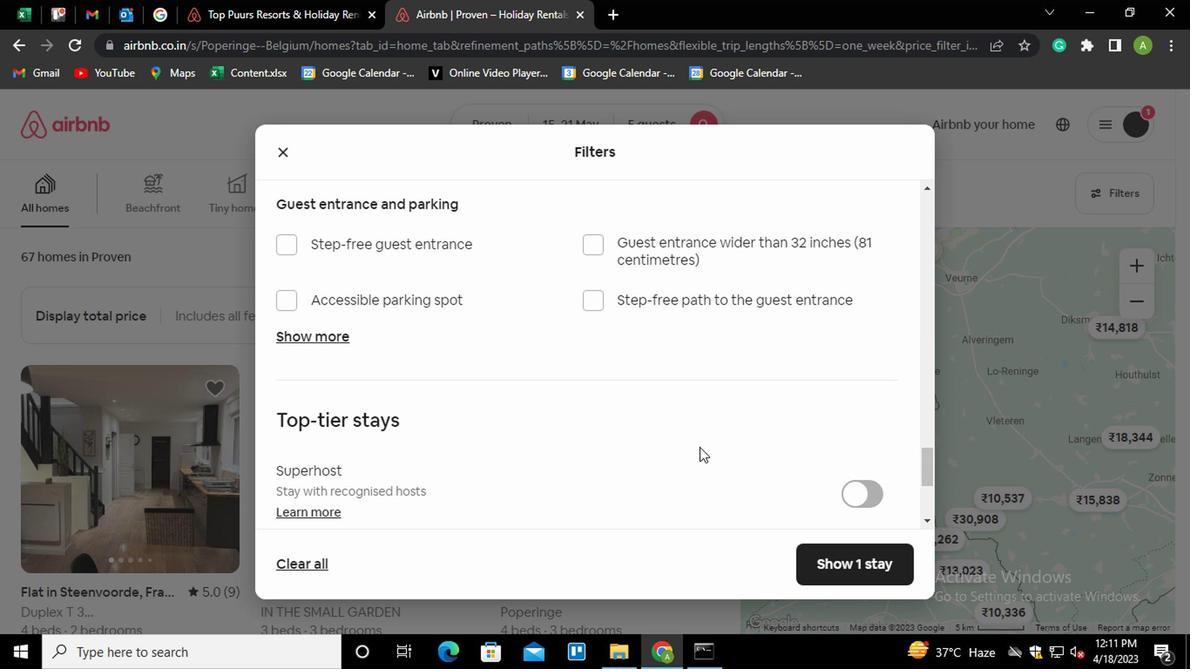
Action: Mouse scrolled (695, 446) with delta (0, 0)
Screenshot: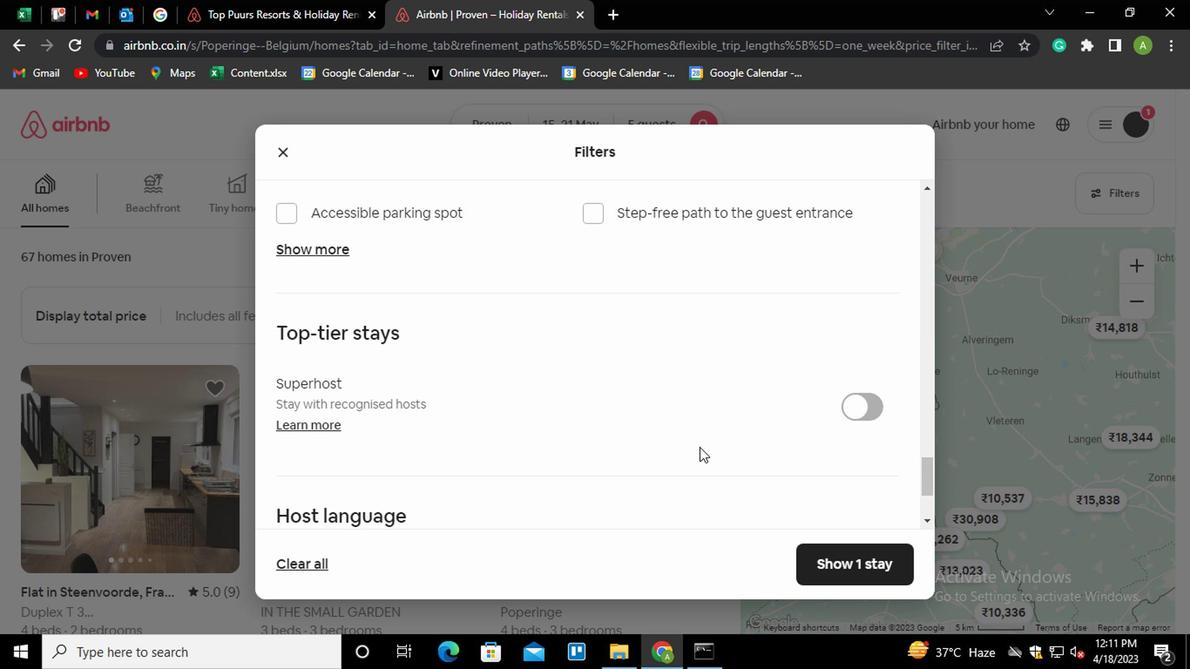 
Action: Mouse scrolled (695, 446) with delta (0, 0)
Screenshot: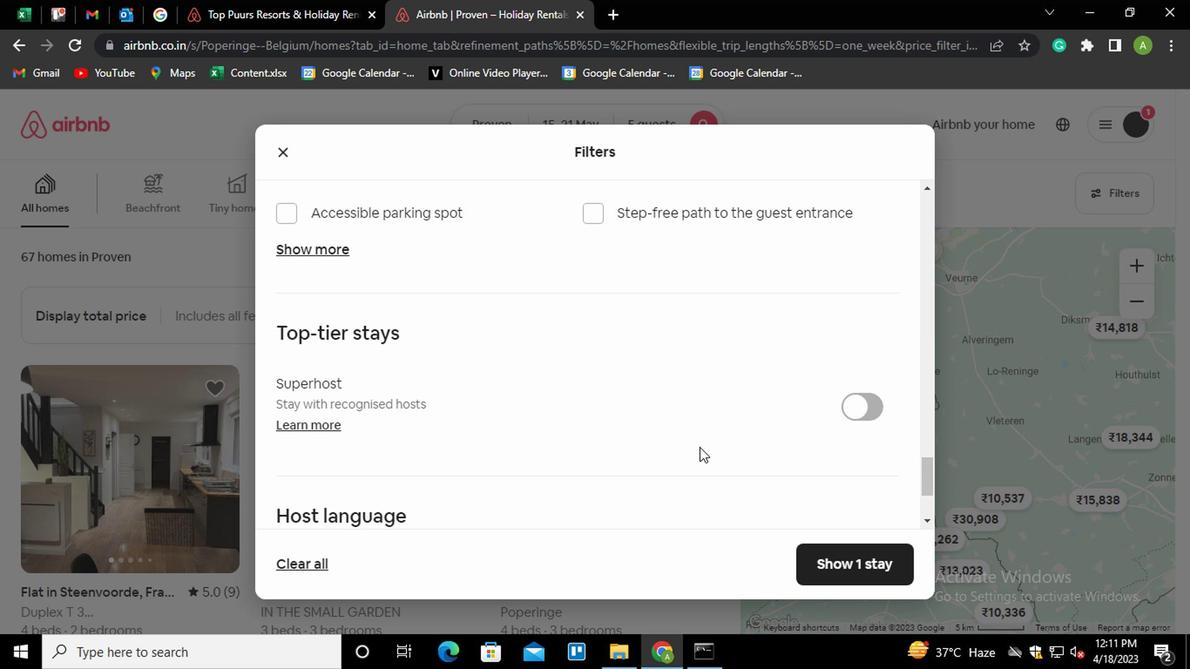 
Action: Mouse moved to (284, 396)
Screenshot: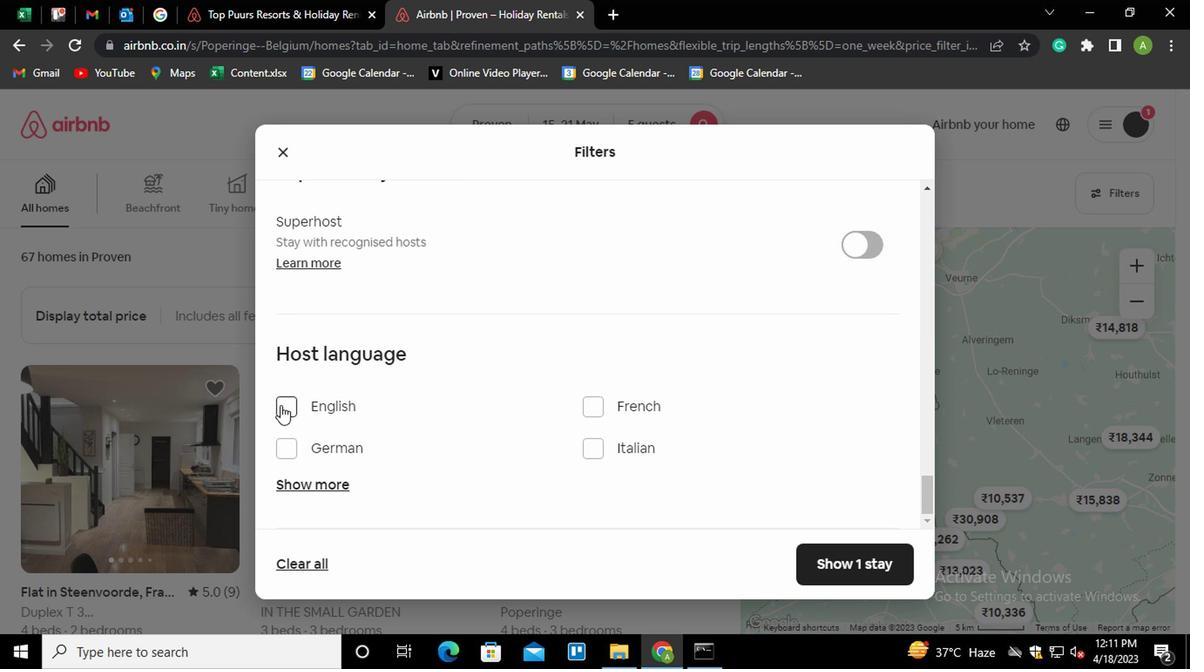 
Action: Mouse pressed left at (284, 396)
Screenshot: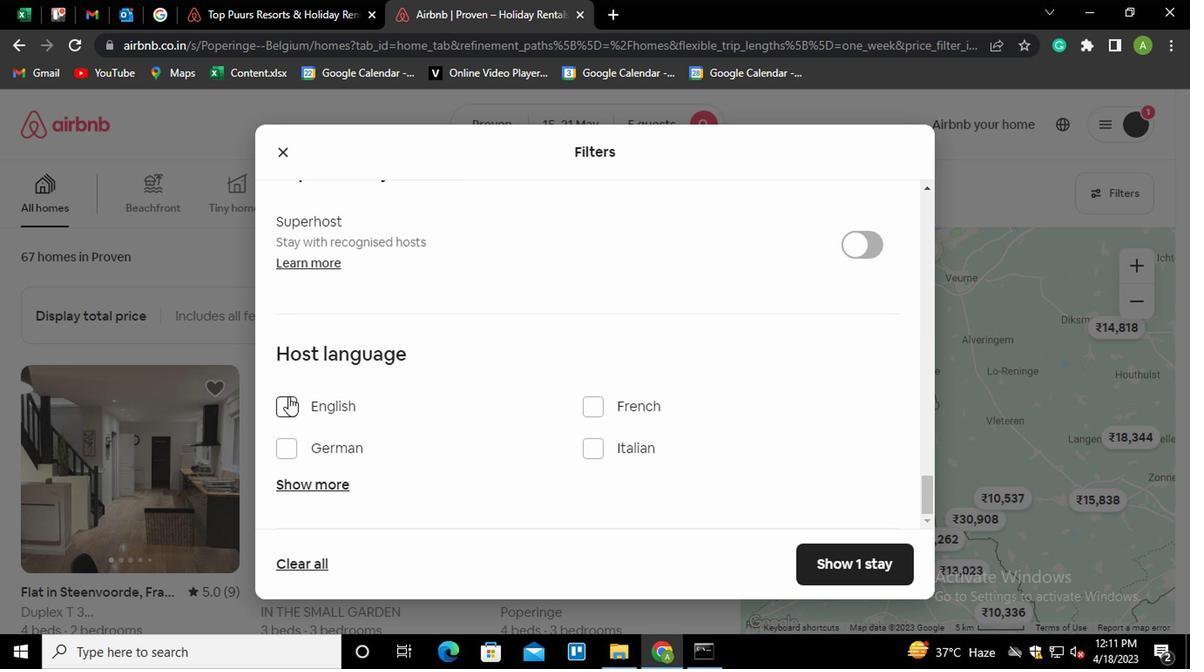 
Action: Mouse moved to (743, 567)
Screenshot: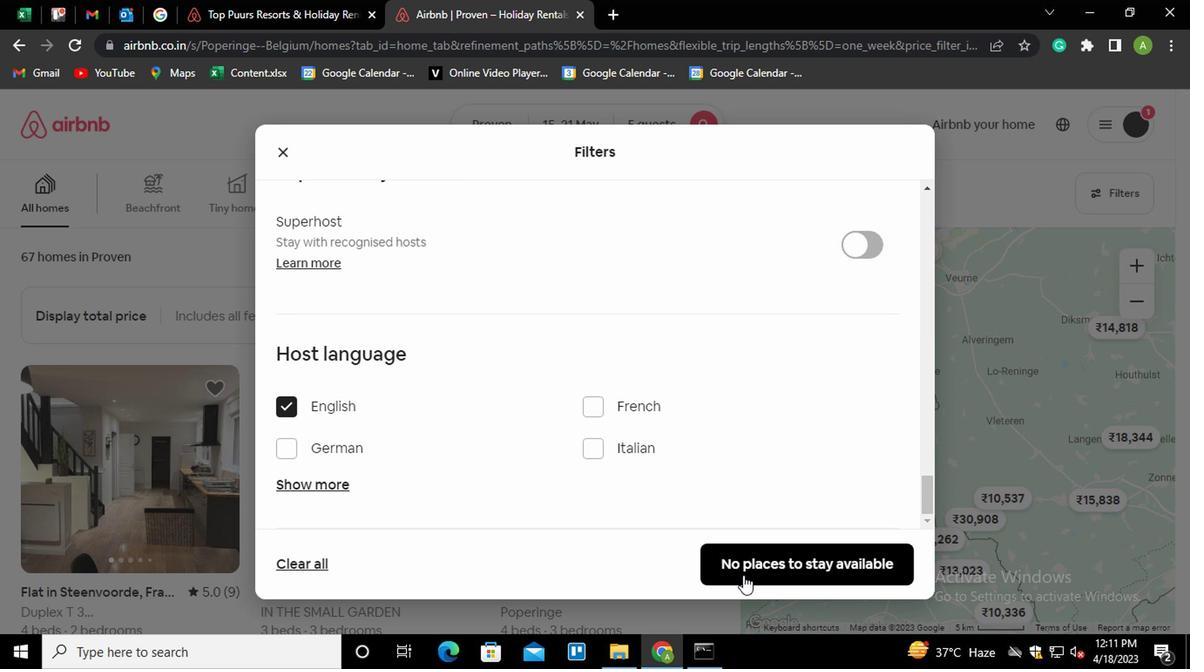 
Action: Mouse pressed left at (743, 567)
Screenshot: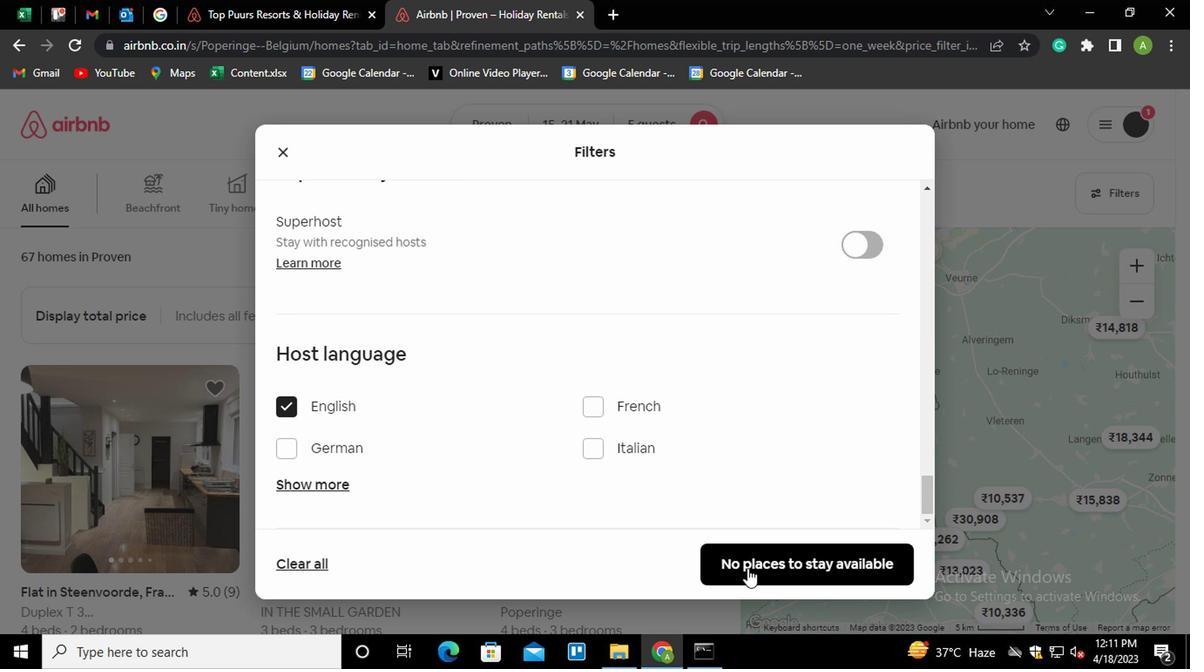 
